 Task: Show how to use chatter and place some QnA on it.
Action: Mouse moved to (16, 58)
Screenshot: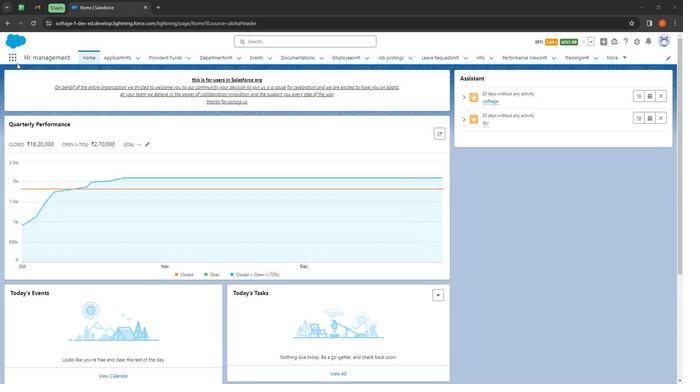 
Action: Mouse pressed left at (16, 58)
Screenshot: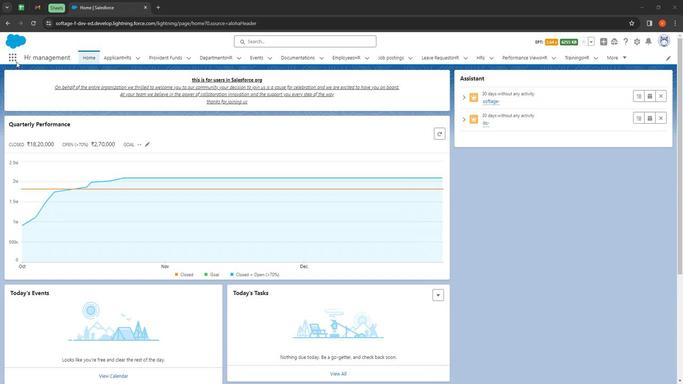 
Action: Mouse moved to (14, 56)
Screenshot: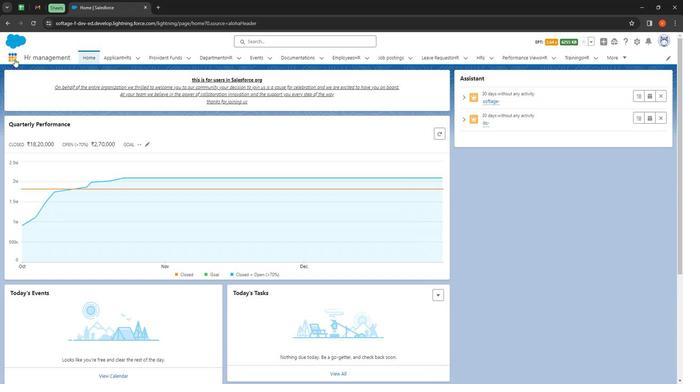 
Action: Mouse pressed left at (14, 56)
Screenshot: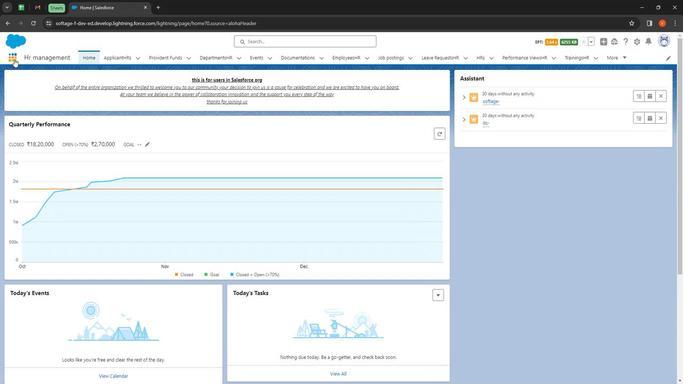 
Action: Mouse moved to (32, 75)
Screenshot: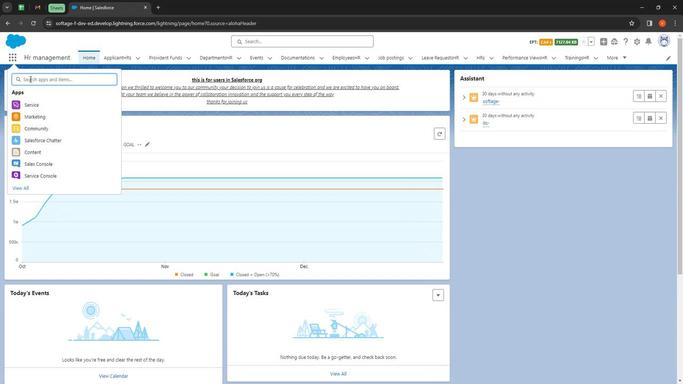 
Action: Key pressed c
Screenshot: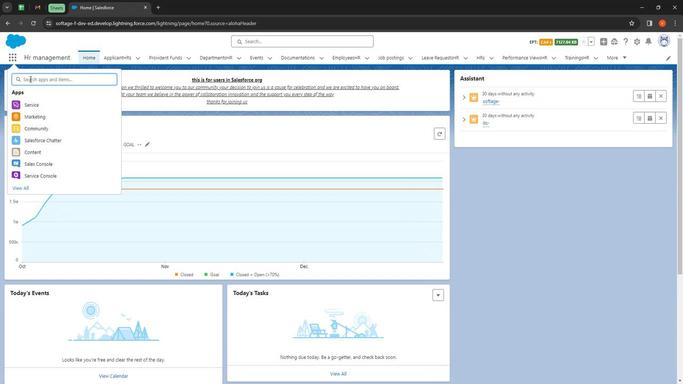 
Action: Mouse moved to (43, 72)
Screenshot: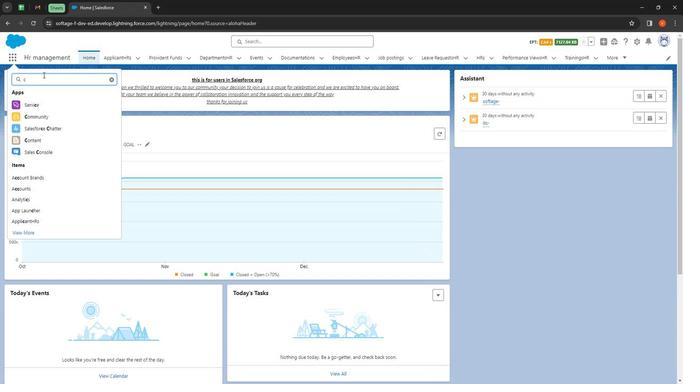 
Action: Key pressed h
Screenshot: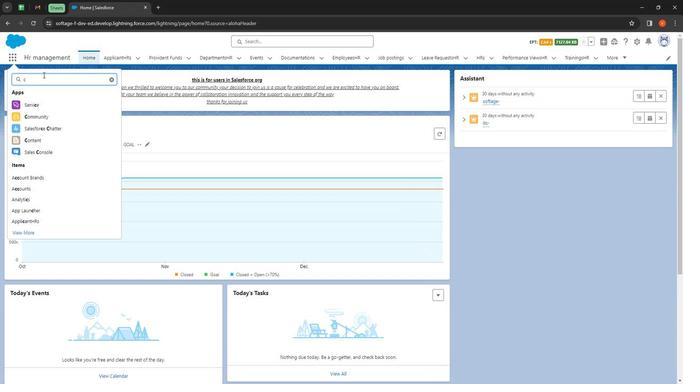 
Action: Mouse moved to (46, 71)
Screenshot: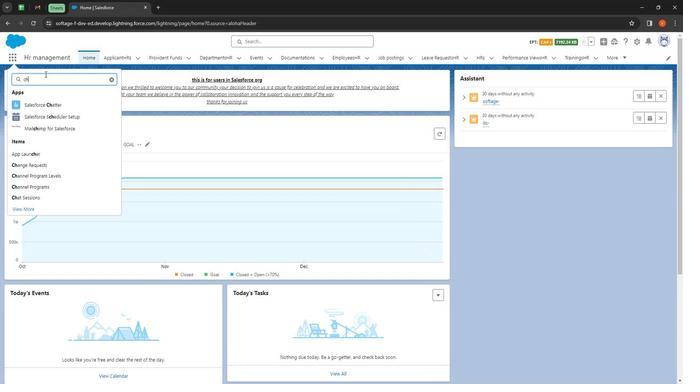 
Action: Key pressed a
Screenshot: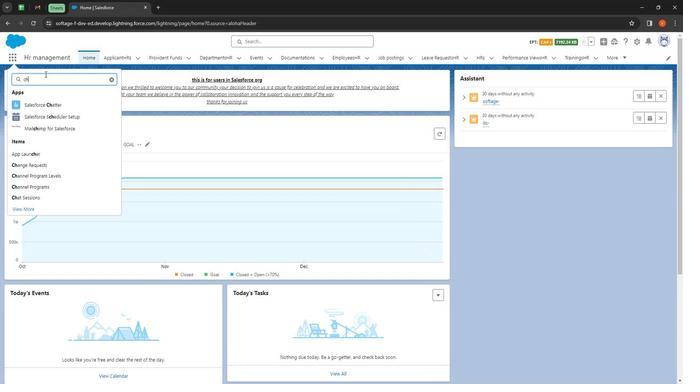 
Action: Mouse moved to (49, 70)
Screenshot: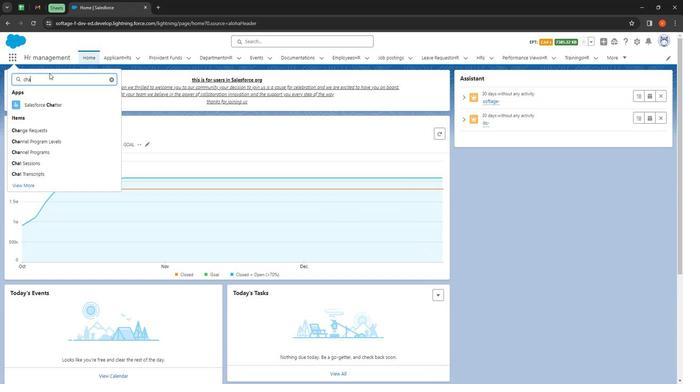 
Action: Key pressed tt
Screenshot: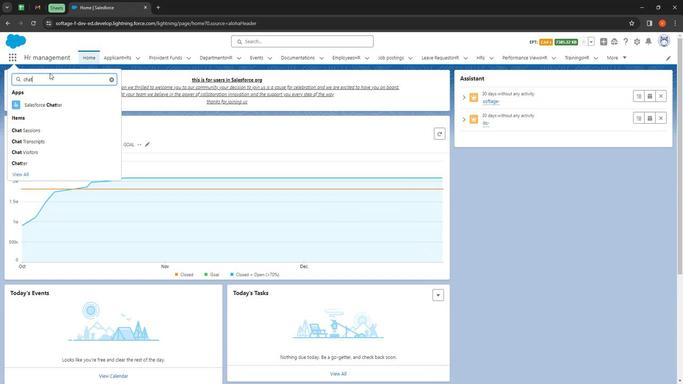 
Action: Mouse moved to (50, 70)
Screenshot: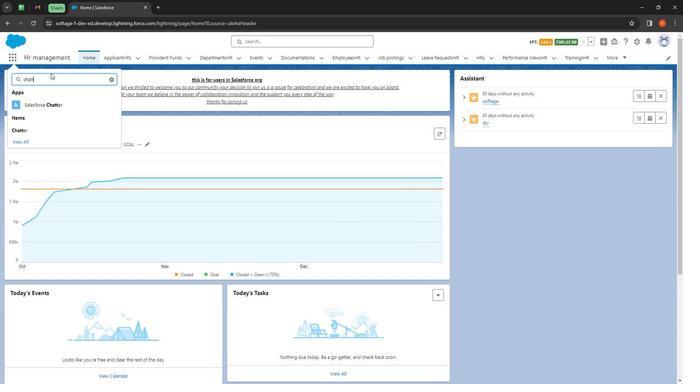 
Action: Key pressed e
Screenshot: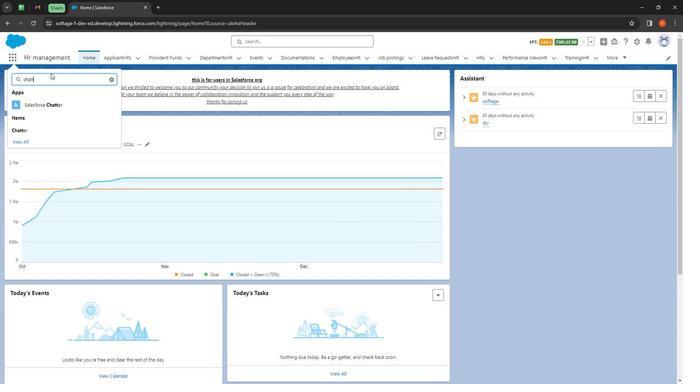 
Action: Mouse moved to (51, 70)
Screenshot: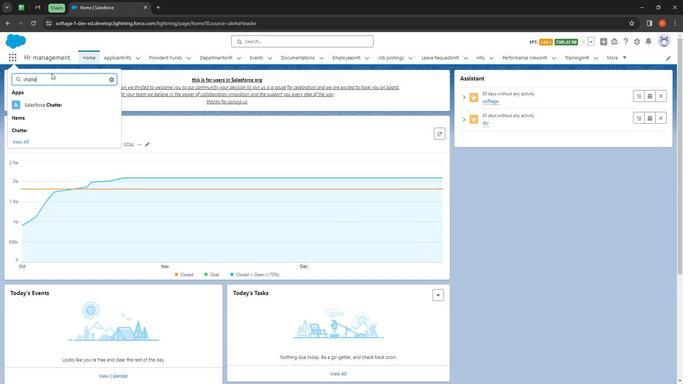 
Action: Key pressed r
Screenshot: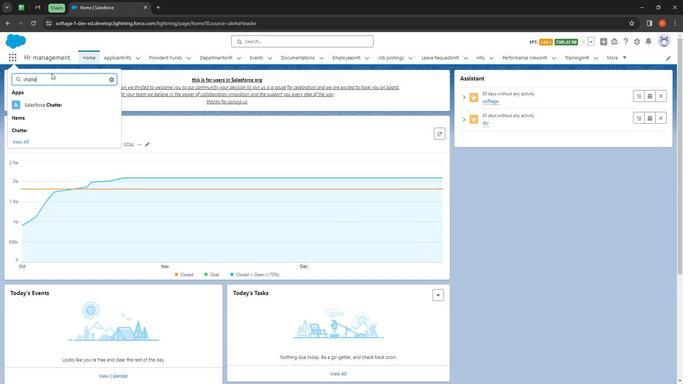 
Action: Mouse moved to (22, 128)
Screenshot: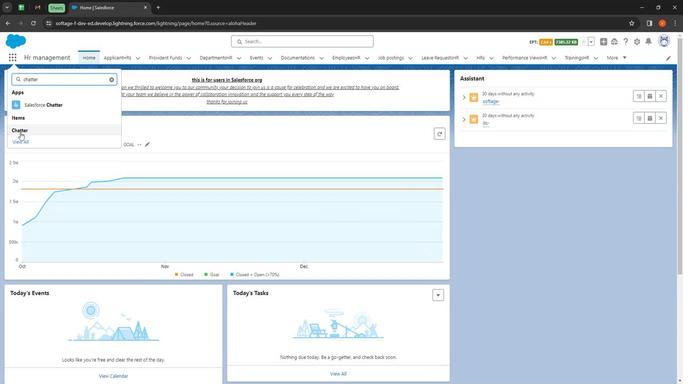 
Action: Mouse pressed left at (22, 128)
Screenshot: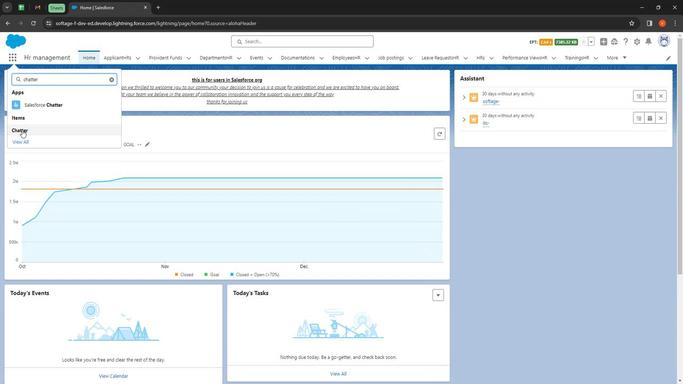
Action: Mouse moved to (23, 74)
Screenshot: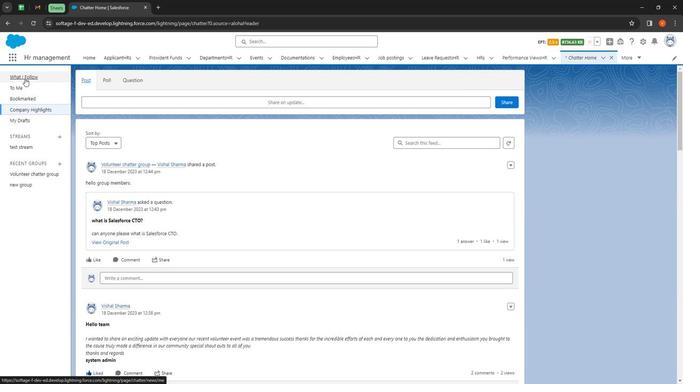 
Action: Mouse pressed left at (23, 74)
Screenshot: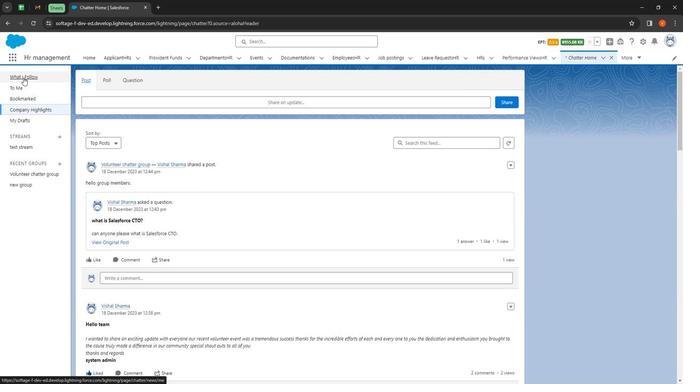 
Action: Mouse moved to (240, 221)
Screenshot: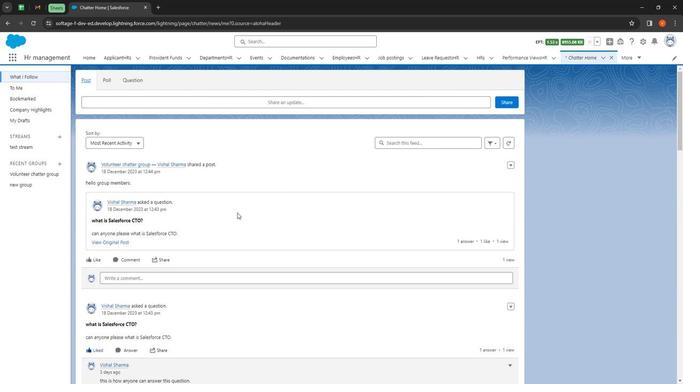 
Action: Mouse scrolled (240, 220) with delta (0, 0)
Screenshot: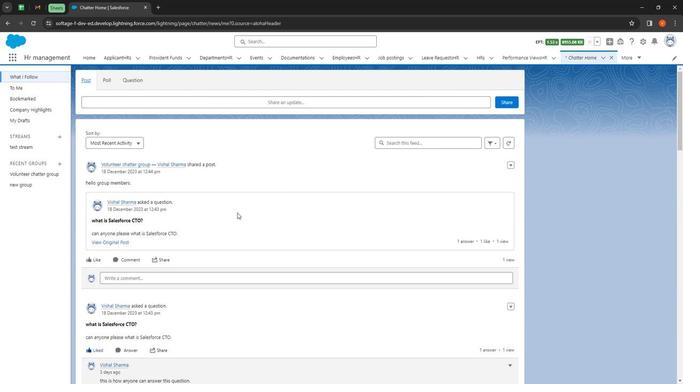 
Action: Mouse moved to (240, 227)
Screenshot: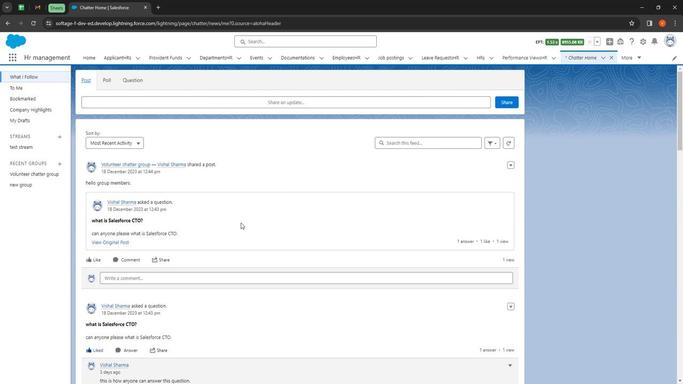 
Action: Mouse scrolled (240, 226) with delta (0, 0)
Screenshot: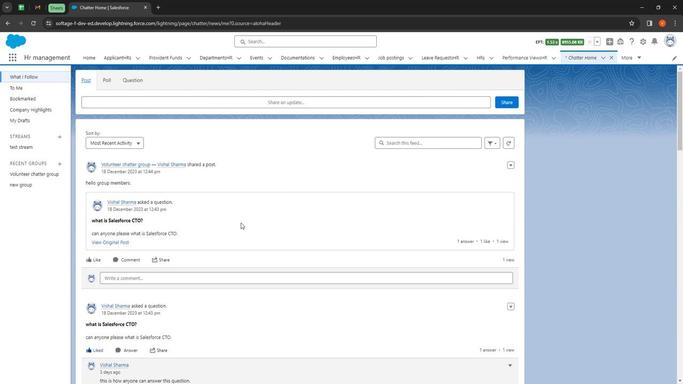
Action: Mouse moved to (240, 230)
Screenshot: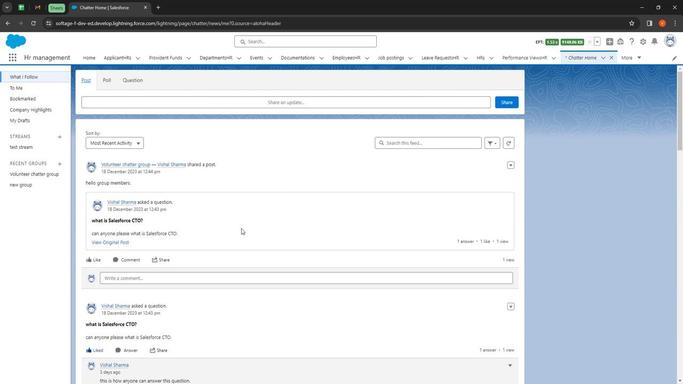 
Action: Mouse scrolled (240, 230) with delta (0, 0)
Screenshot: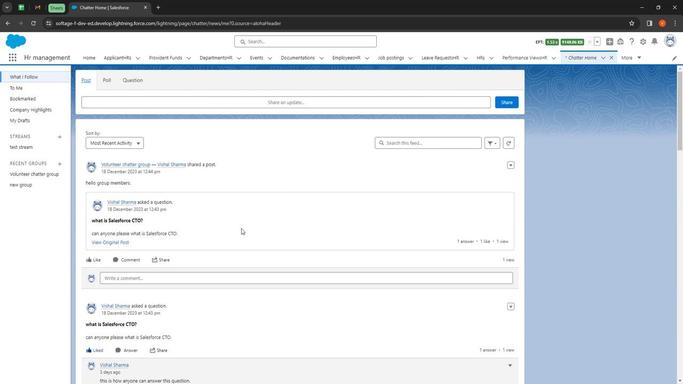 
Action: Mouse moved to (242, 232)
Screenshot: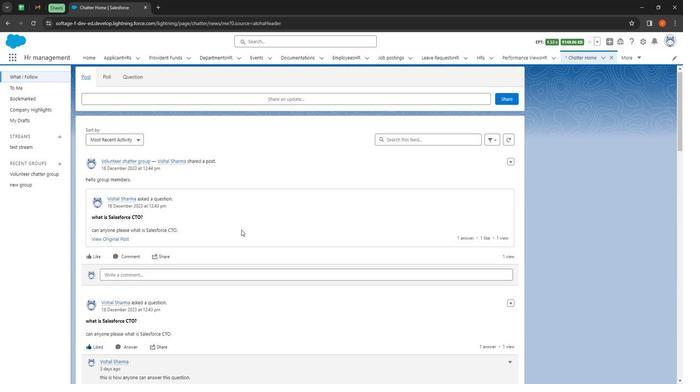 
Action: Mouse scrolled (242, 231) with delta (0, 0)
Screenshot: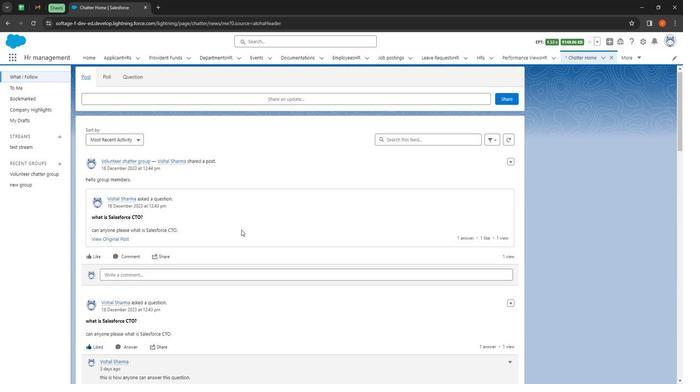 
Action: Mouse moved to (195, 252)
Screenshot: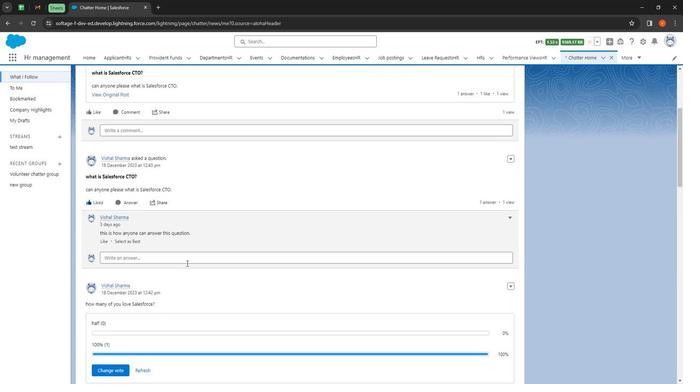 
Action: Mouse scrolled (195, 252) with delta (0, 0)
Screenshot: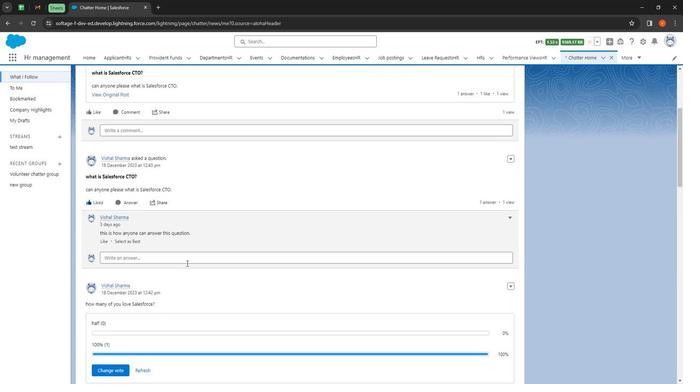 
Action: Mouse moved to (209, 250)
Screenshot: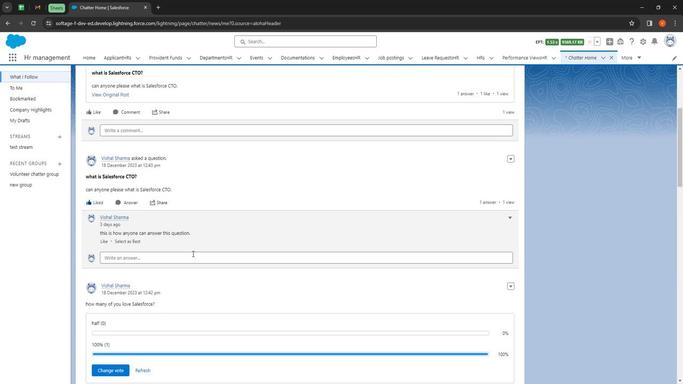 
Action: Mouse scrolled (209, 250) with delta (0, 0)
Screenshot: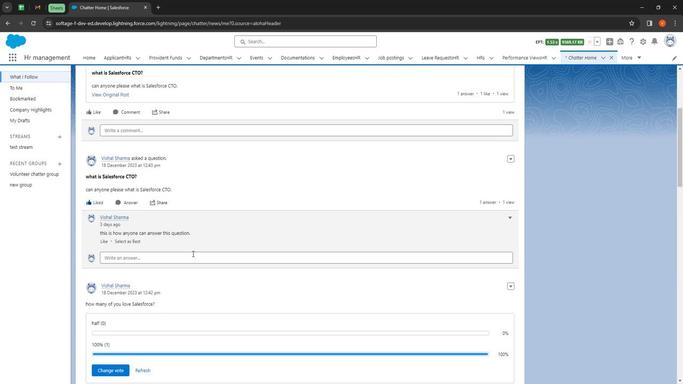 
Action: Mouse moved to (215, 249)
Screenshot: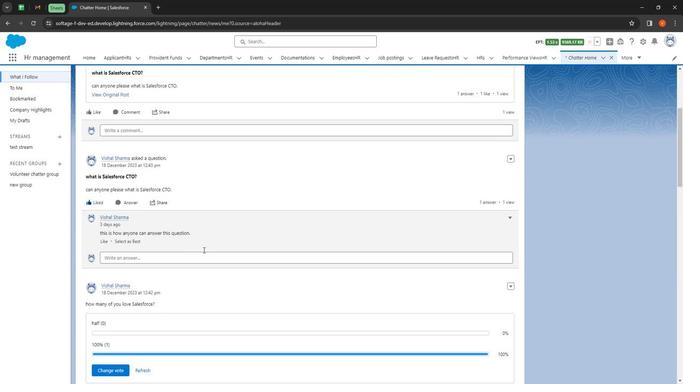 
Action: Mouse scrolled (215, 249) with delta (0, 0)
Screenshot: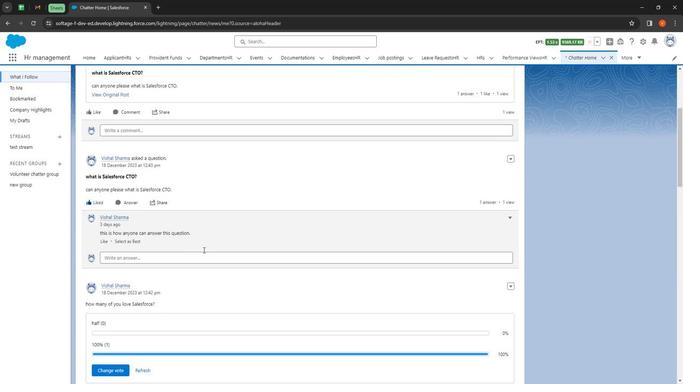 
Action: Mouse moved to (220, 250)
Screenshot: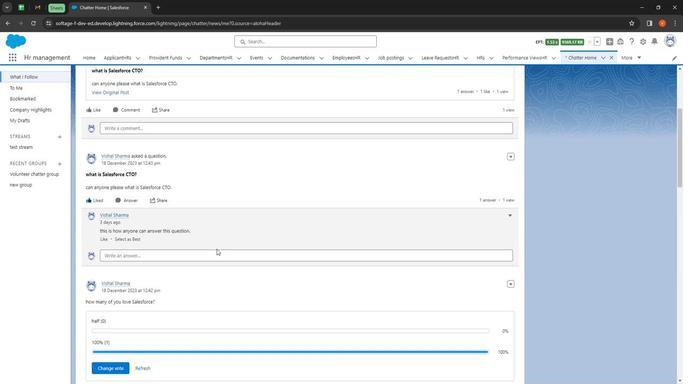 
Action: Mouse scrolled (220, 249) with delta (0, 0)
Screenshot: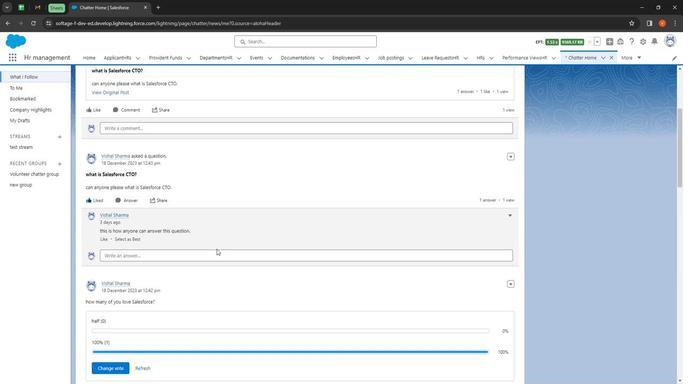 
Action: Mouse moved to (230, 249)
Screenshot: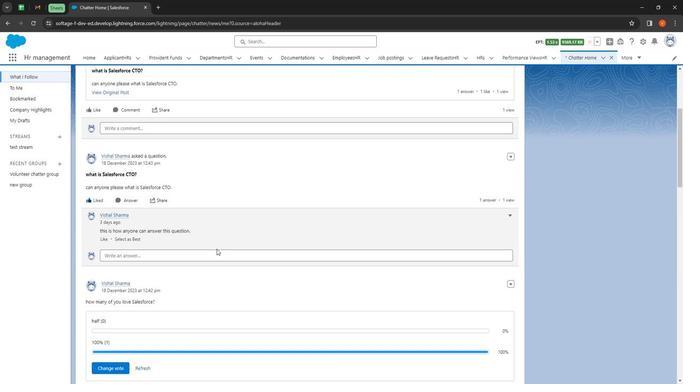 
Action: Mouse scrolled (230, 249) with delta (0, 0)
Screenshot: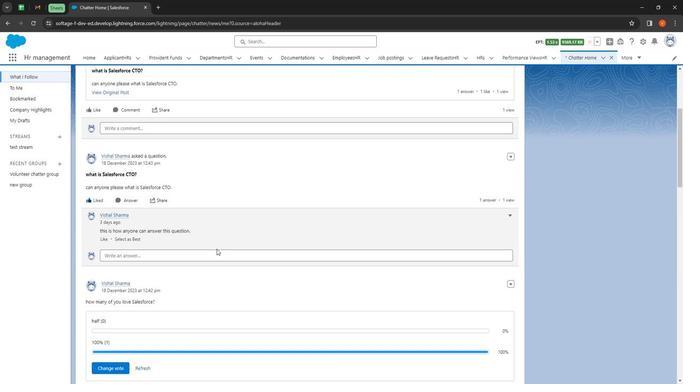 
Action: Mouse moved to (245, 250)
Screenshot: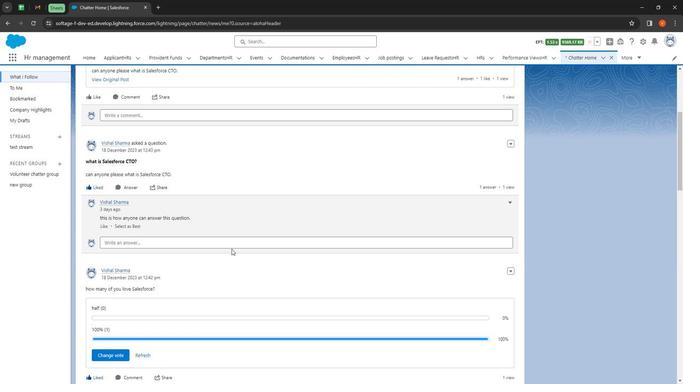 
Action: Mouse scrolled (245, 249) with delta (0, 0)
Screenshot: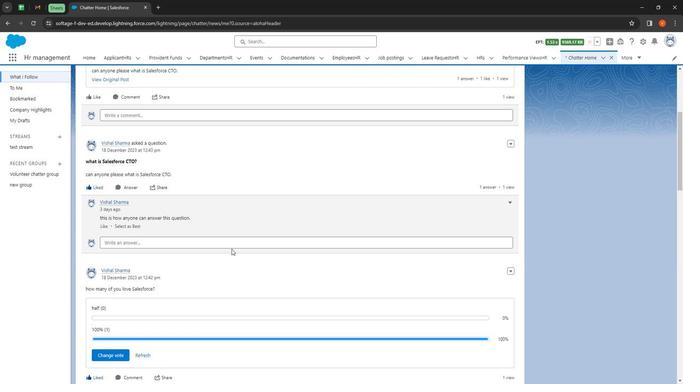 
Action: Mouse moved to (226, 255)
Screenshot: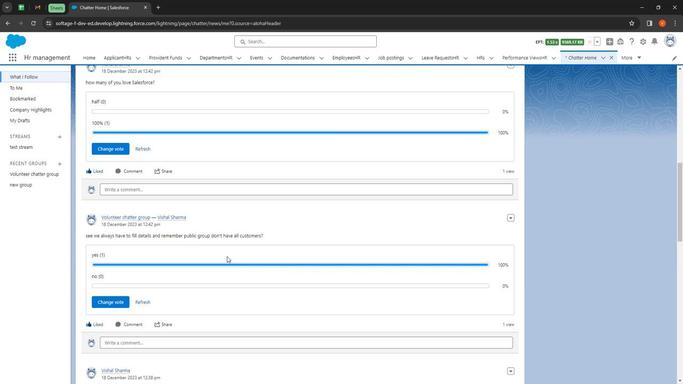 
Action: Mouse scrolled (226, 254) with delta (0, 0)
Screenshot: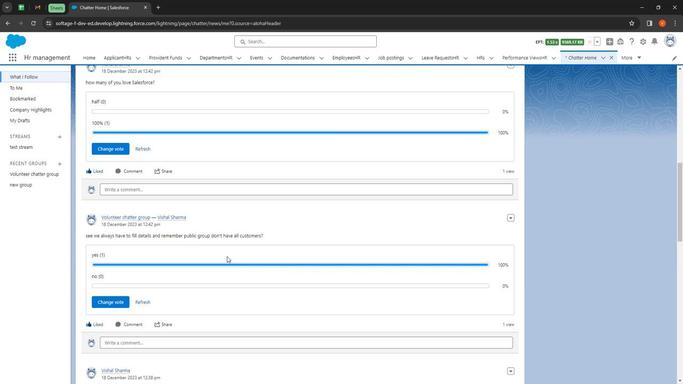 
Action: Mouse moved to (234, 255)
Screenshot: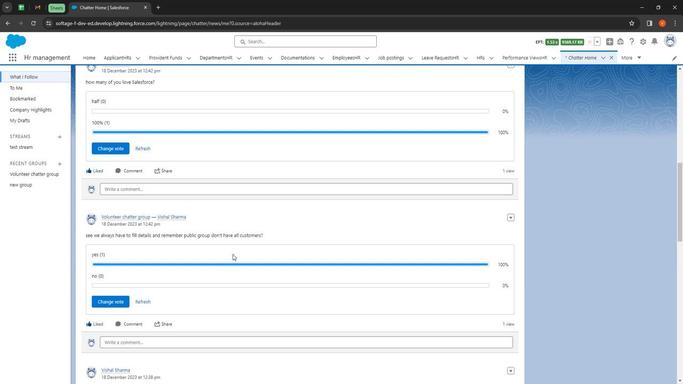 
Action: Mouse scrolled (234, 254) with delta (0, 0)
Screenshot: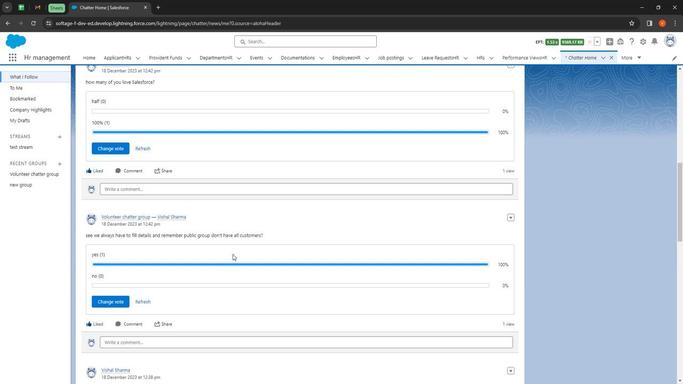 
Action: Mouse moved to (245, 255)
Screenshot: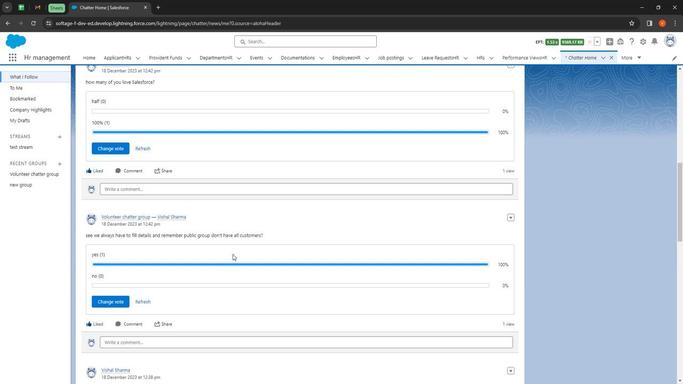 
Action: Mouse scrolled (245, 254) with delta (0, 0)
Screenshot: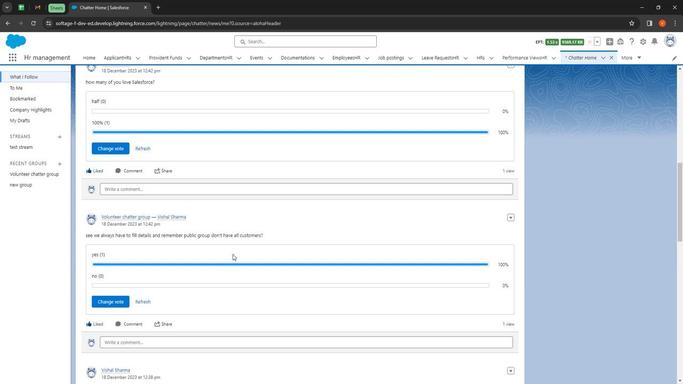 
Action: Mouse moved to (257, 255)
Screenshot: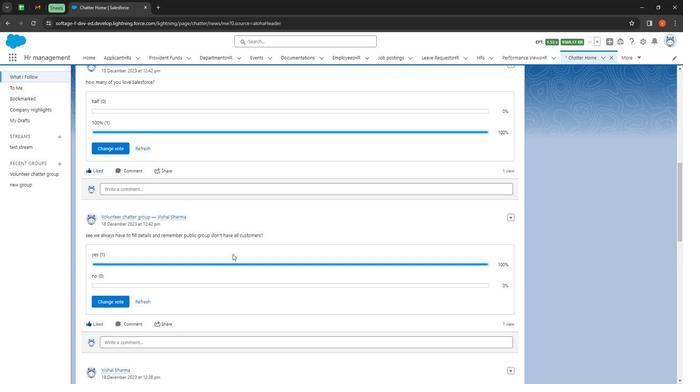 
Action: Mouse scrolled (257, 254) with delta (0, 0)
Screenshot: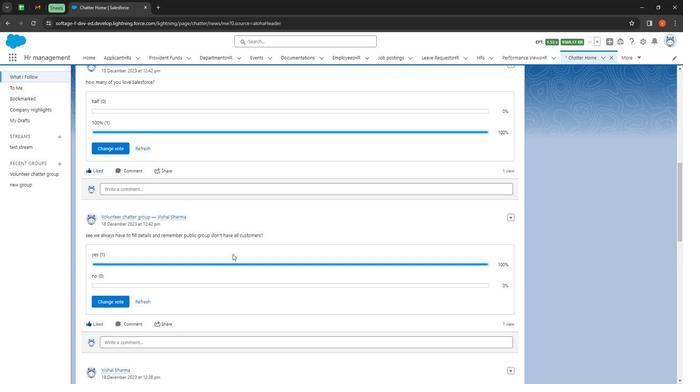 
Action: Mouse moved to (268, 253)
Screenshot: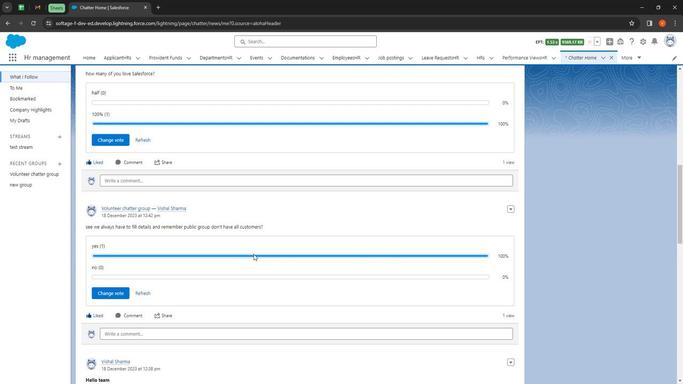 
Action: Mouse scrolled (268, 252) with delta (0, 0)
Screenshot: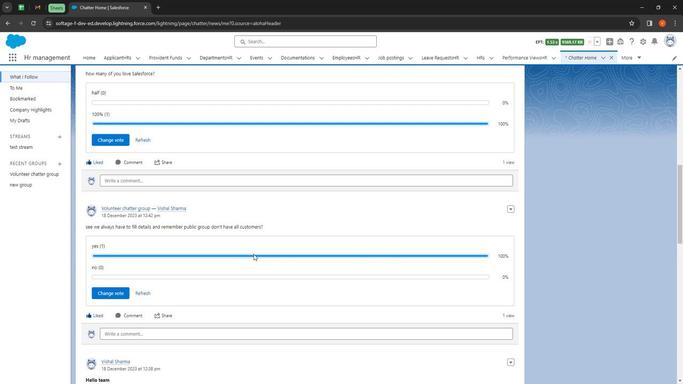 
Action: Mouse moved to (295, 249)
Screenshot: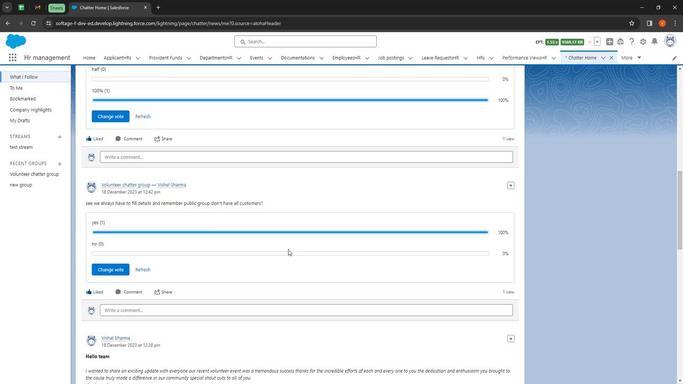 
Action: Mouse scrolled (295, 249) with delta (0, 0)
Screenshot: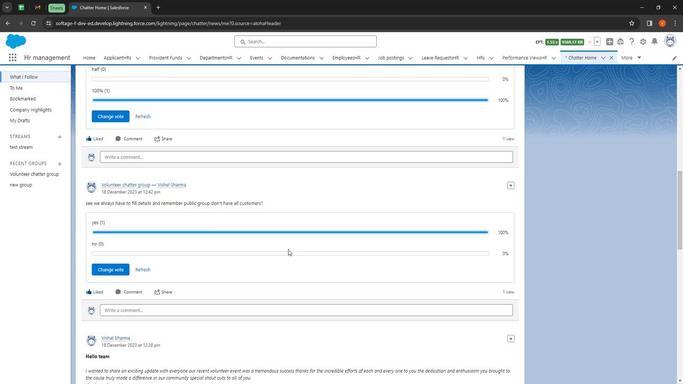 
Action: Mouse moved to (315, 251)
Screenshot: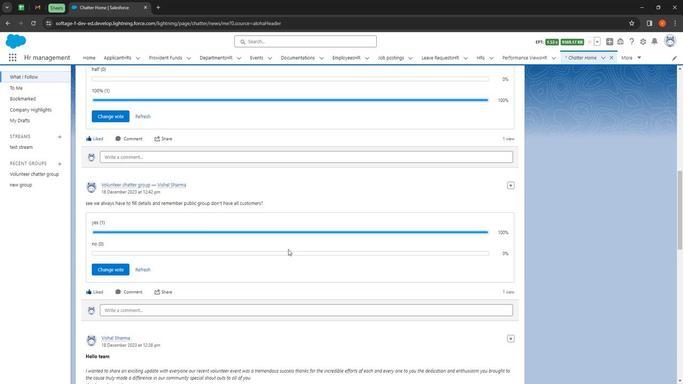 
Action: Mouse scrolled (315, 250) with delta (0, 0)
Screenshot: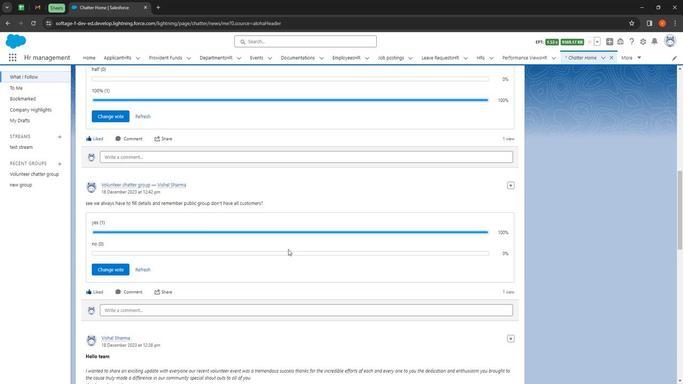 
Action: Mouse moved to (19, 87)
Screenshot: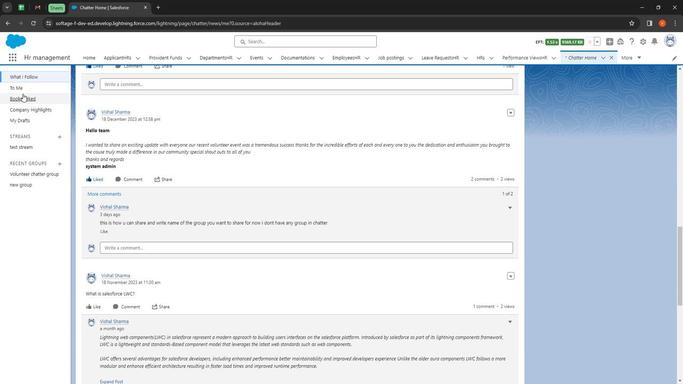 
Action: Mouse pressed left at (19, 87)
Screenshot: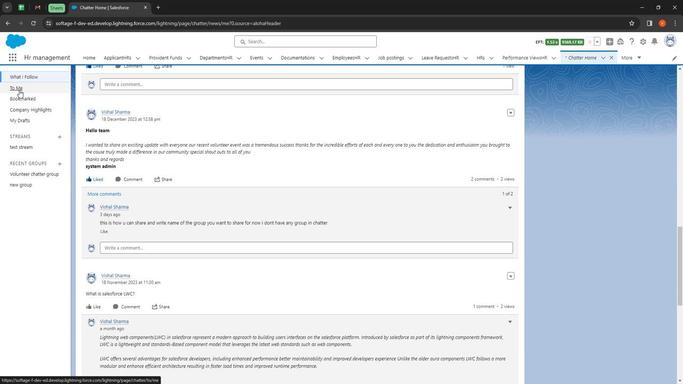 
Action: Mouse moved to (385, 223)
Screenshot: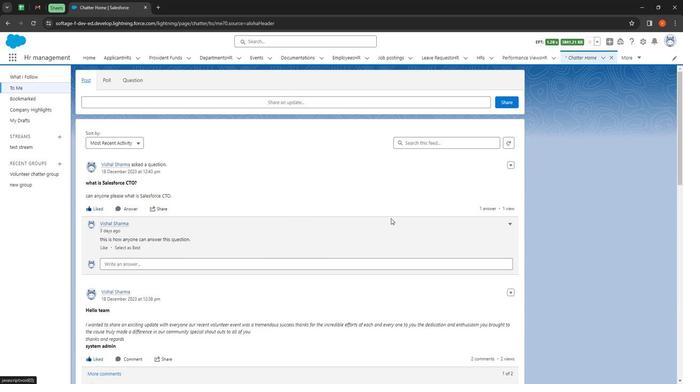 
Action: Mouse scrolled (385, 222) with delta (0, 0)
Screenshot: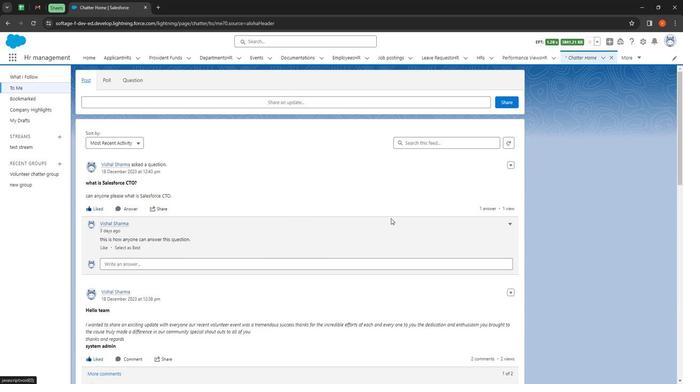 
Action: Mouse moved to (383, 224)
Screenshot: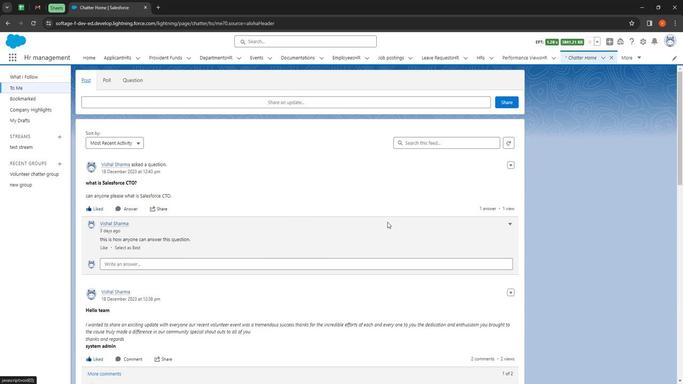 
Action: Mouse scrolled (383, 223) with delta (0, 0)
Screenshot: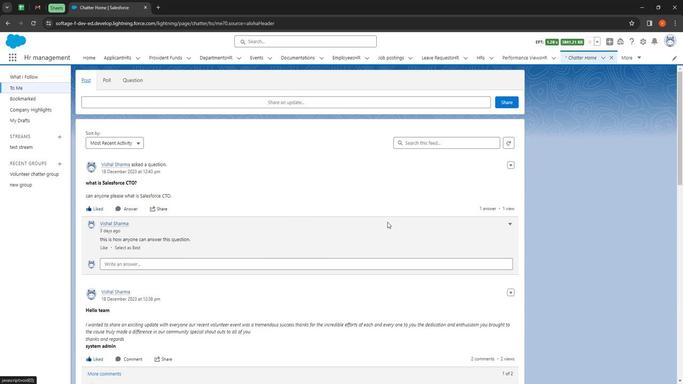 
Action: Mouse moved to (379, 224)
Screenshot: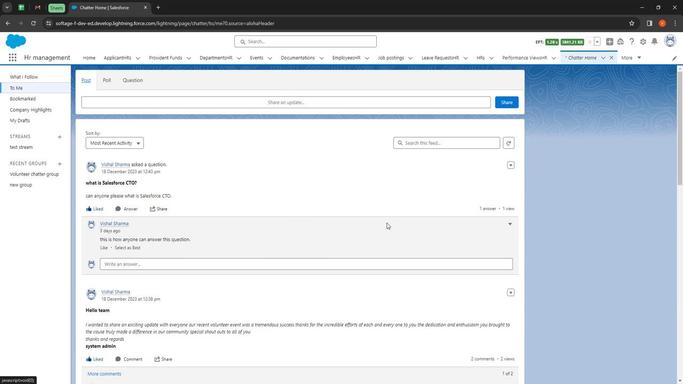 
Action: Mouse scrolled (379, 223) with delta (0, 0)
Screenshot: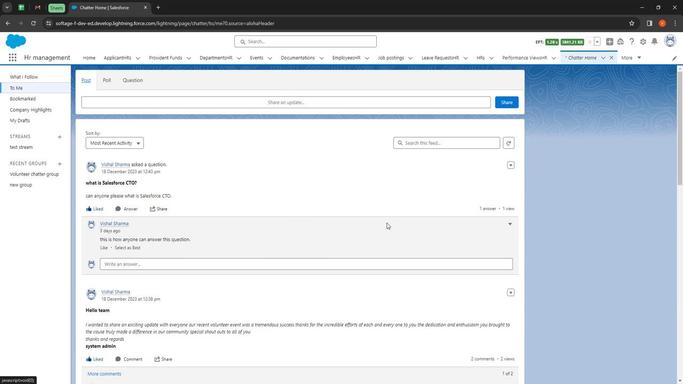 
Action: Mouse moved to (372, 221)
Screenshot: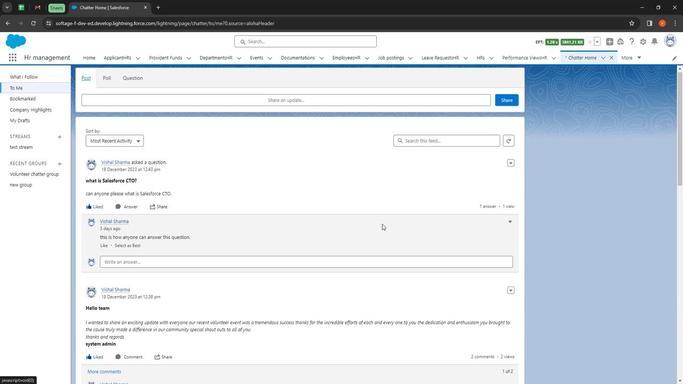 
Action: Mouse scrolled (372, 220) with delta (0, 0)
Screenshot: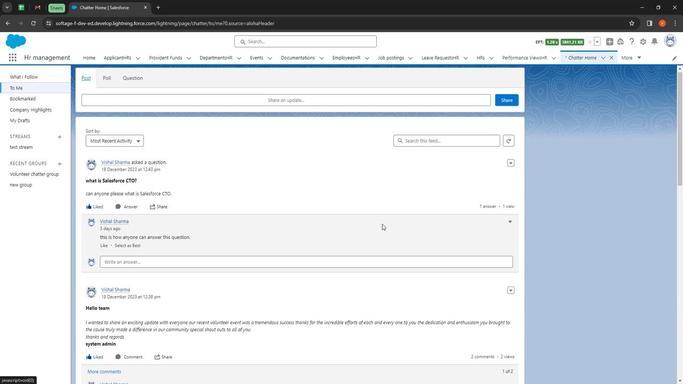 
Action: Mouse moved to (369, 217)
Screenshot: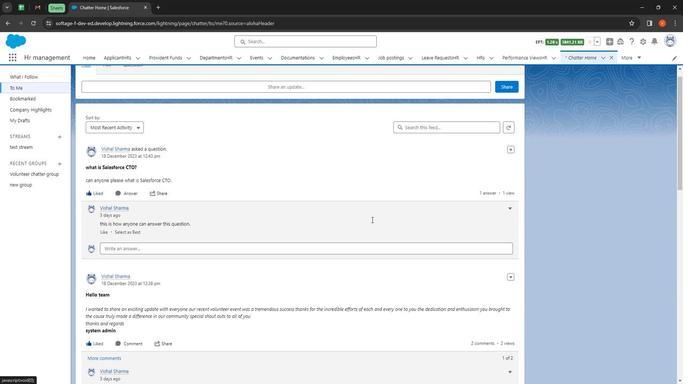 
Action: Mouse scrolled (369, 216) with delta (0, 0)
Screenshot: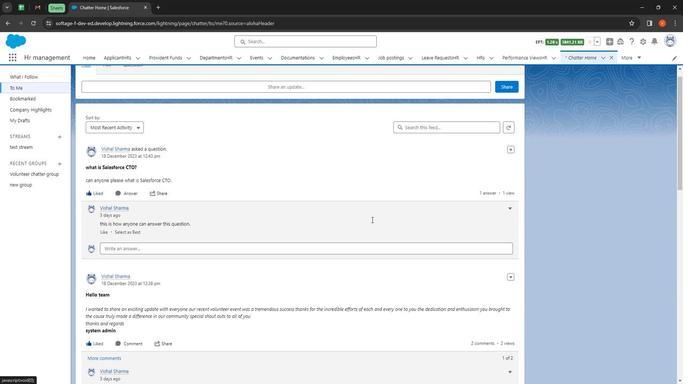 
Action: Mouse moved to (366, 214)
Screenshot: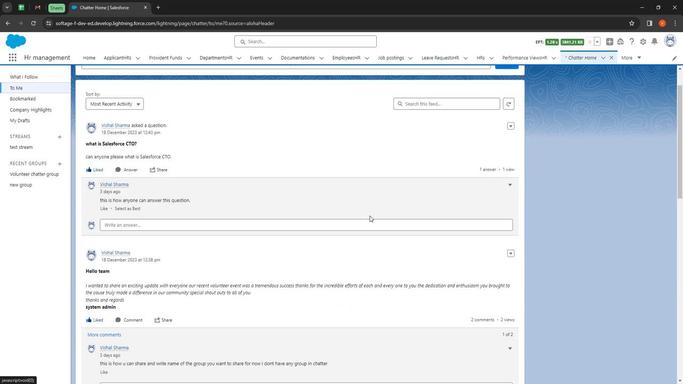 
Action: Mouse scrolled (367, 214) with delta (0, 0)
Screenshot: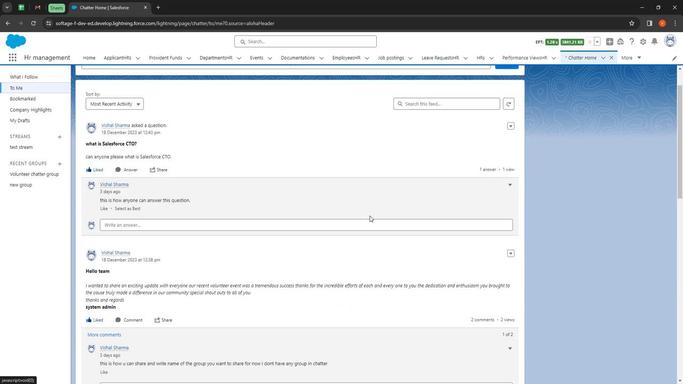 
Action: Mouse moved to (363, 213)
Screenshot: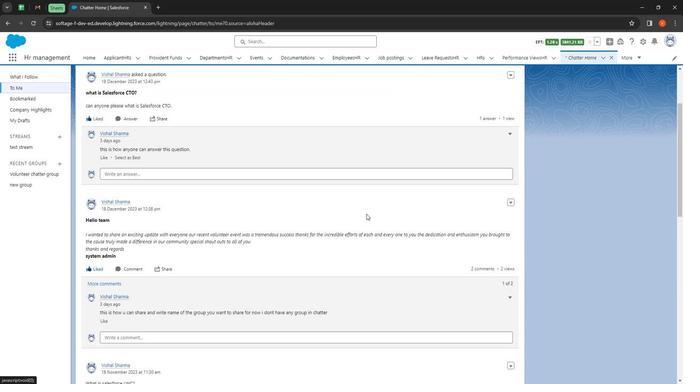 
Action: Mouse scrolled (363, 212) with delta (0, 0)
Screenshot: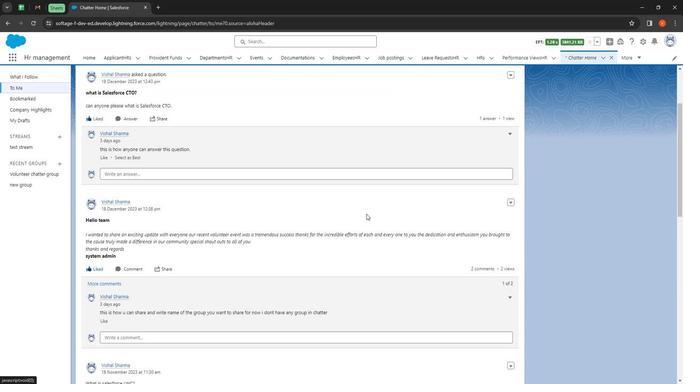 
Action: Mouse moved to (33, 97)
Screenshot: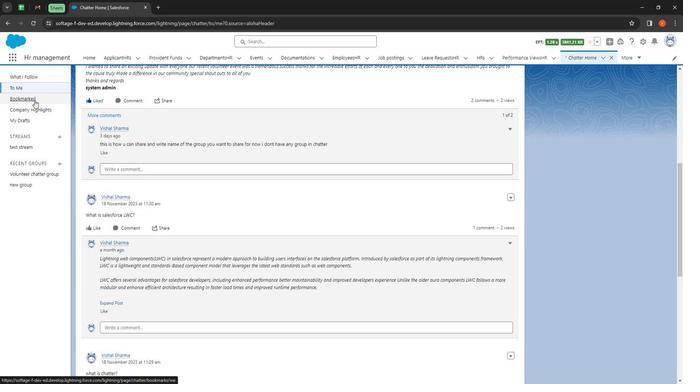 
Action: Mouse pressed left at (33, 97)
Screenshot: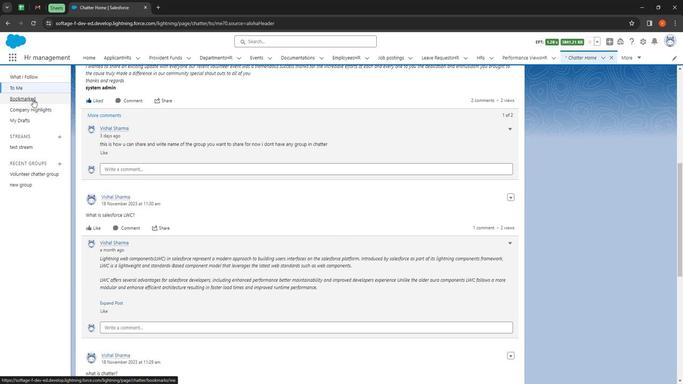 
Action: Mouse moved to (14, 122)
Screenshot: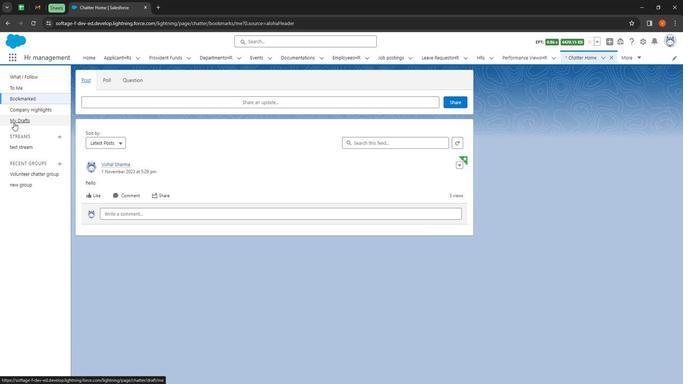 
Action: Mouse pressed left at (14, 122)
Screenshot: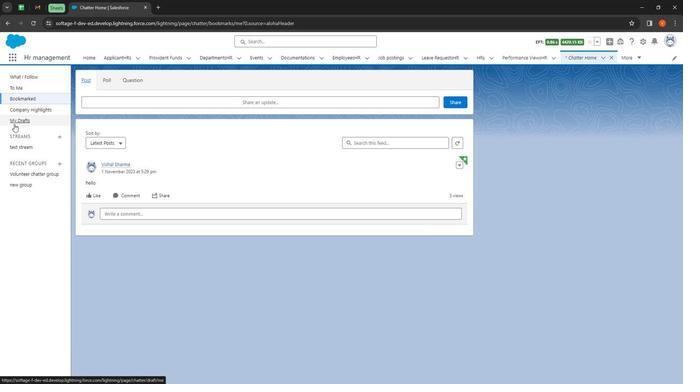 
Action: Mouse moved to (59, 163)
Screenshot: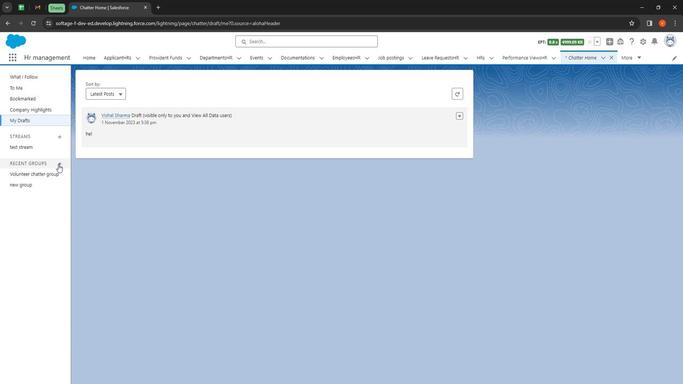 
Action: Mouse pressed left at (59, 163)
Screenshot: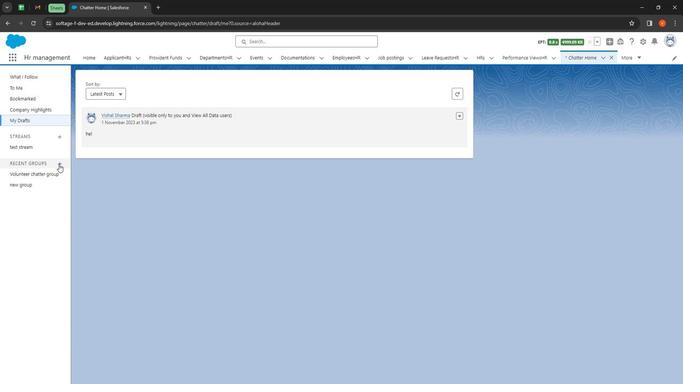 
Action: Mouse moved to (263, 135)
Screenshot: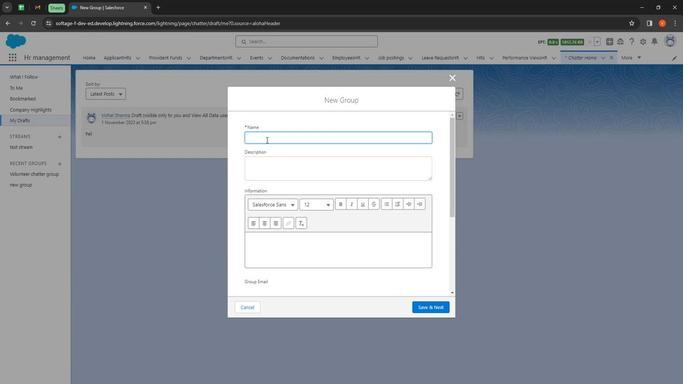 
Action: Mouse pressed left at (263, 135)
Screenshot: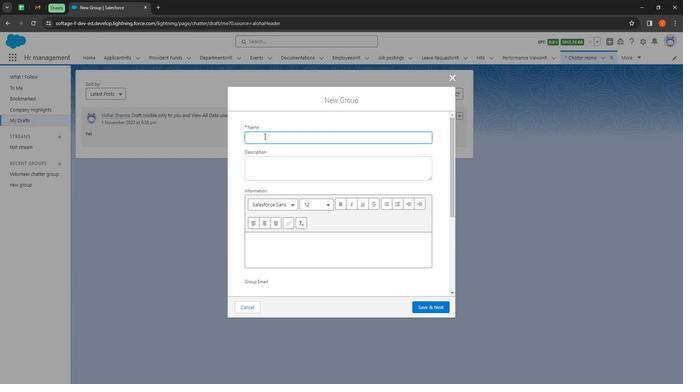 
Action: Mouse moved to (268, 133)
Screenshot: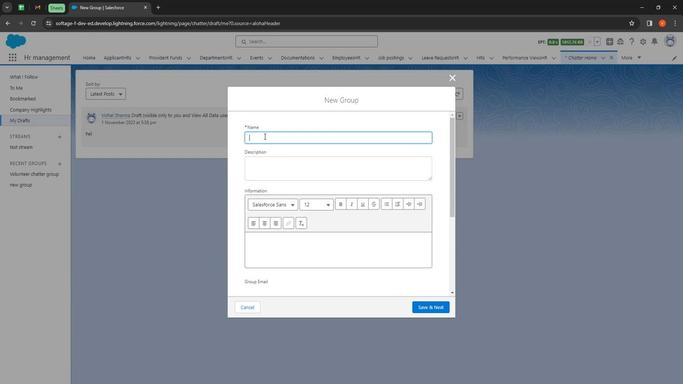 
Action: Key pressed <Key.shift><Key.shift><Key.shift><Key.shift><Key.shift>My<Key.space>applicant<Key.space>group
Screenshot: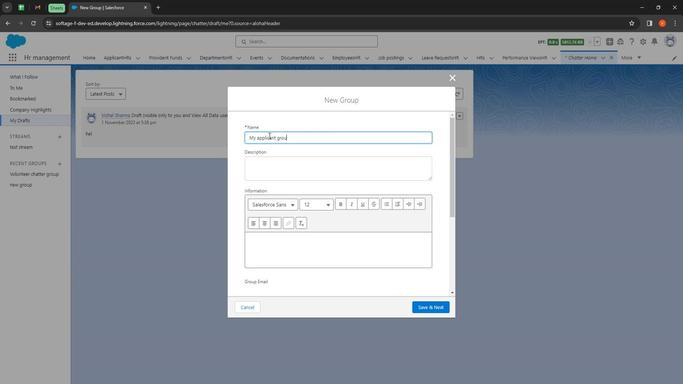 
Action: Mouse moved to (289, 161)
Screenshot: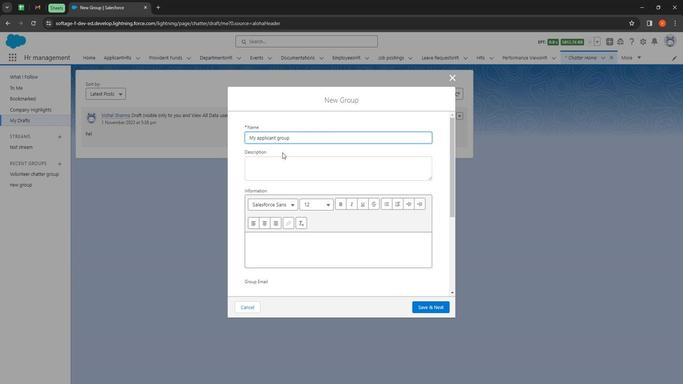 
Action: Mouse pressed left at (289, 161)
Screenshot: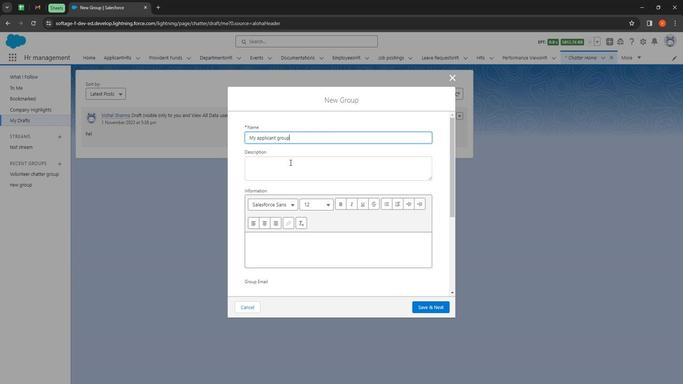 
Action: Key pressed <Key.shift>Applicant<Key.space><Key.shift>Group<Key.space><Key.shift>Join<Key.space>in<Key.space><Key.shift>HR<Key.space>management<Key.space>application
Screenshot: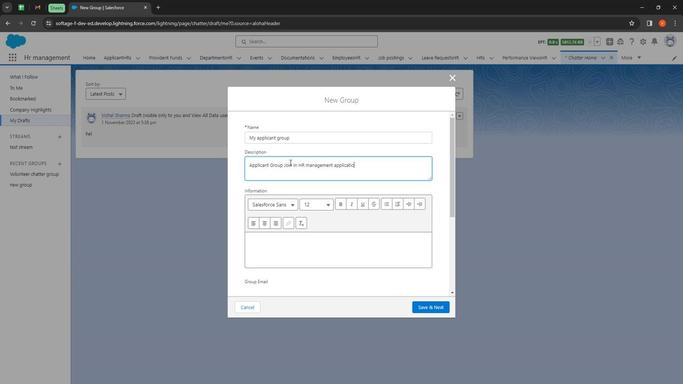 
Action: Mouse moved to (343, 228)
Screenshot: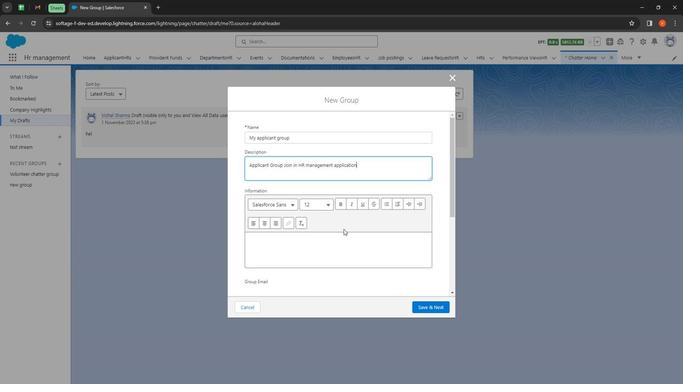
Action: Mouse scrolled (343, 228) with delta (0, 0)
Screenshot: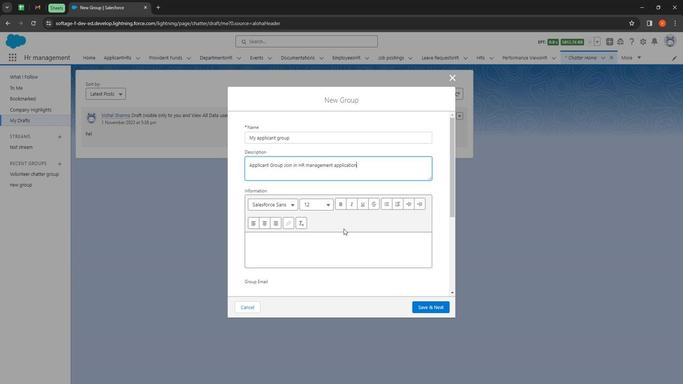 
Action: Mouse moved to (344, 229)
Screenshot: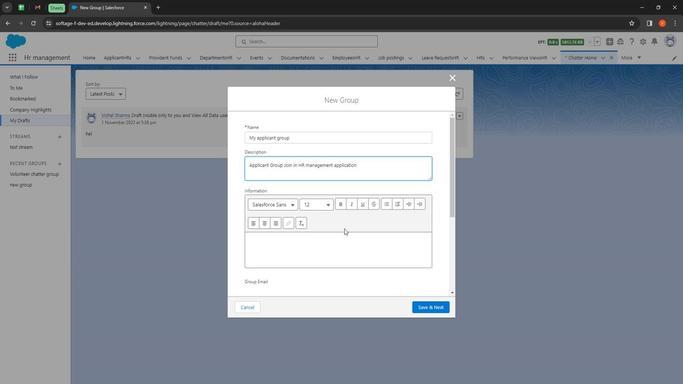 
Action: Mouse scrolled (344, 228) with delta (0, 0)
Screenshot: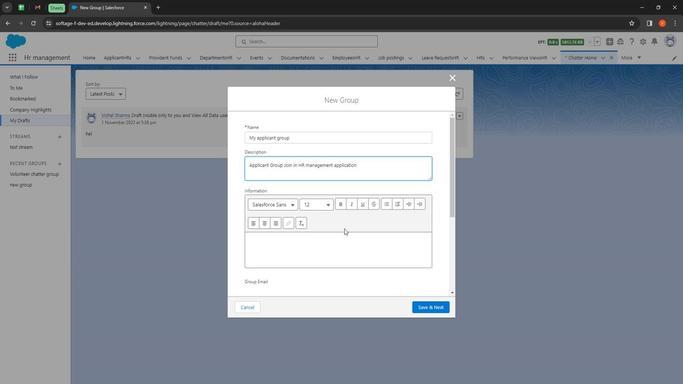 
Action: Mouse moved to (317, 161)
Screenshot: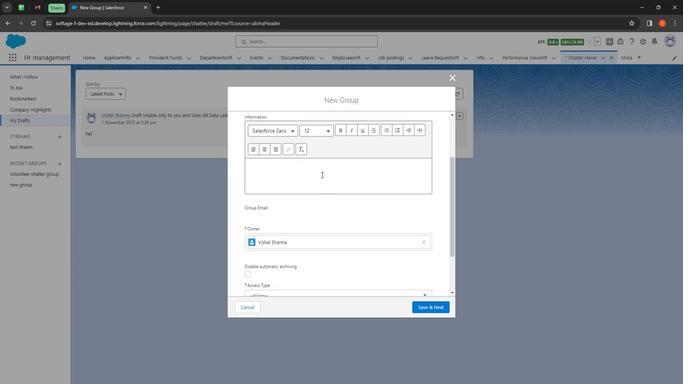 
Action: Mouse pressed left at (317, 161)
Screenshot: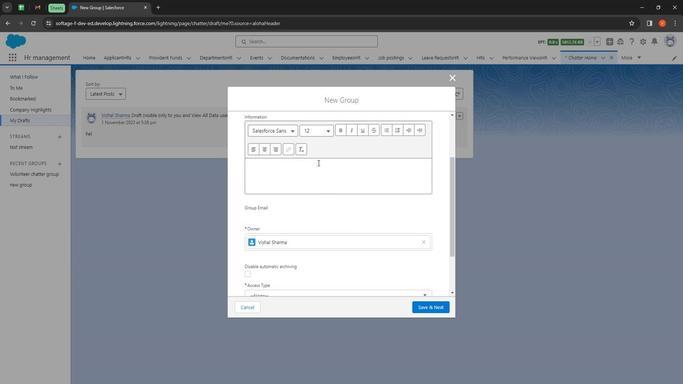 
Action: Key pressed <Key.shift><Key.shift><Key.shift><Key.shift><Key.shift><Key.shift><Key.shift><Key.shift><Key.shift><Key.shift><Key.shift><Key.shift><Key.shift><Key.shift><Key.shift><Key.shift><Key.shift>HELLO
Screenshot: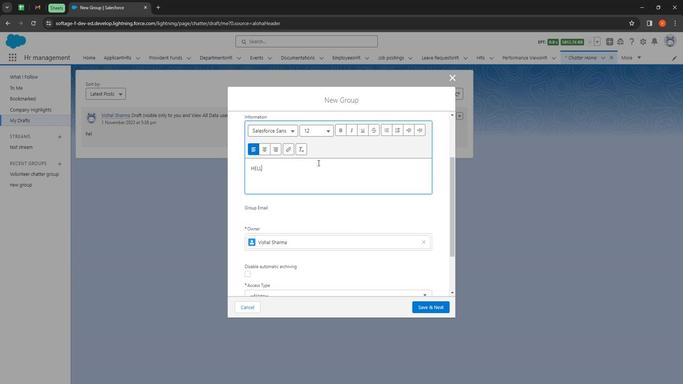 
Action: Mouse moved to (274, 165)
Screenshot: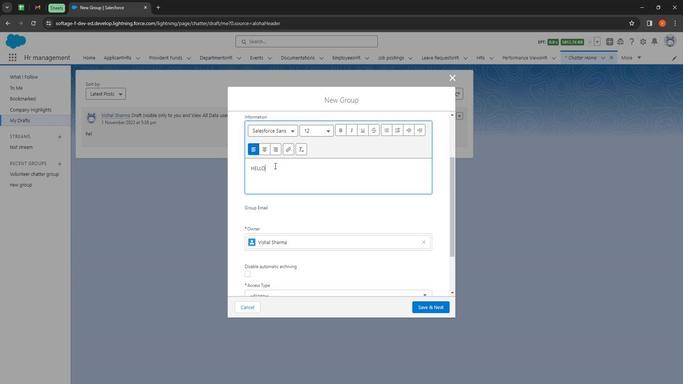 
Action: Mouse pressed left at (274, 165)
Screenshot: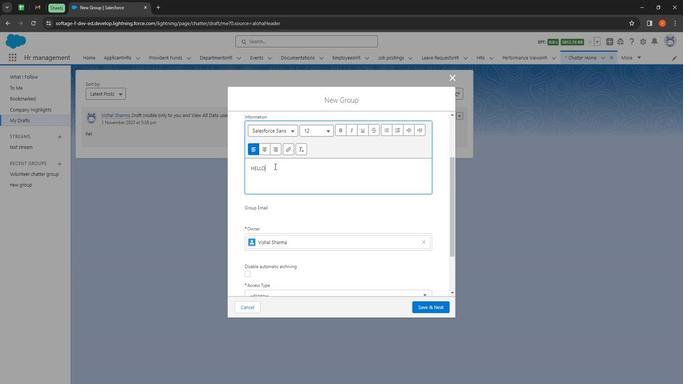 
Action: Mouse moved to (337, 129)
Screenshot: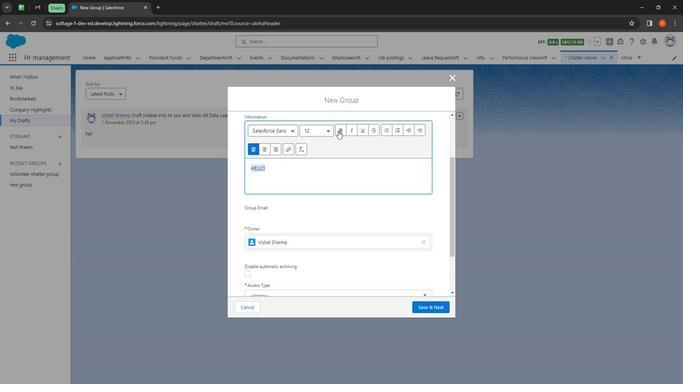 
Action: Mouse pressed left at (337, 129)
Screenshot: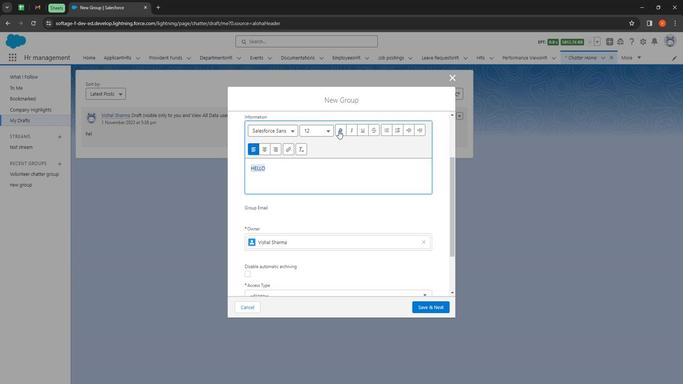 
Action: Mouse moved to (350, 128)
Screenshot: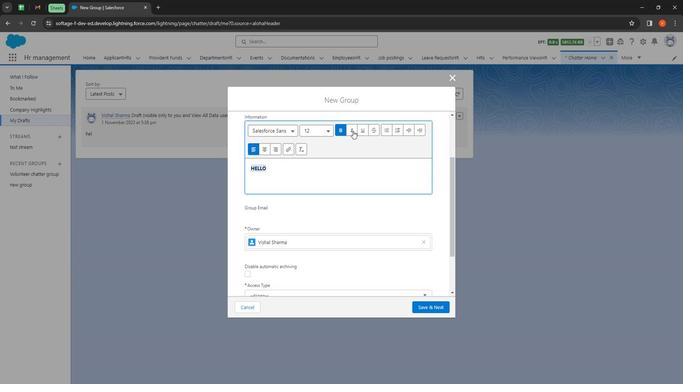 
Action: Mouse pressed left at (350, 128)
Screenshot: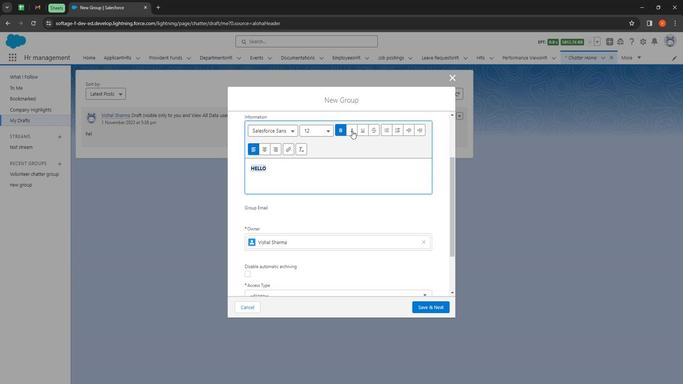 
Action: Mouse moved to (360, 129)
Screenshot: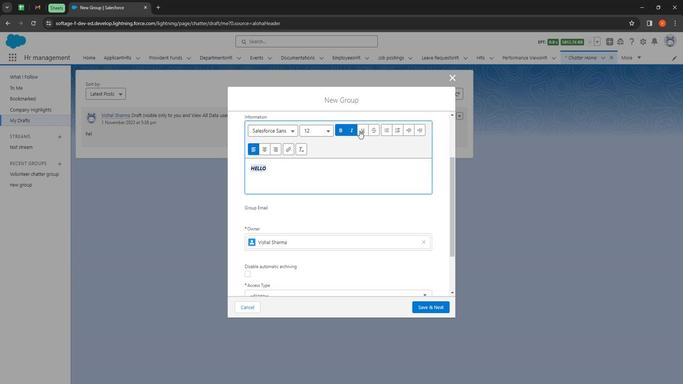 
Action: Mouse pressed left at (360, 129)
Screenshot: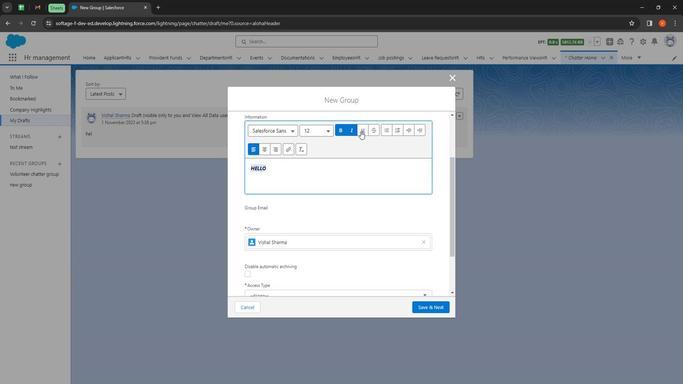 
Action: Mouse moved to (288, 174)
Screenshot: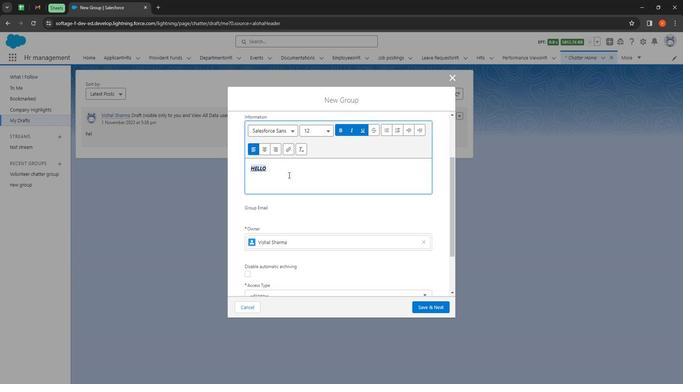
Action: Mouse pressed left at (288, 174)
Screenshot: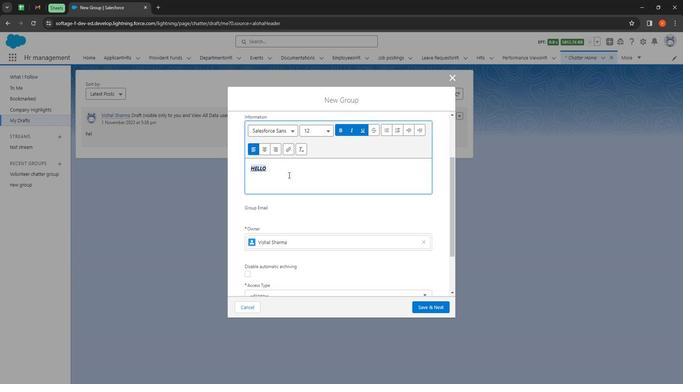 
Action: Mouse moved to (290, 177)
Screenshot: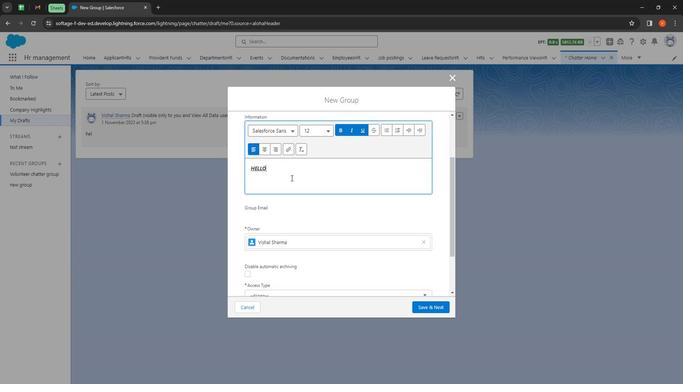 
Action: Key pressed <Key.enter><Key.shift>Team<Key.space>how<Key.space>are<Key.space>you<Key.space>i<Key.space>have<Key.space>send<Key.space>you<Key.space>a<Key.space>mail<Key.space>please<Key.space>check<Key.space>it<Key.space>out.<Key.enter><Key.shift>THanks<Key.backspace><Key.backspace><Key.backspace><Key.backspace><Key.backspace>hanks<Key.space><Key.shift>Team<Key.space>manager
Screenshot: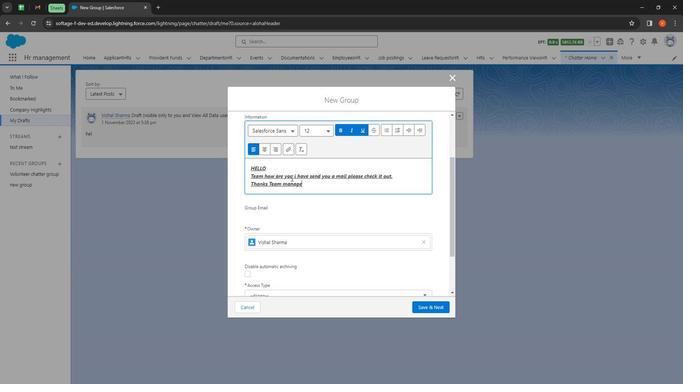 
Action: Mouse moved to (318, 242)
Screenshot: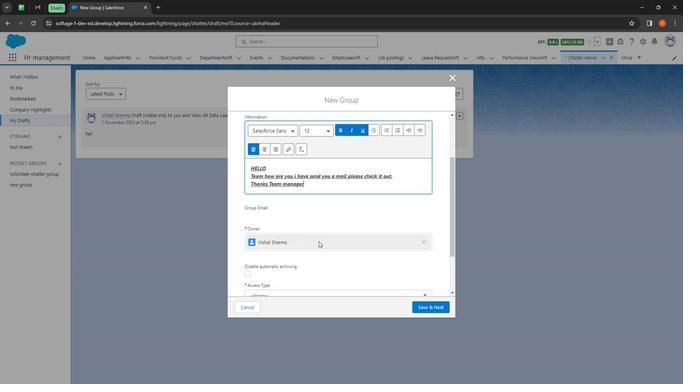 
Action: Mouse scrolled (318, 242) with delta (0, 0)
Screenshot: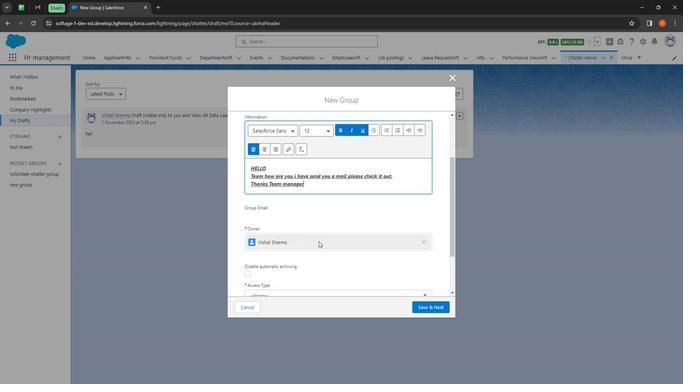 
Action: Mouse moved to (318, 243)
Screenshot: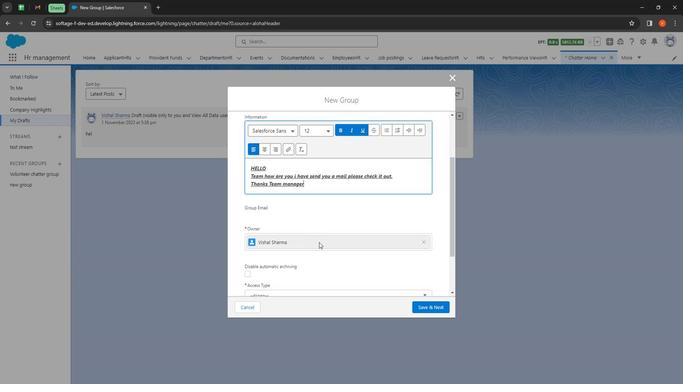 
Action: Mouse scrolled (318, 243) with delta (0, 0)
Screenshot: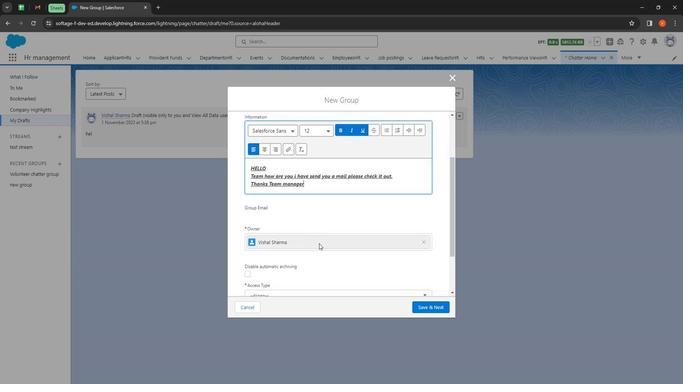 
Action: Mouse moved to (285, 234)
Screenshot: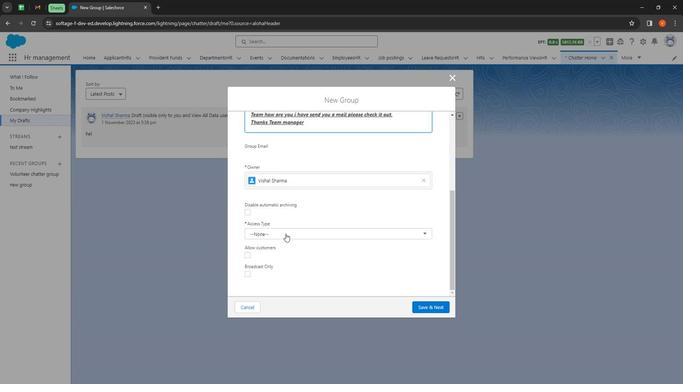 
Action: Mouse pressed left at (285, 234)
Screenshot: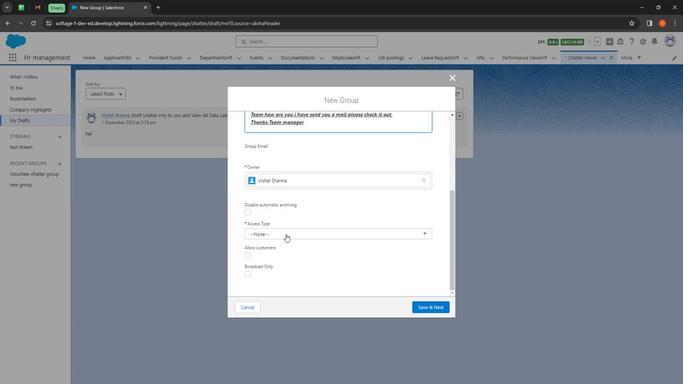 
Action: Mouse moved to (286, 259)
Screenshot: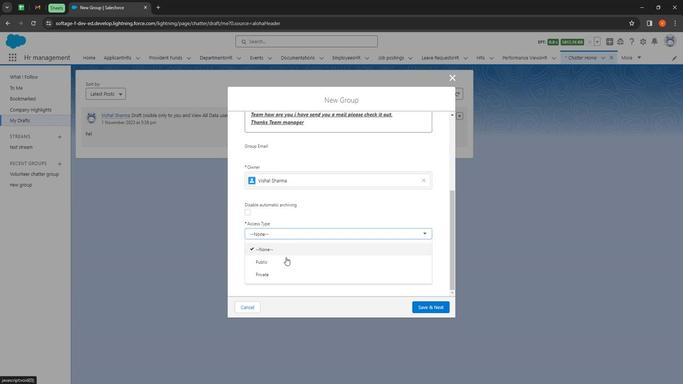 
Action: Mouse pressed left at (286, 259)
Screenshot: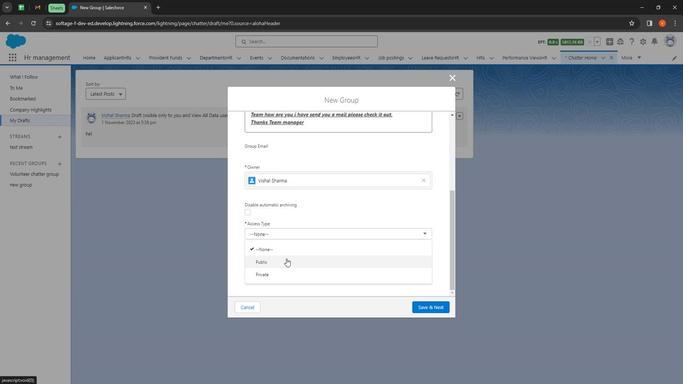 
Action: Mouse moved to (301, 269)
Screenshot: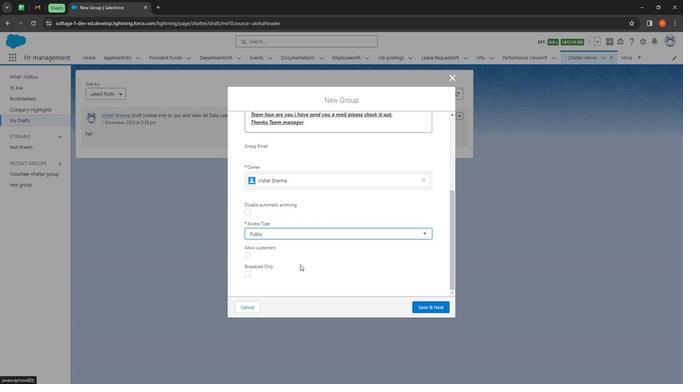 
Action: Mouse scrolled (301, 269) with delta (0, 0)
Screenshot: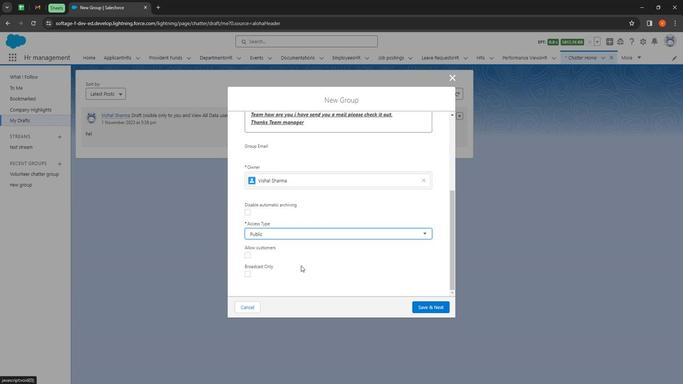 
Action: Mouse moved to (301, 269)
Screenshot: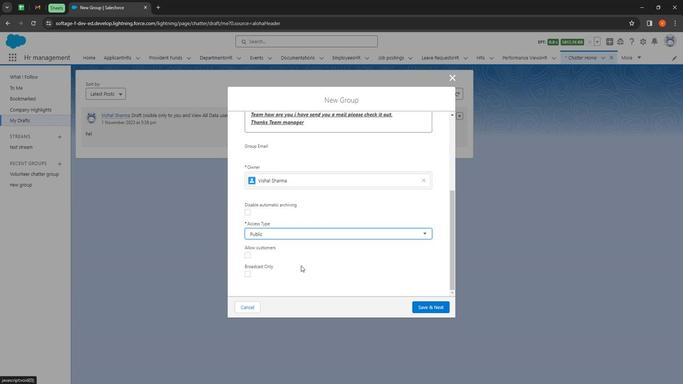 
Action: Mouse scrolled (301, 269) with delta (0, 0)
Screenshot: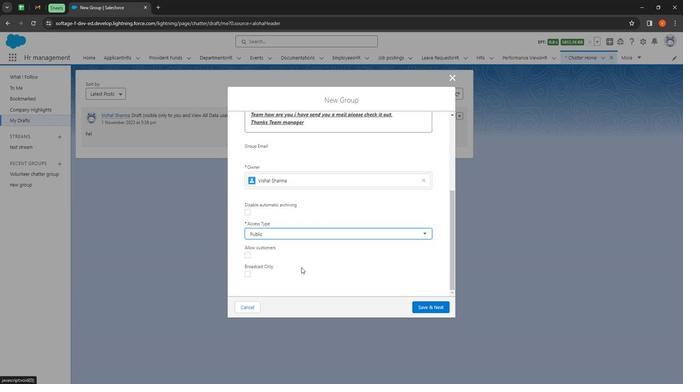 
Action: Mouse moved to (301, 270)
Screenshot: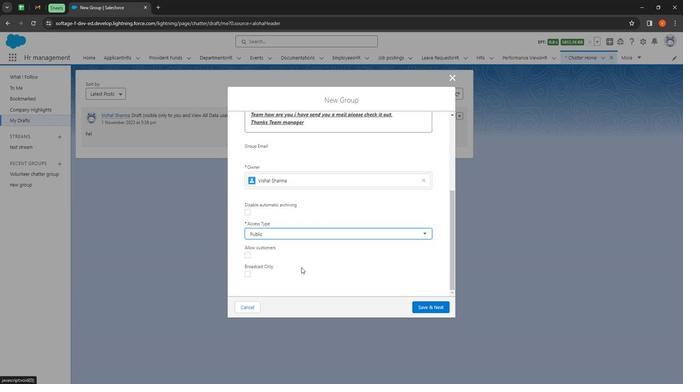 
Action: Mouse scrolled (301, 269) with delta (0, 0)
Screenshot: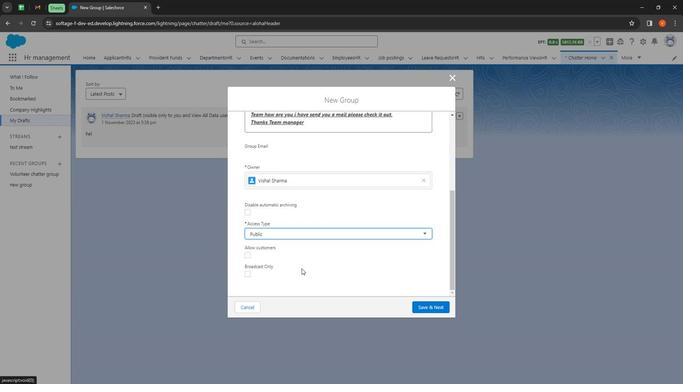 
Action: Mouse scrolled (301, 269) with delta (0, 0)
Screenshot: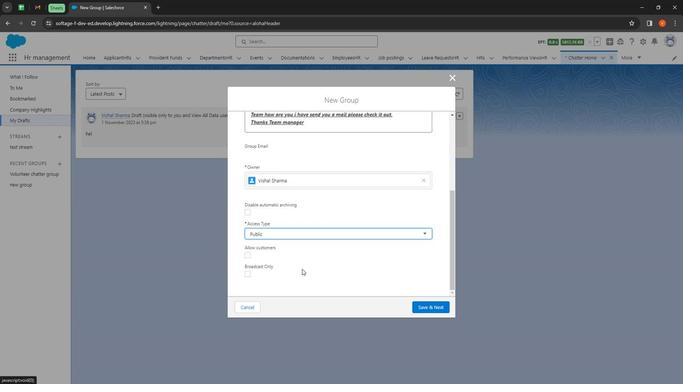 
Action: Mouse moved to (439, 313)
Screenshot: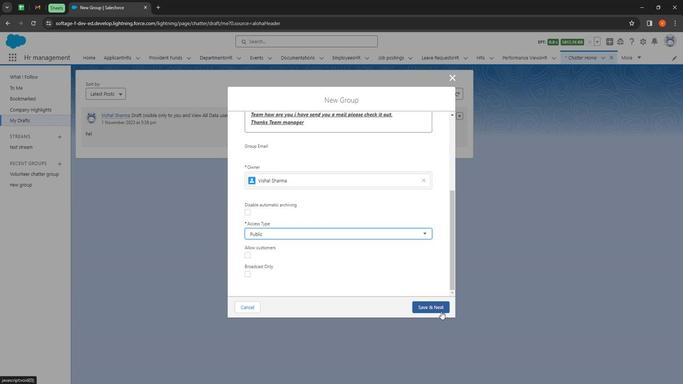 
Action: Mouse pressed left at (439, 313)
Screenshot: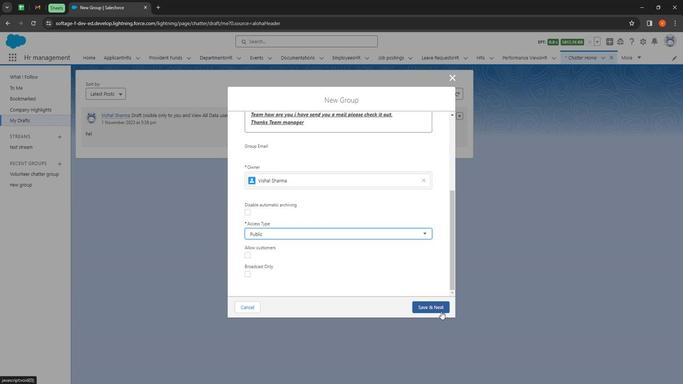 
Action: Mouse moved to (440, 307)
Screenshot: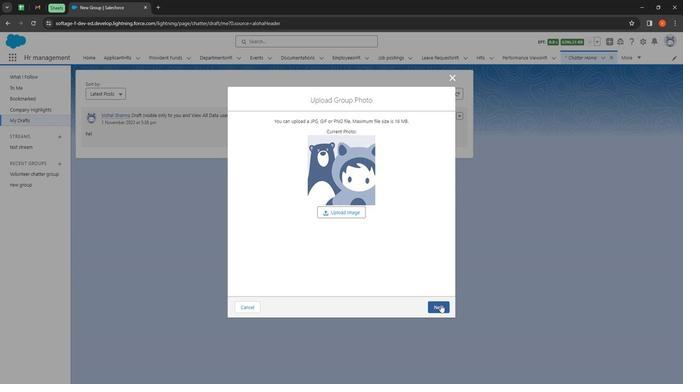 
Action: Mouse pressed left at (440, 307)
Screenshot: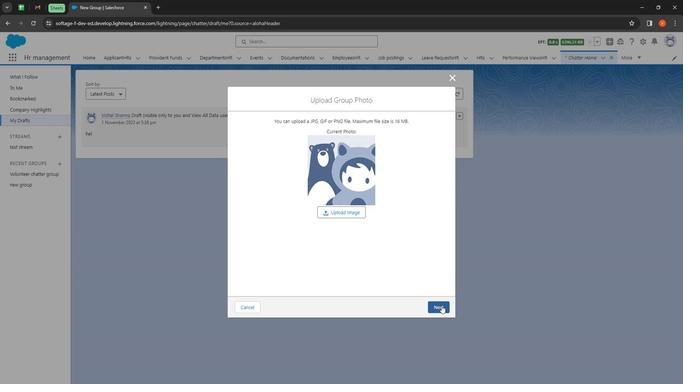 
Action: Mouse moved to (430, 138)
Screenshot: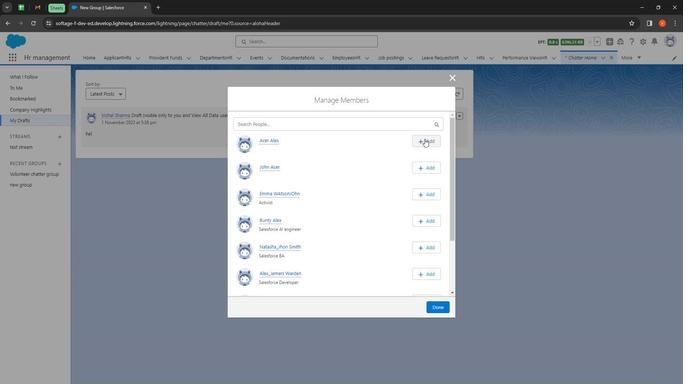 
Action: Mouse pressed left at (430, 138)
Screenshot: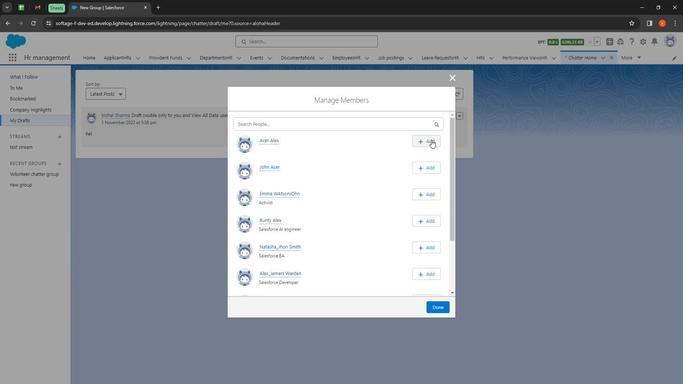 
Action: Mouse moved to (428, 167)
Screenshot: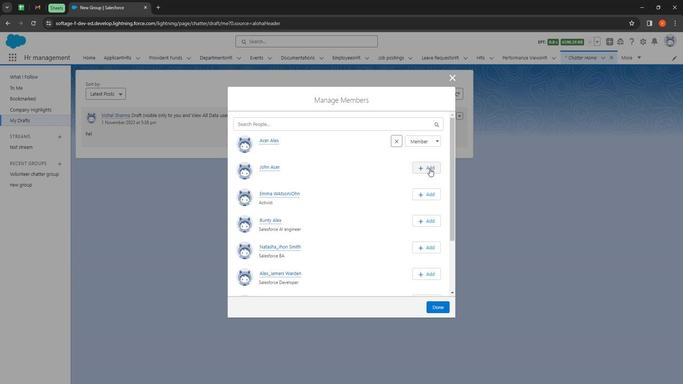 
Action: Mouse pressed left at (428, 167)
Screenshot: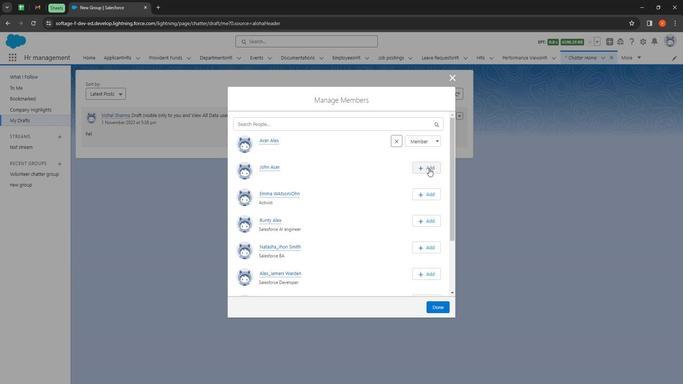 
Action: Mouse moved to (428, 196)
Screenshot: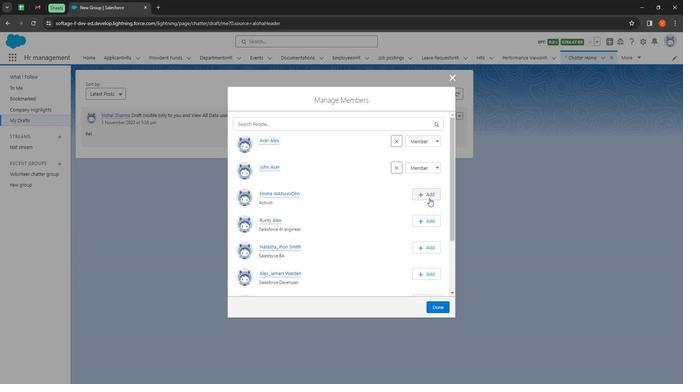 
Action: Mouse pressed left at (428, 196)
Screenshot: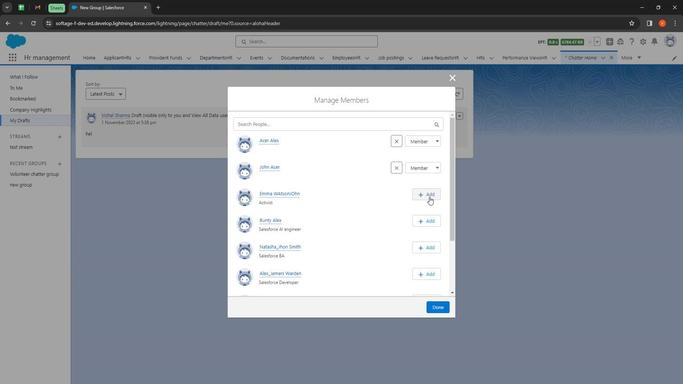
Action: Mouse moved to (429, 216)
Screenshot: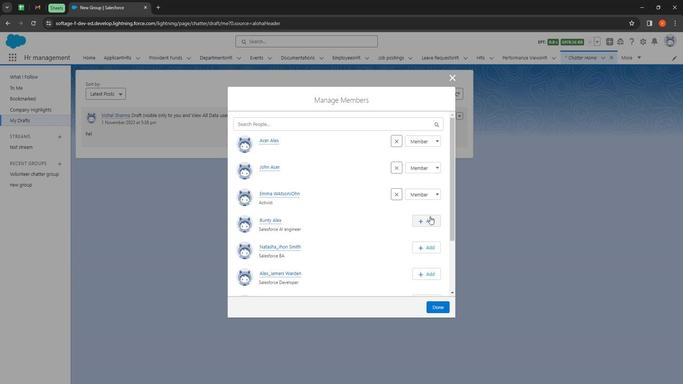 
Action: Mouse pressed left at (429, 216)
Screenshot: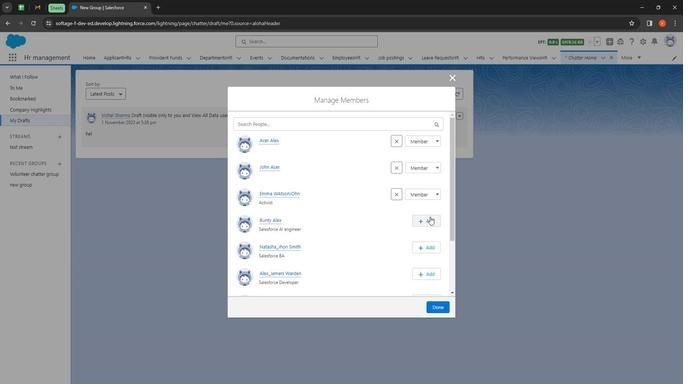 
Action: Mouse moved to (430, 246)
Screenshot: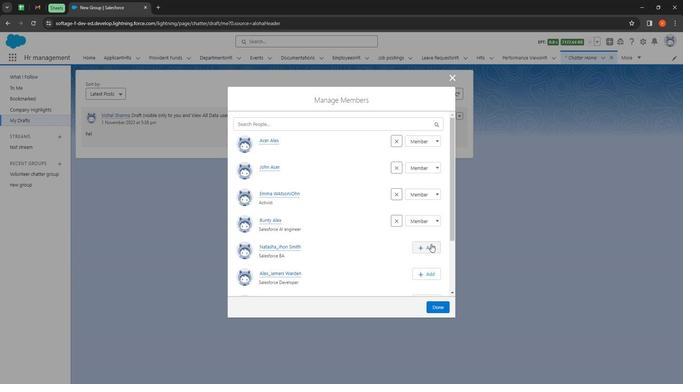
Action: Mouse pressed left at (430, 246)
Screenshot: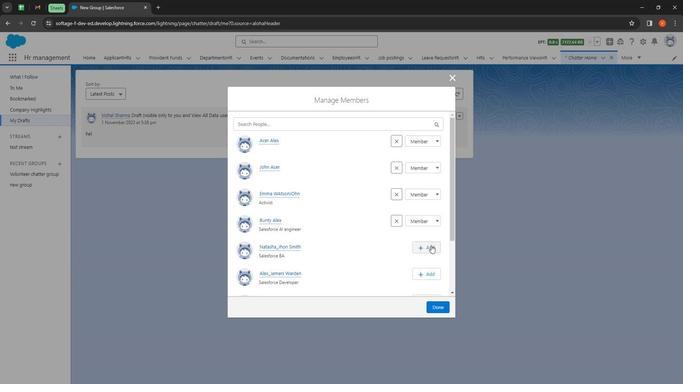
Action: Mouse moved to (426, 275)
Screenshot: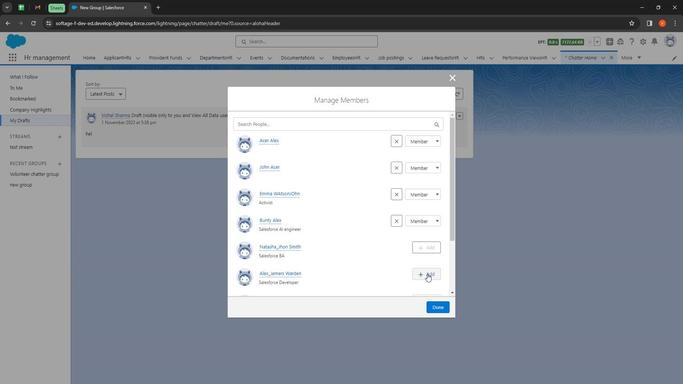 
Action: Mouse pressed left at (426, 275)
Screenshot: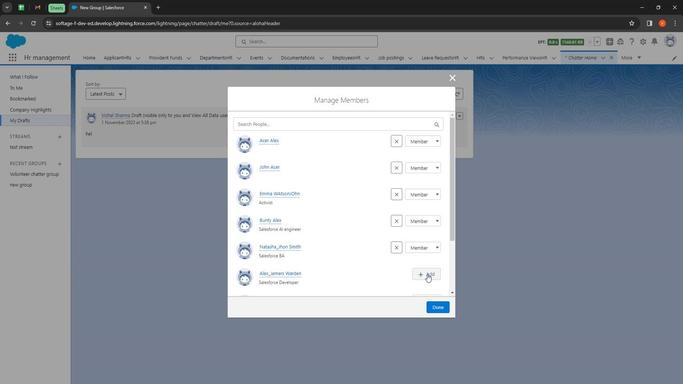 
Action: Mouse moved to (420, 138)
Screenshot: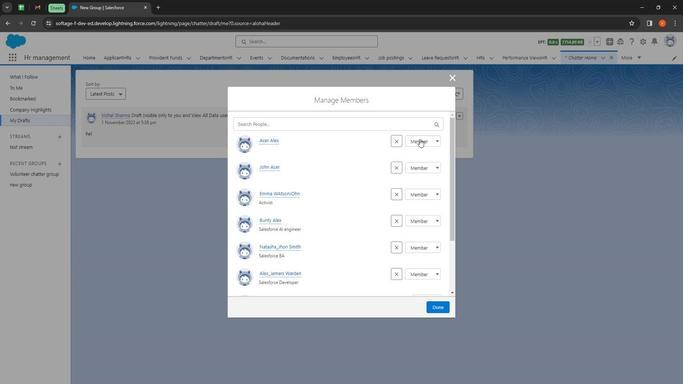 
Action: Mouse pressed left at (420, 138)
Screenshot: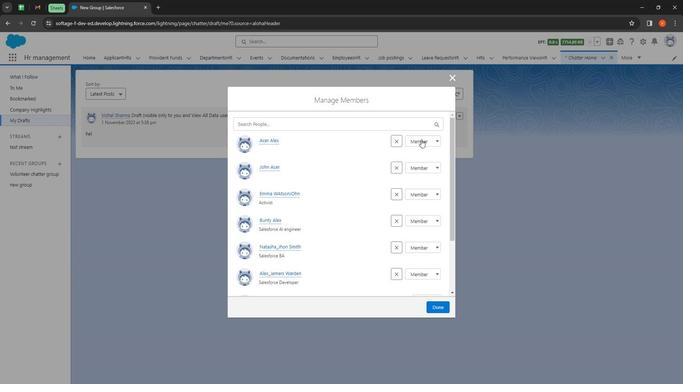 
Action: Mouse moved to (402, 142)
Screenshot: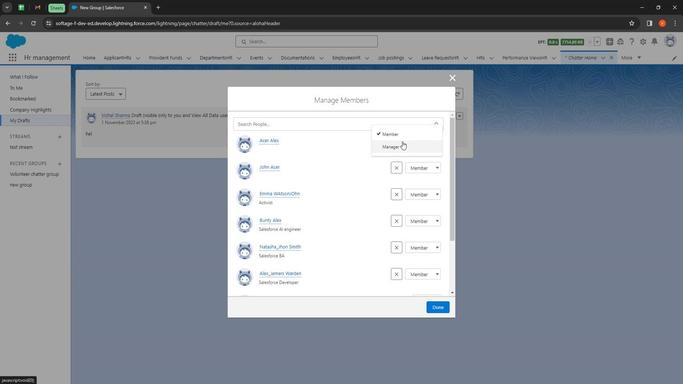 
Action: Mouse pressed left at (402, 142)
Screenshot: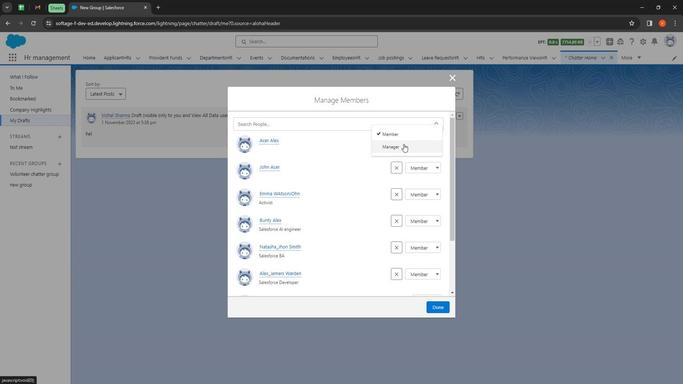 
Action: Mouse moved to (419, 168)
Screenshot: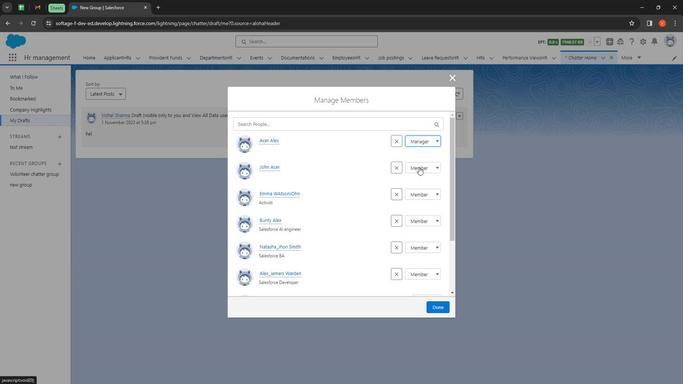 
Action: Mouse pressed left at (419, 168)
Screenshot: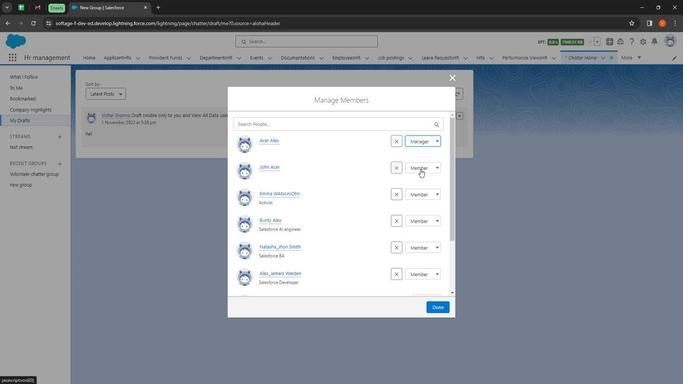 
Action: Mouse moved to (407, 176)
Screenshot: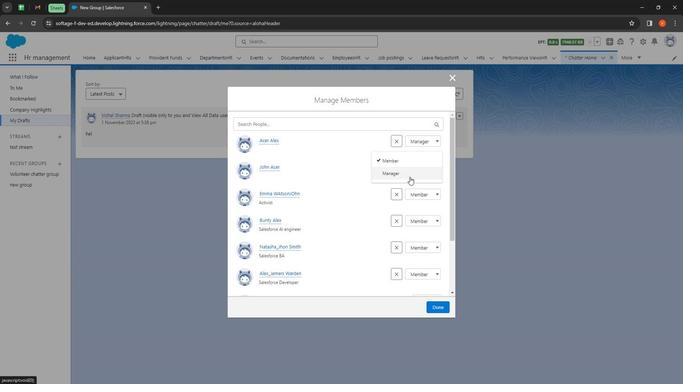 
Action: Mouse pressed left at (407, 176)
Screenshot: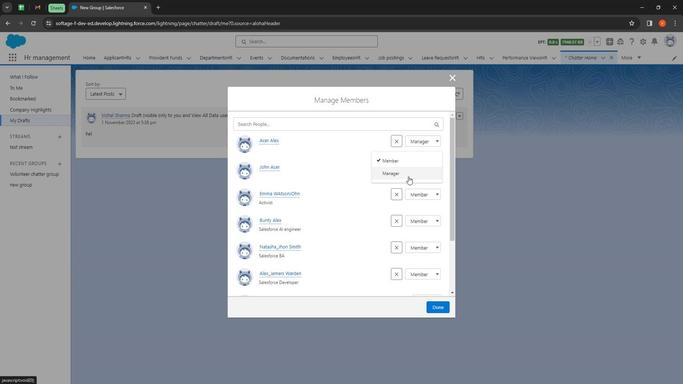
Action: Mouse moved to (429, 201)
Screenshot: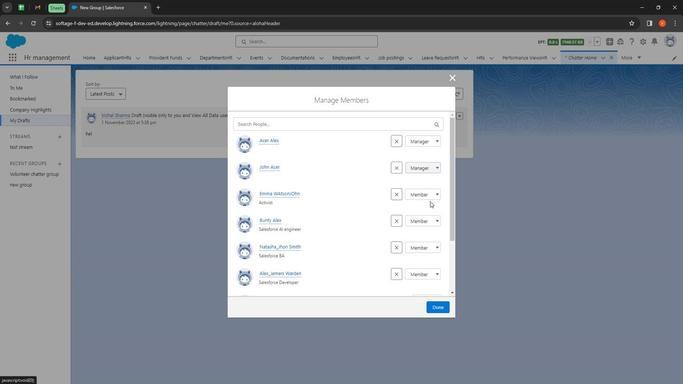 
Action: Mouse pressed left at (429, 201)
Screenshot: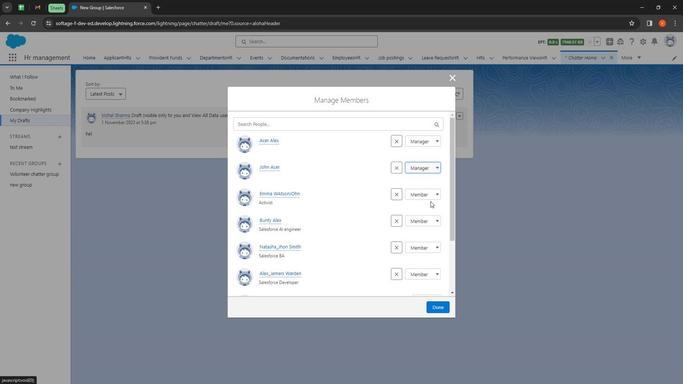 
Action: Mouse moved to (427, 196)
Screenshot: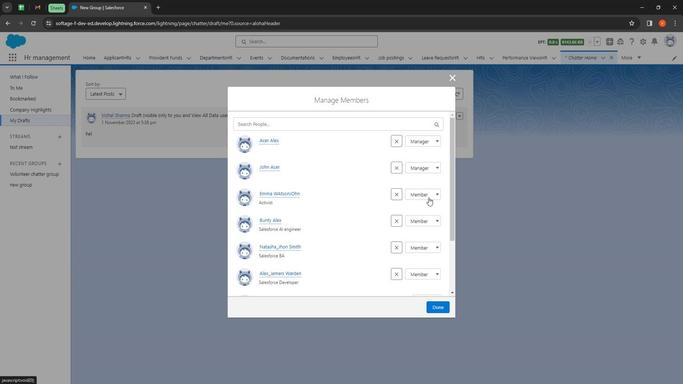 
Action: Mouse pressed left at (427, 196)
Screenshot: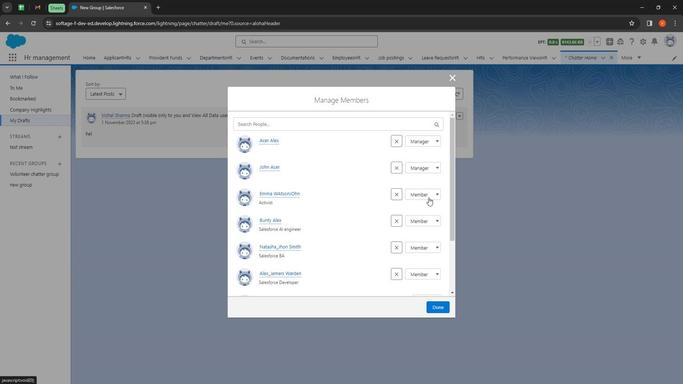 
Action: Mouse moved to (410, 203)
Screenshot: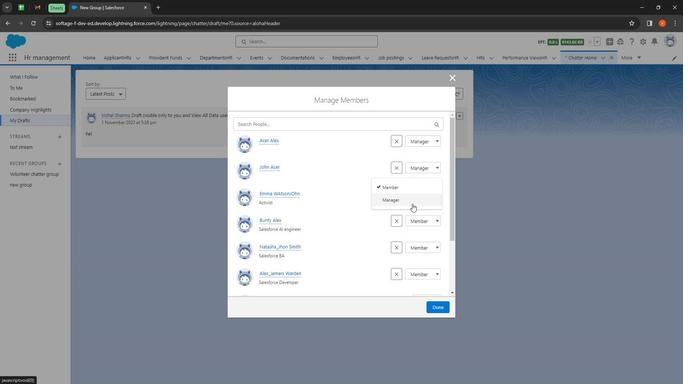 
Action: Mouse pressed left at (410, 203)
Screenshot: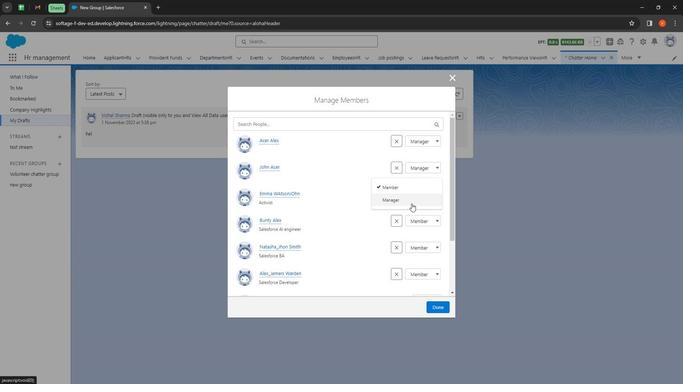 
Action: Mouse moved to (425, 219)
Screenshot: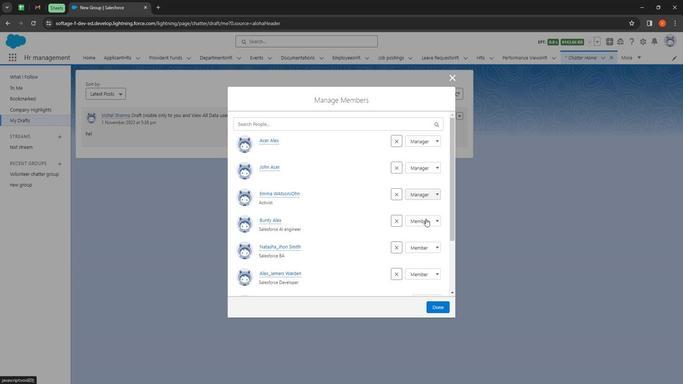 
Action: Mouse pressed left at (425, 219)
Screenshot: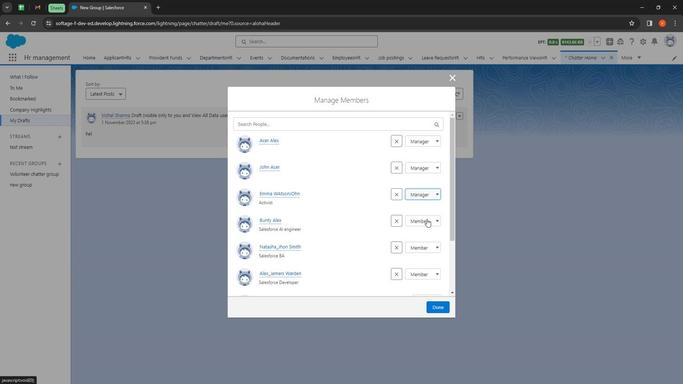 
Action: Mouse moved to (405, 231)
Screenshot: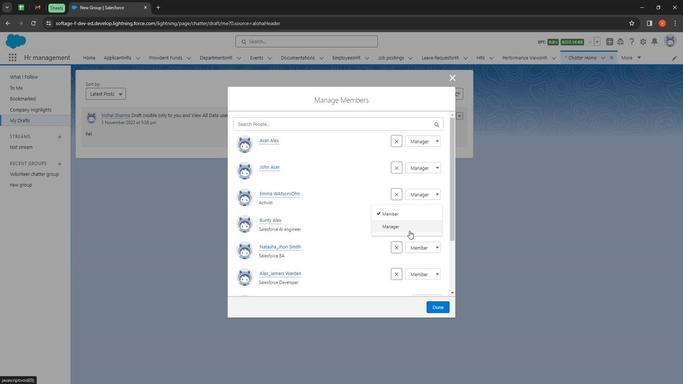 
Action: Mouse pressed left at (405, 231)
Screenshot: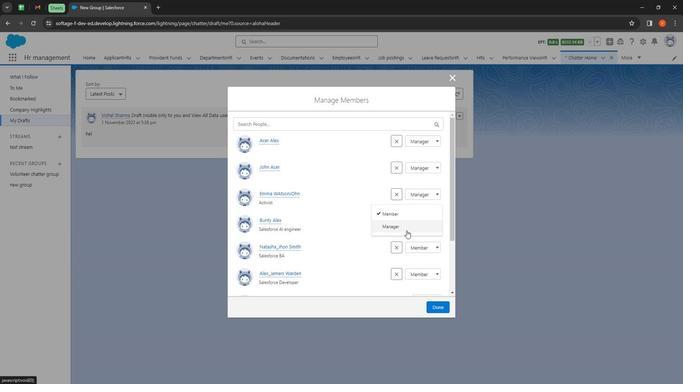 
Action: Mouse moved to (421, 247)
Screenshot: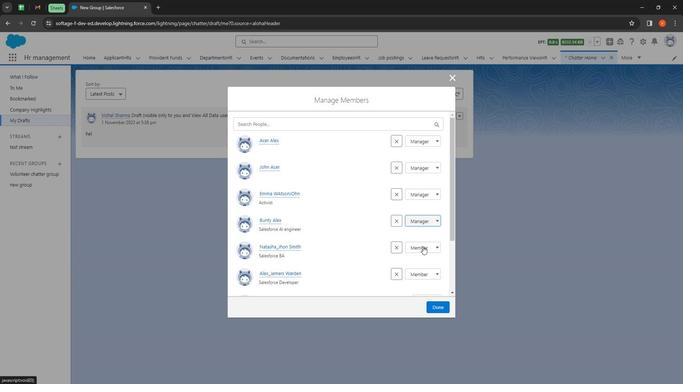 
Action: Mouse pressed left at (421, 247)
Screenshot: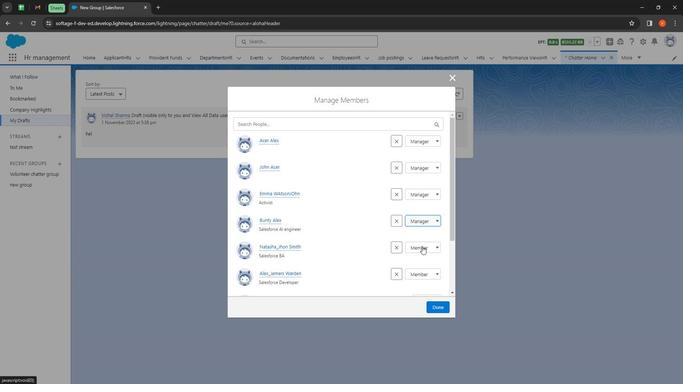 
Action: Mouse moved to (404, 257)
Screenshot: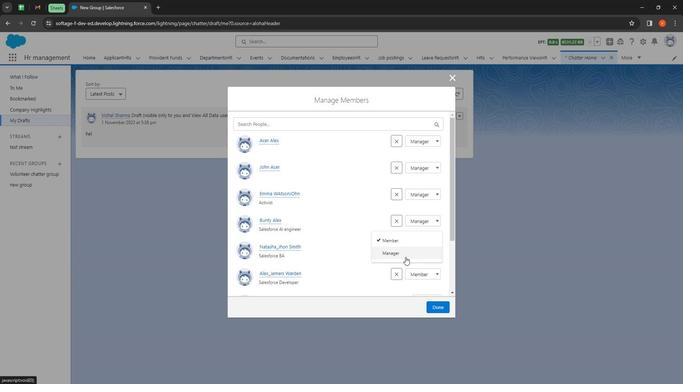 
Action: Mouse pressed left at (404, 257)
Screenshot: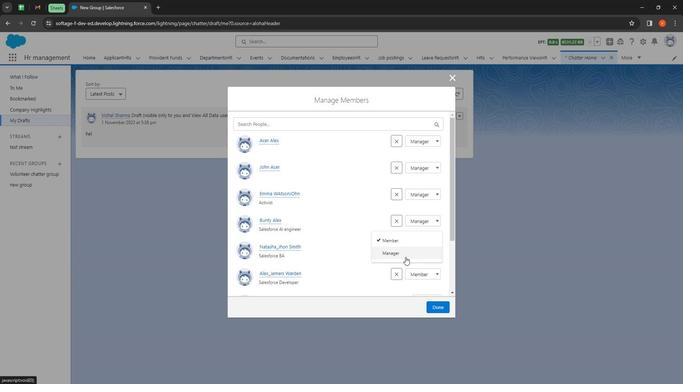 
Action: Mouse moved to (396, 255)
Screenshot: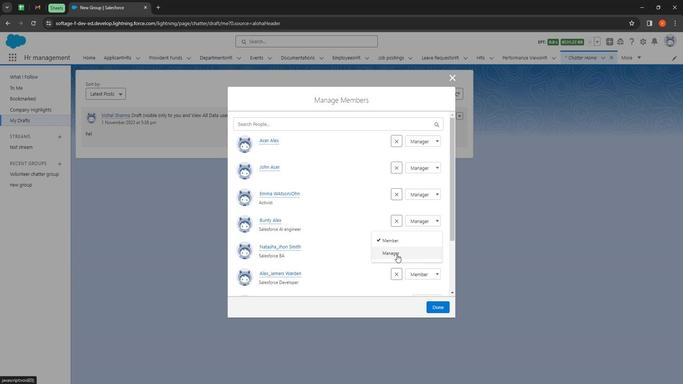 
Action: Mouse pressed left at (396, 255)
Screenshot: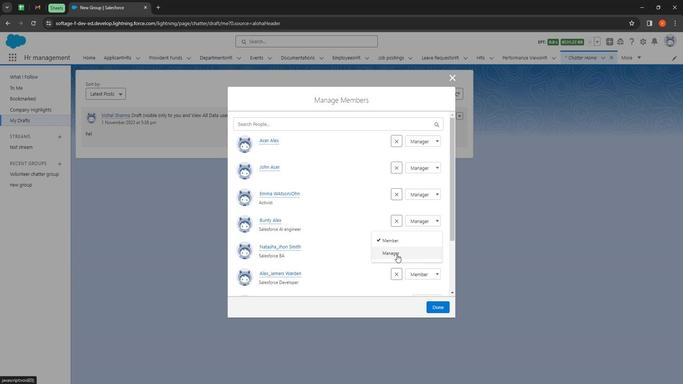 
Action: Mouse moved to (432, 275)
Screenshot: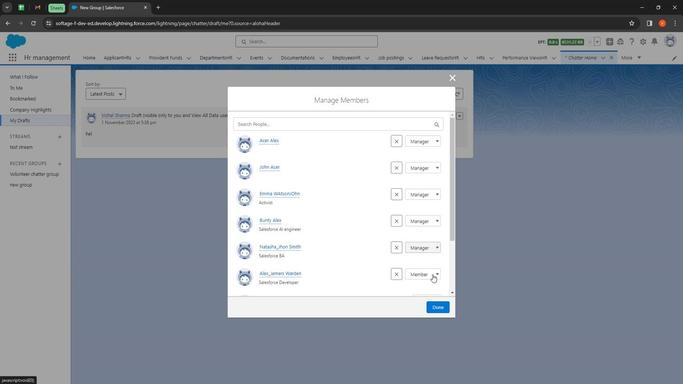 
Action: Mouse pressed left at (432, 275)
Screenshot: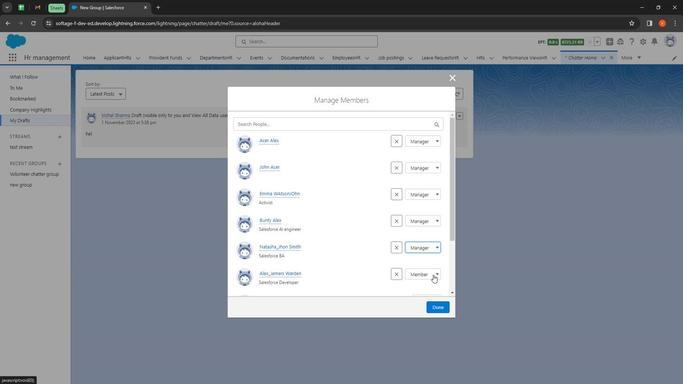 
Action: Mouse moved to (410, 279)
Screenshot: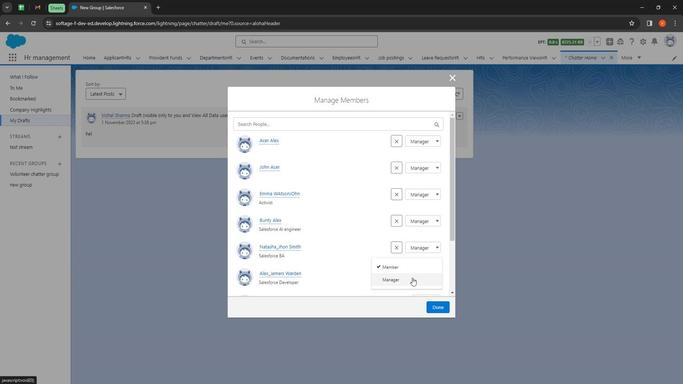 
Action: Mouse pressed left at (410, 279)
Screenshot: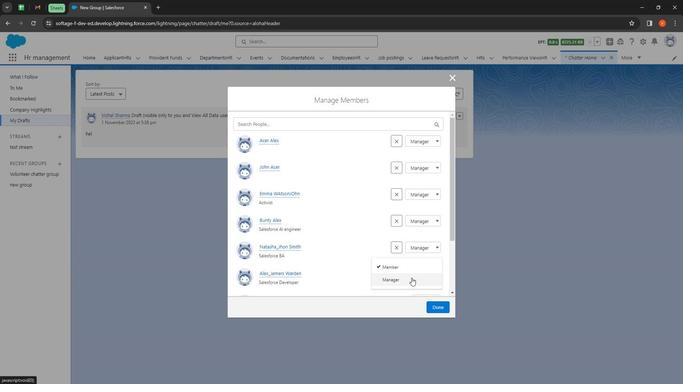 
Action: Mouse moved to (442, 310)
Screenshot: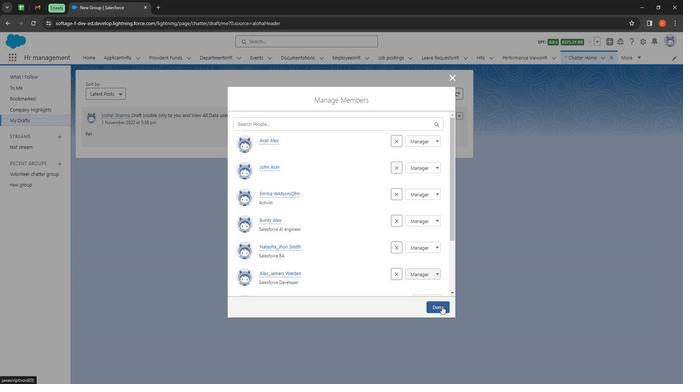 
Action: Mouse pressed left at (442, 310)
Screenshot: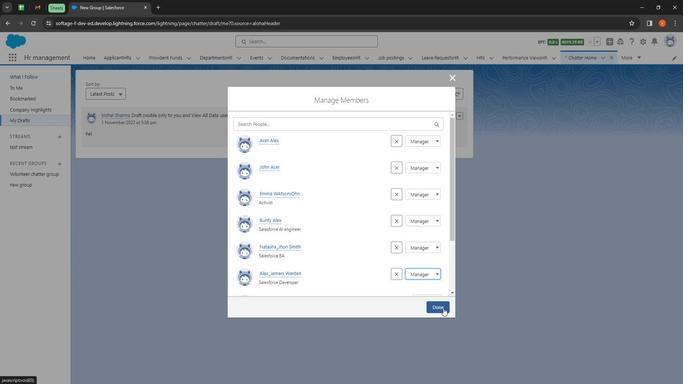 
Action: Mouse moved to (10, 51)
Screenshot: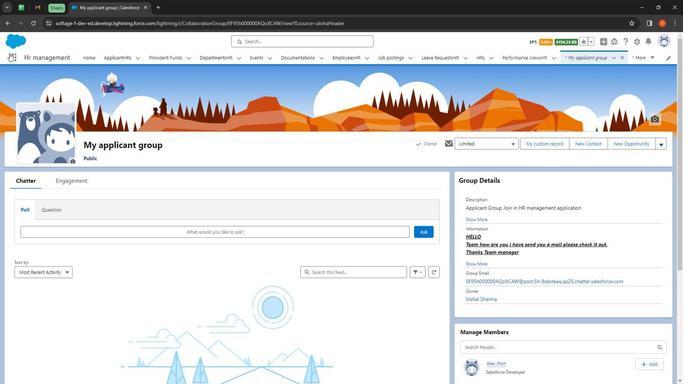 
Action: Mouse pressed left at (10, 51)
Screenshot: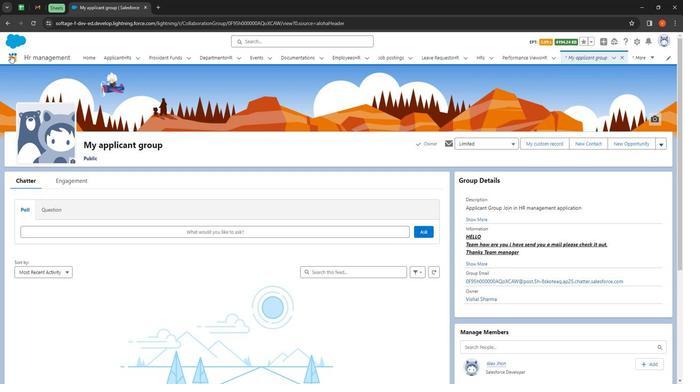 
Action: Mouse moved to (60, 69)
Screenshot: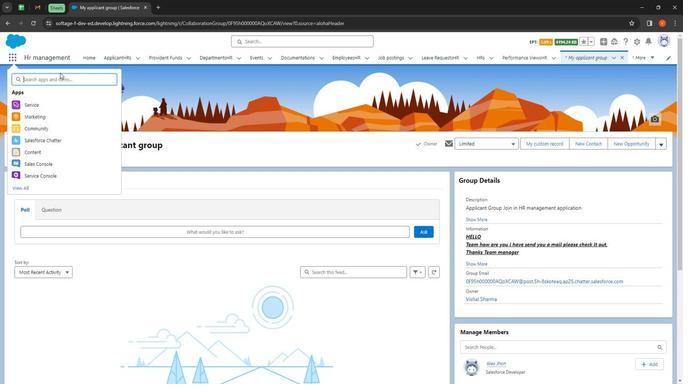 
Action: Key pressed chatte
Screenshot: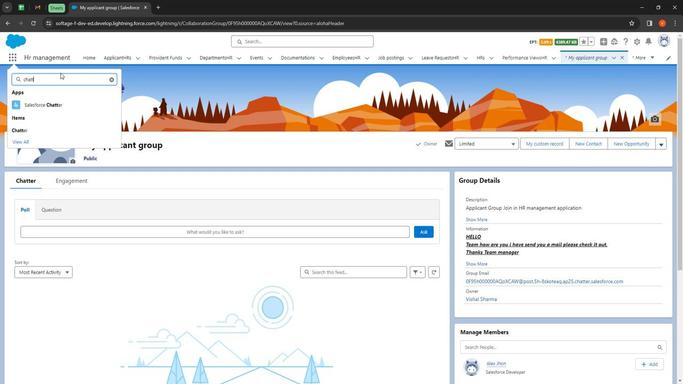 
Action: Mouse moved to (87, 38)
Screenshot: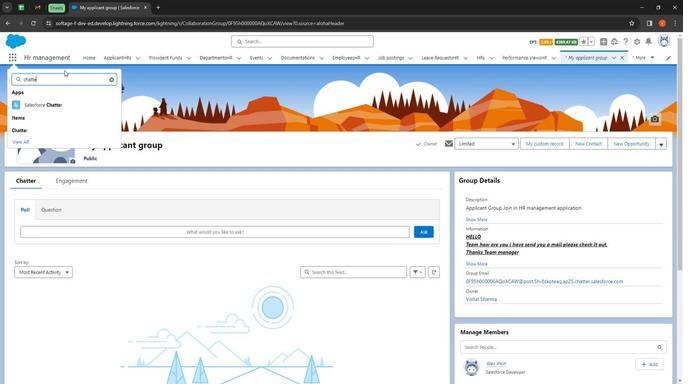 
Action: Key pressed r
Screenshot: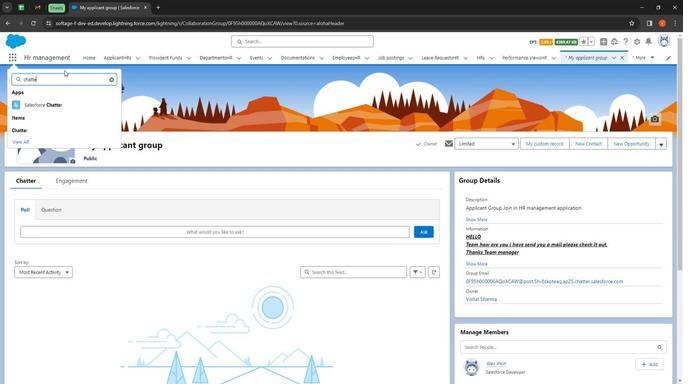 
Action: Mouse moved to (15, 131)
Screenshot: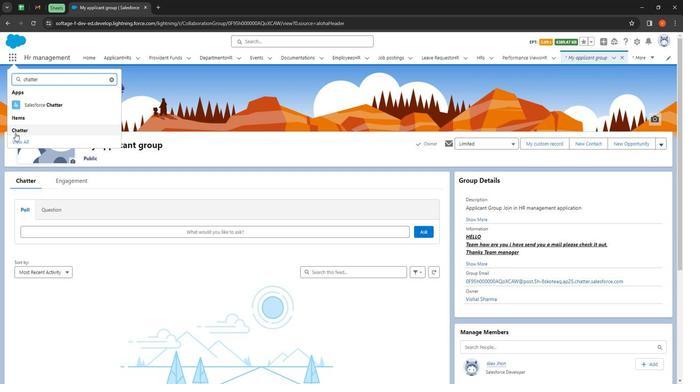 
Action: Mouse pressed left at (15, 131)
Screenshot: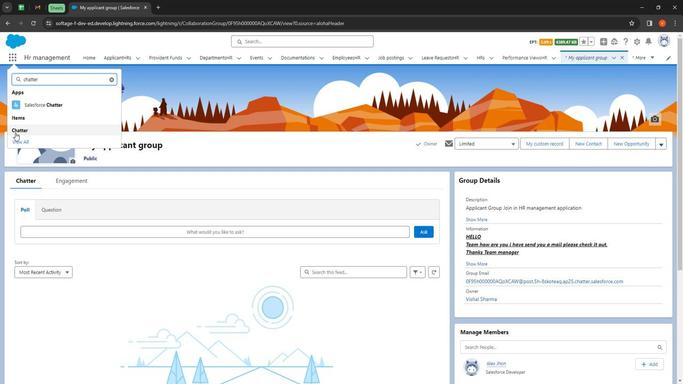 
Action: Mouse moved to (133, 77)
Screenshot: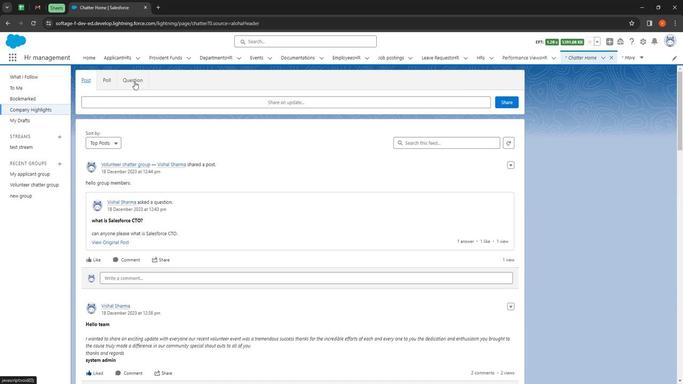
Action: Mouse pressed left at (133, 77)
Screenshot: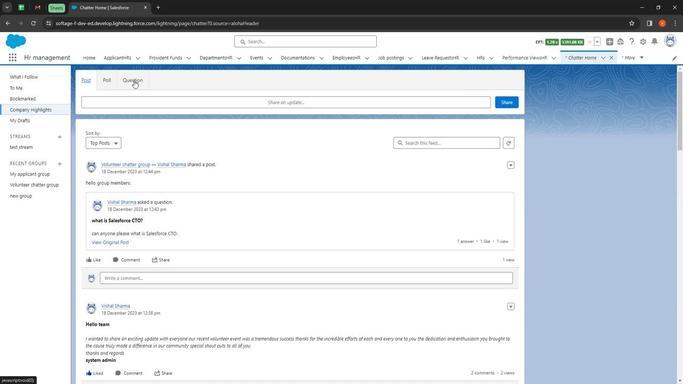 
Action: Mouse moved to (77, 74)
Screenshot: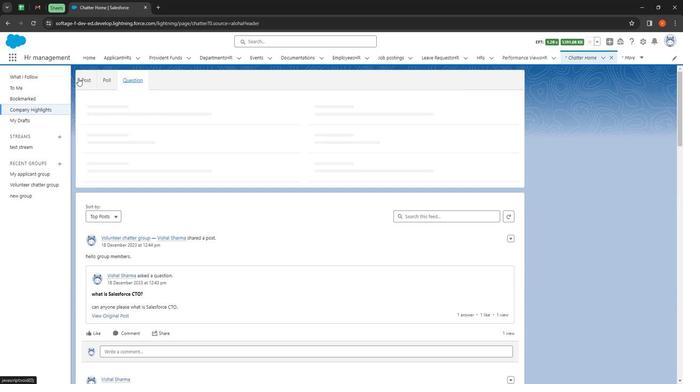 
Action: Mouse pressed left at (77, 74)
Screenshot: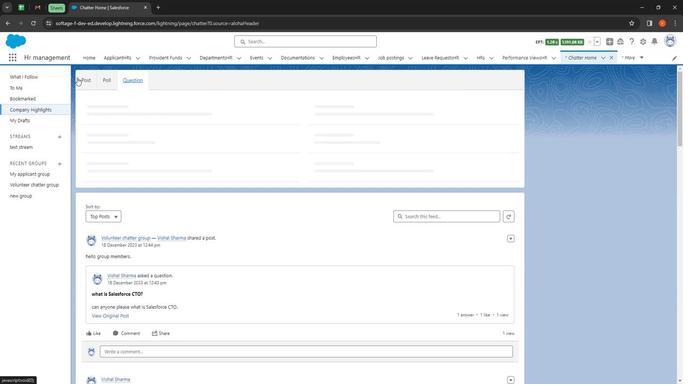 
Action: Mouse moved to (105, 77)
Screenshot: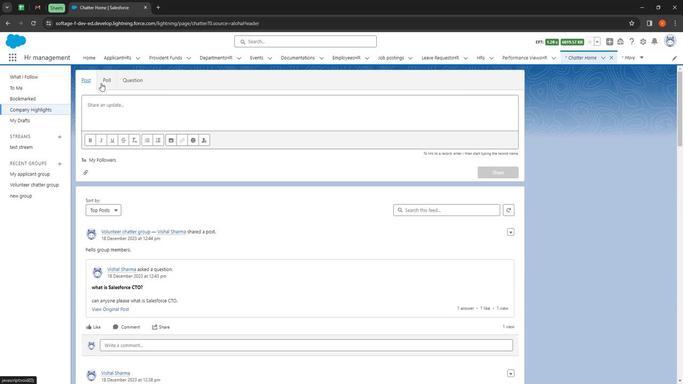
Action: Mouse pressed left at (105, 77)
Screenshot: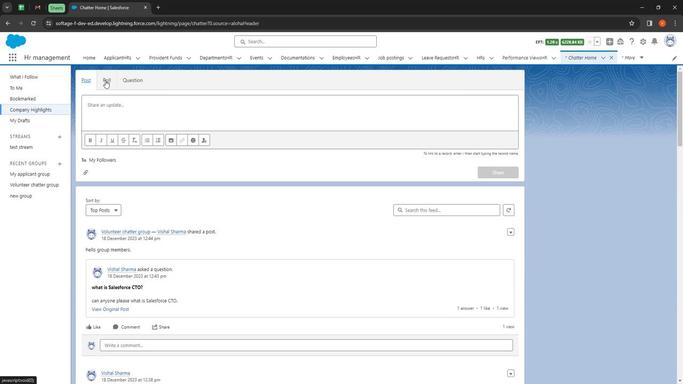 
Action: Mouse moved to (83, 82)
Screenshot: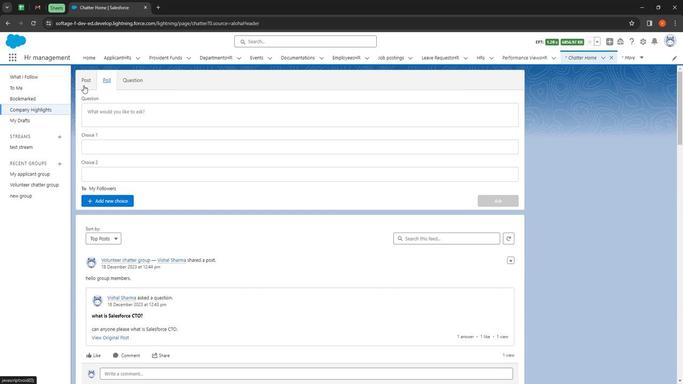 
Action: Mouse pressed left at (83, 82)
Screenshot: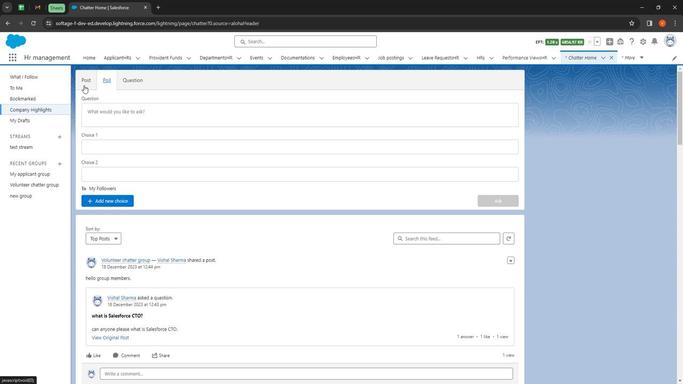 
Action: Mouse moved to (163, 112)
Screenshot: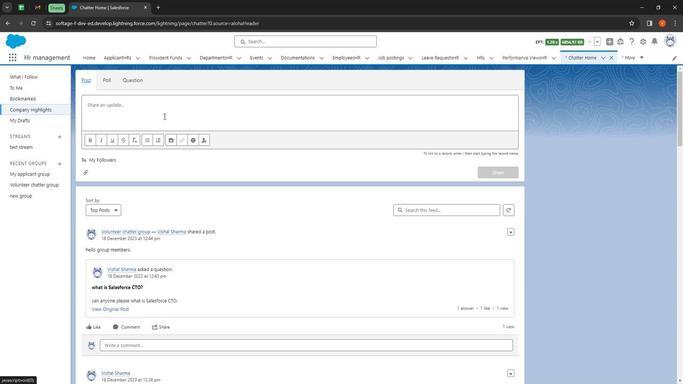 
Action: Mouse pressed left at (163, 112)
Screenshot: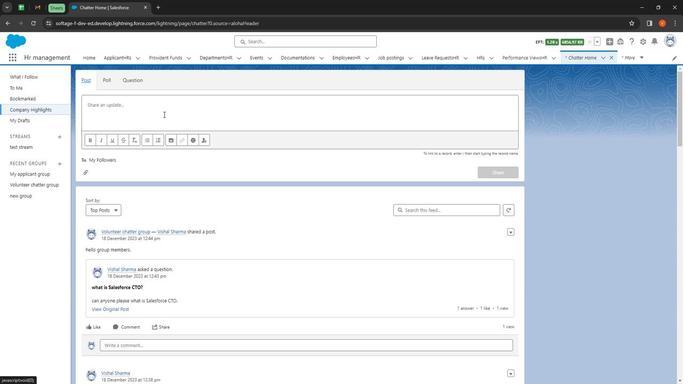 
Action: Mouse moved to (162, 112)
Screenshot: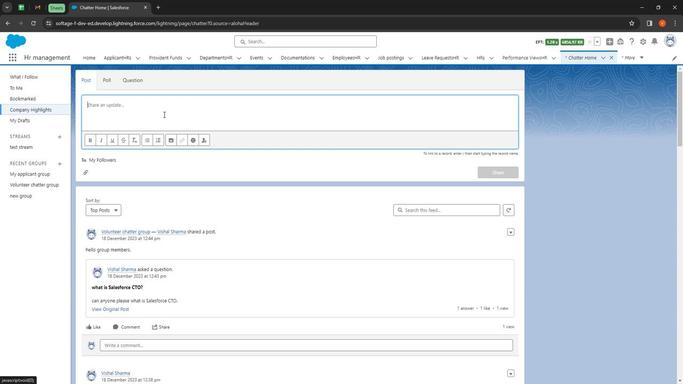 
Action: Key pressed this<Key.space>t<Key.backspace>is<Key.space>the<Key.space>post<Key.space>created<Key.space>by<Key.space>system<Key.space>admin<Key.space>please<Key.space>check<Key.space>all<Key.space>of<Key.space>you<Key.space>your<Key.space>mails
Screenshot: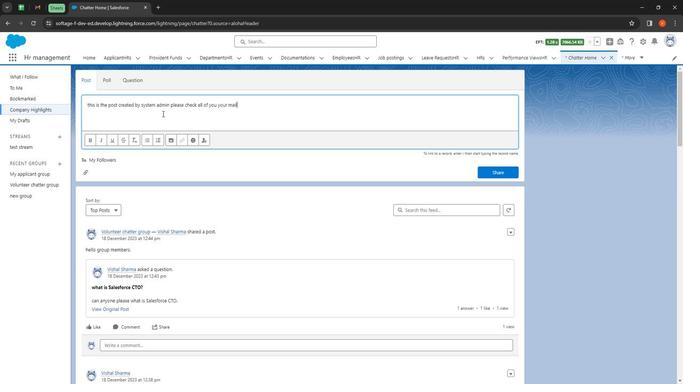 
Action: Mouse moved to (101, 77)
Screenshot: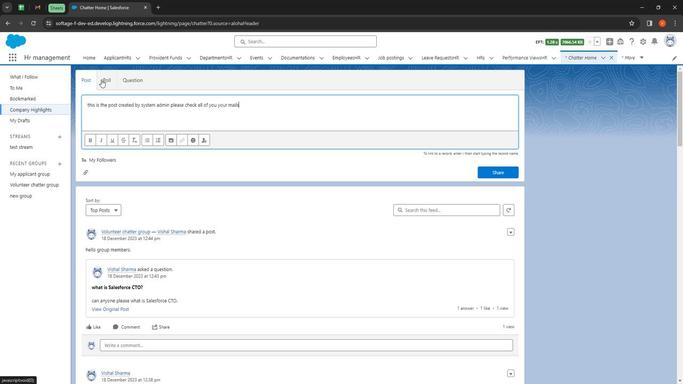 
Action: Mouse pressed left at (101, 77)
Screenshot: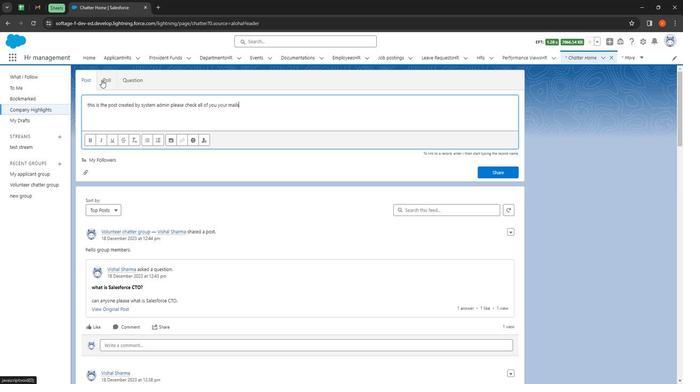 
Action: Mouse moved to (113, 113)
Screenshot: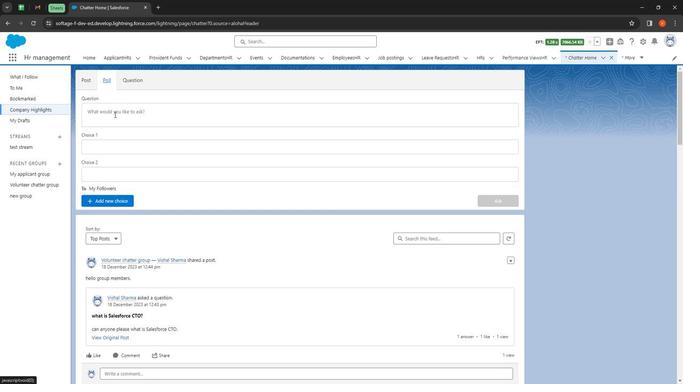 
Action: Mouse pressed left at (113, 113)
Screenshot: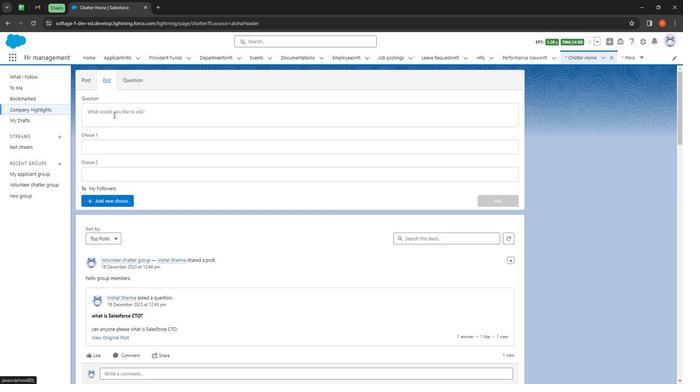 
Action: Mouse moved to (123, 109)
Screenshot: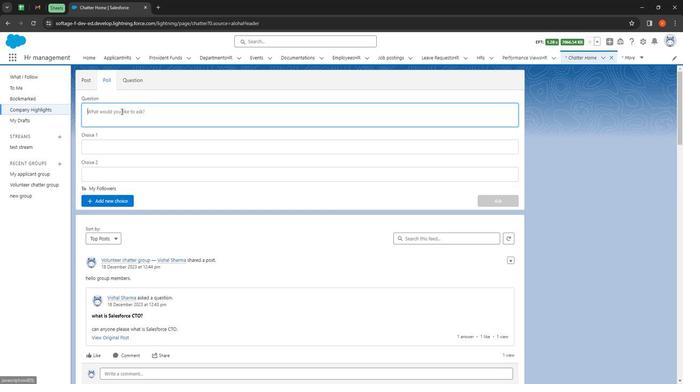 
Action: Key pressed <Key.shift><Key.shift><Key.shift><Key.shift><Key.shift><Key.shift><Key.shift><Key.shift>How<Key.space>many<Key.space>of<Key.space>you<Key.space>are<Key.space>
Screenshot: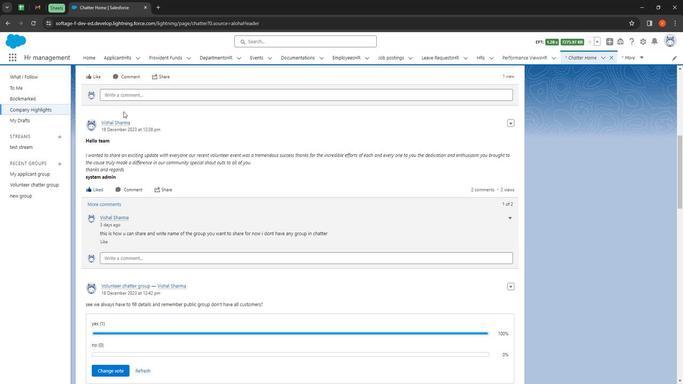
Action: Mouse moved to (83, 103)
Screenshot: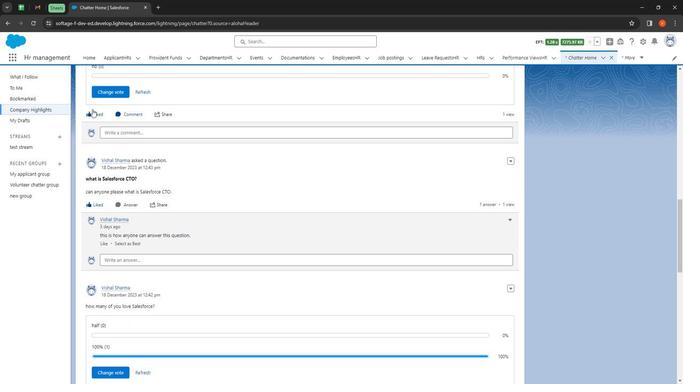 
Action: Mouse scrolled (83, 104) with delta (0, 0)
Screenshot: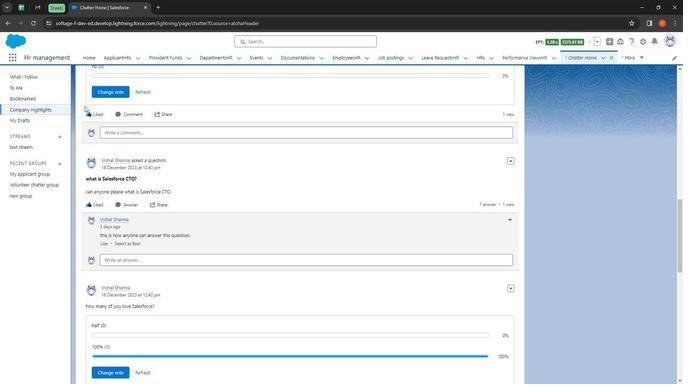 
Action: Mouse scrolled (83, 104) with delta (0, 0)
Screenshot: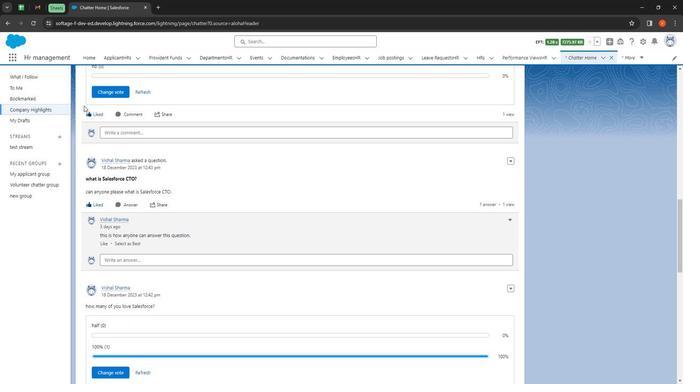 
Action: Mouse moved to (85, 103)
Screenshot: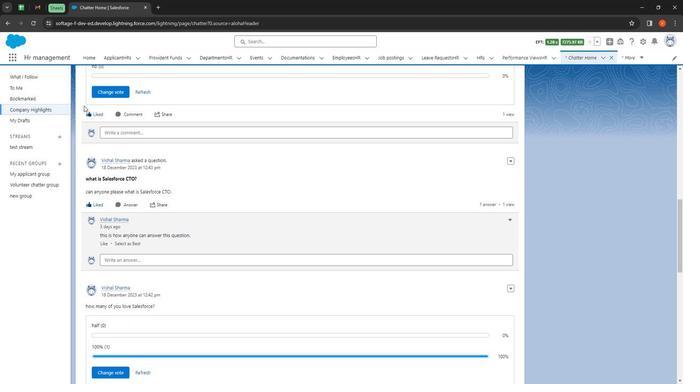 
Action: Mouse scrolled (85, 103) with delta (0, 0)
Screenshot: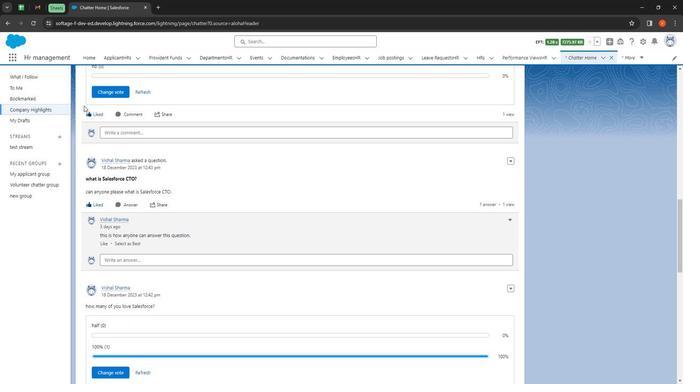 
Action: Mouse moved to (88, 101)
Screenshot: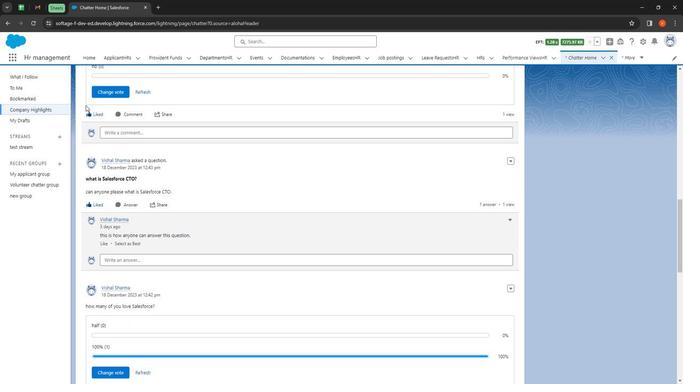 
Action: Mouse scrolled (88, 101) with delta (0, 0)
Screenshot: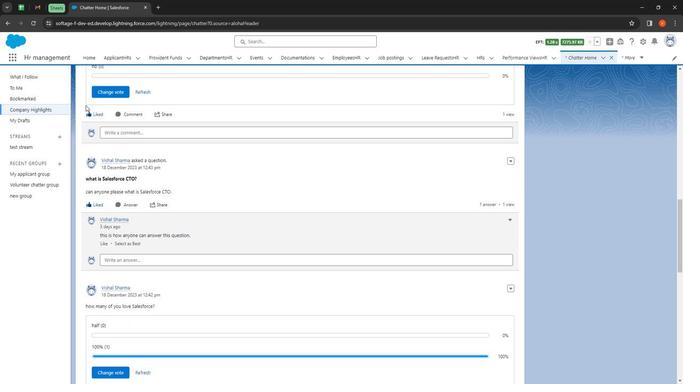 
Action: Mouse moved to (90, 100)
Screenshot: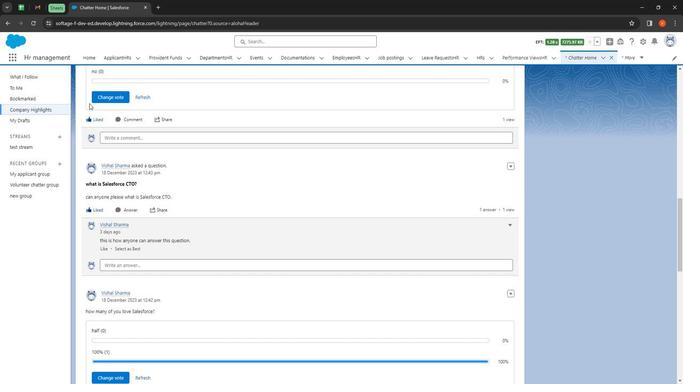 
Action: Mouse scrolled (90, 100) with delta (0, 0)
Screenshot: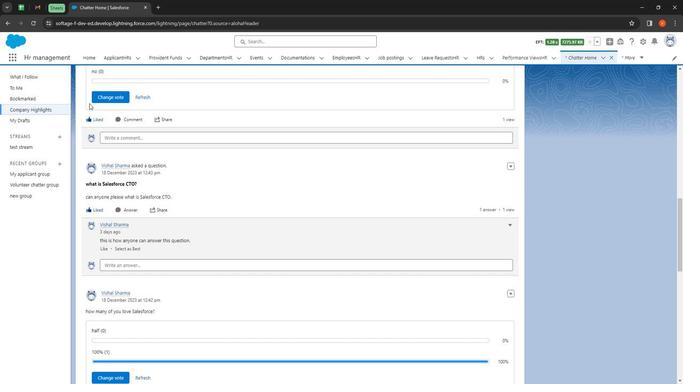 
Action: Mouse moved to (103, 123)
Screenshot: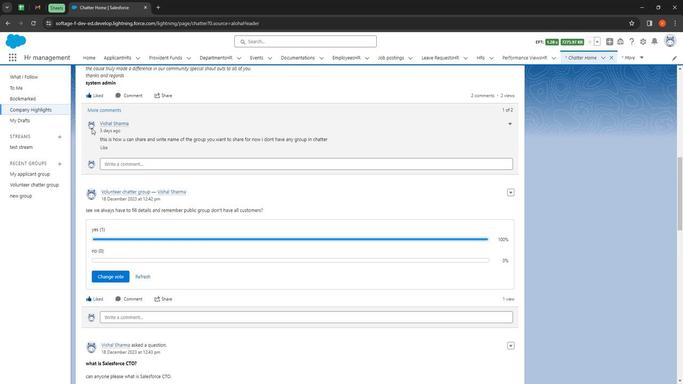 
Action: Mouse scrolled (103, 123) with delta (0, 0)
Screenshot: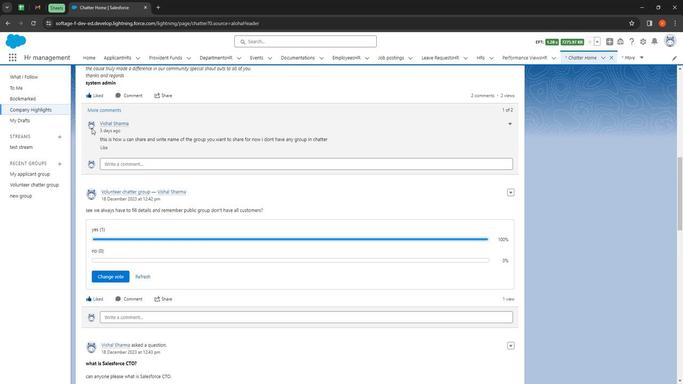 
Action: Mouse moved to (111, 120)
Screenshot: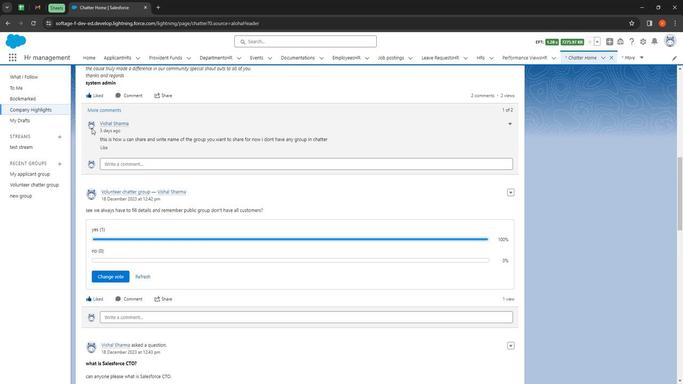 
Action: Mouse scrolled (111, 120) with delta (0, 0)
Screenshot: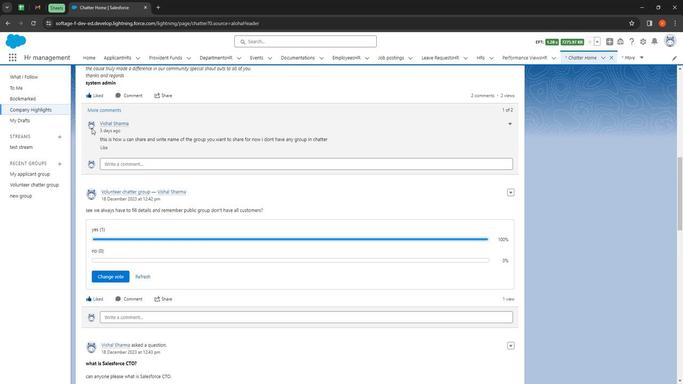 
Action: Mouse moved to (122, 116)
Screenshot: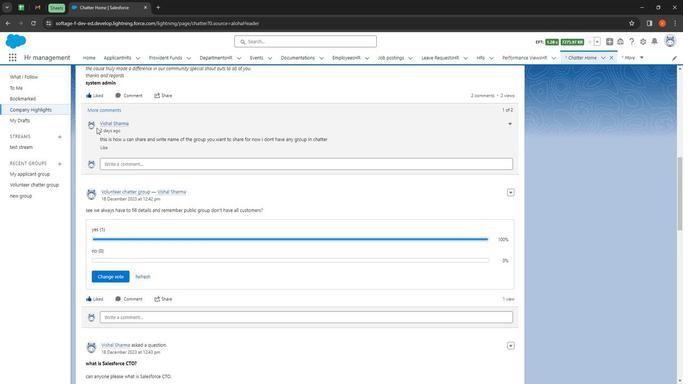 
Action: Mouse scrolled (122, 116) with delta (0, 0)
Screenshot: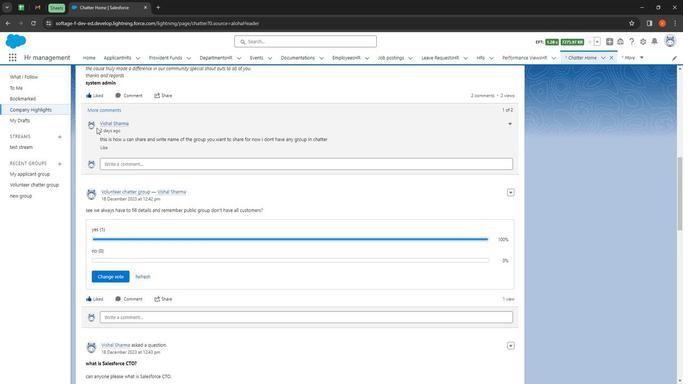 
Action: Mouse moved to (129, 114)
Screenshot: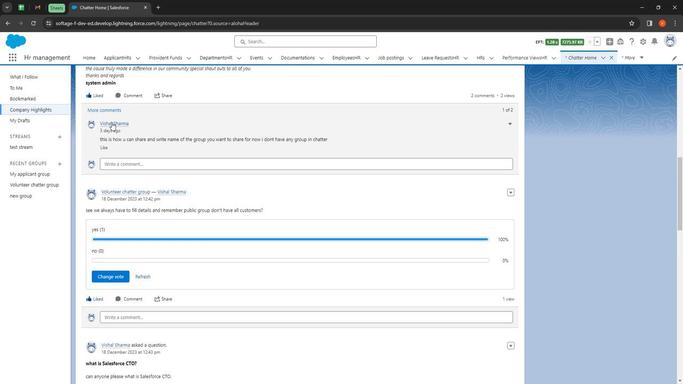 
Action: Mouse scrolled (129, 114) with delta (0, 0)
Screenshot: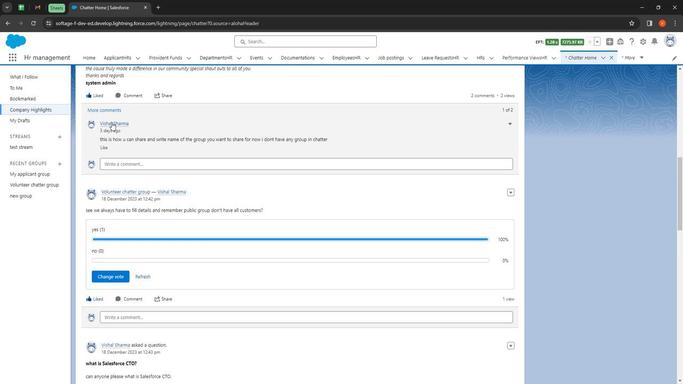 
Action: Mouse moved to (130, 113)
Screenshot: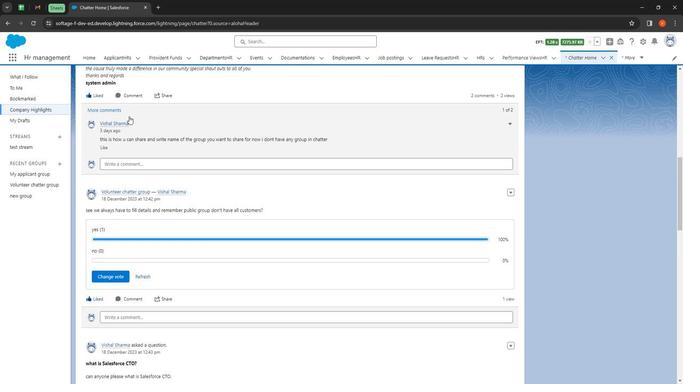 
Action: Mouse scrolled (130, 113) with delta (0, 0)
Screenshot: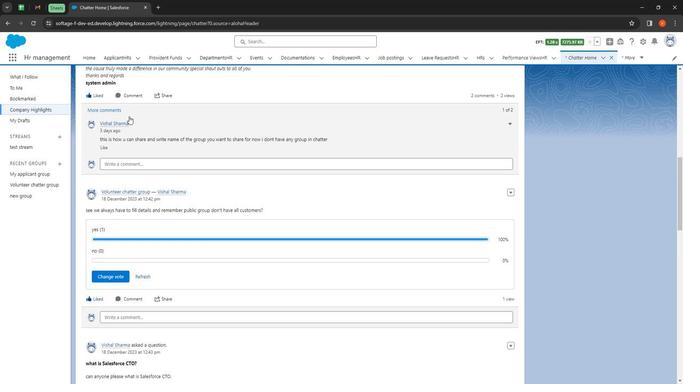 
Action: Mouse moved to (139, 108)
Screenshot: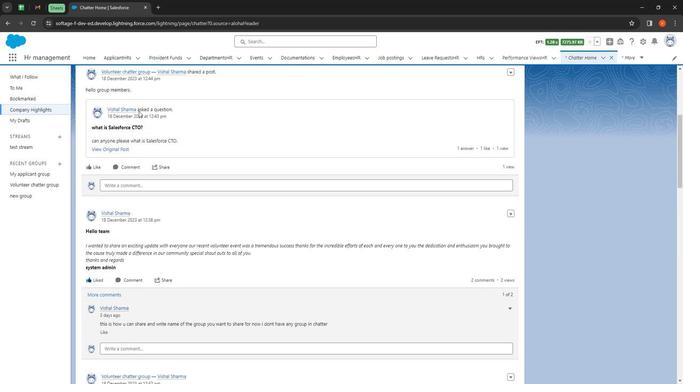 
Action: Mouse scrolled (139, 109) with delta (0, 0)
Screenshot: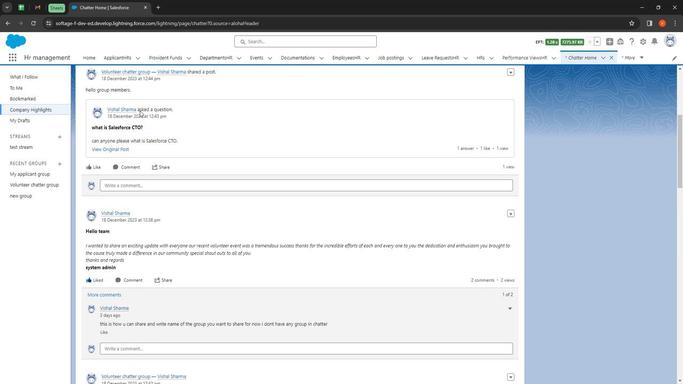 
Action: Mouse scrolled (139, 109) with delta (0, 0)
Screenshot: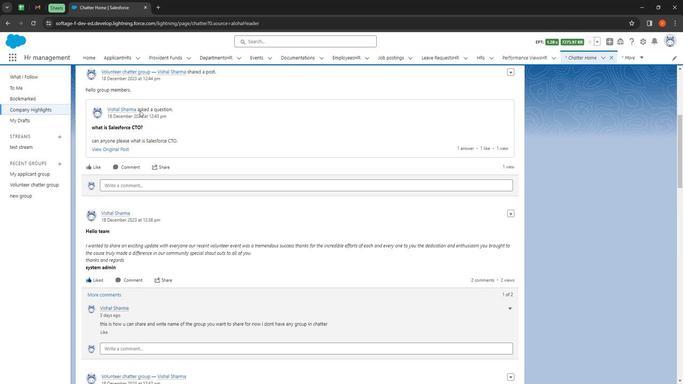 
Action: Mouse scrolled (139, 109) with delta (0, 0)
Screenshot: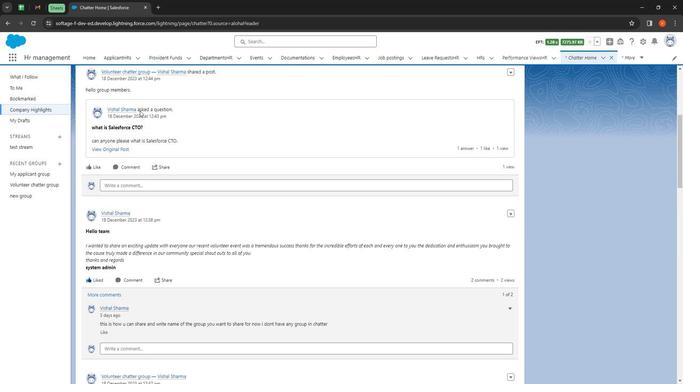 
Action: Mouse scrolled (139, 109) with delta (0, 0)
Screenshot: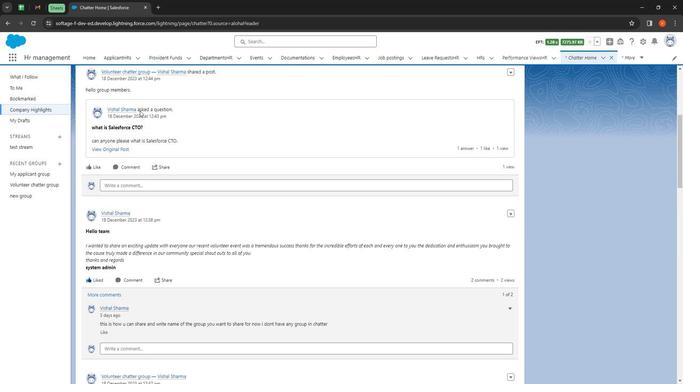 
Action: Mouse scrolled (139, 109) with delta (0, 0)
Screenshot: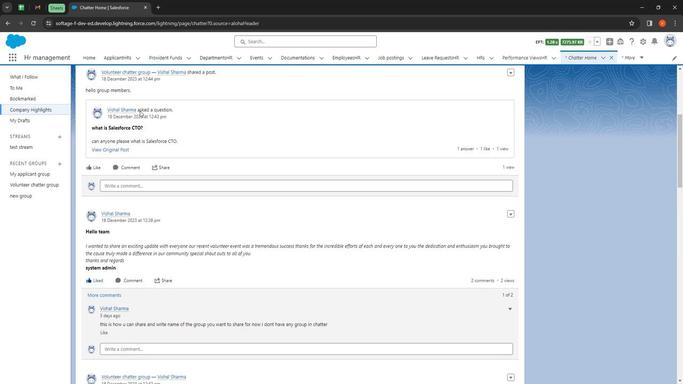 
Action: Mouse scrolled (139, 109) with delta (0, 0)
Screenshot: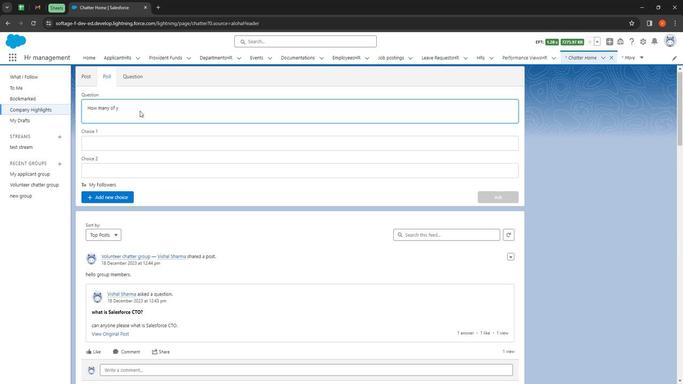 
Action: Mouse scrolled (139, 109) with delta (0, 0)
Screenshot: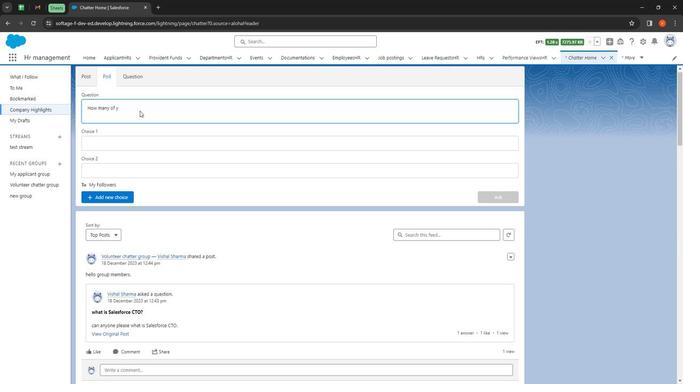 
Action: Mouse scrolled (139, 109) with delta (0, 0)
Screenshot: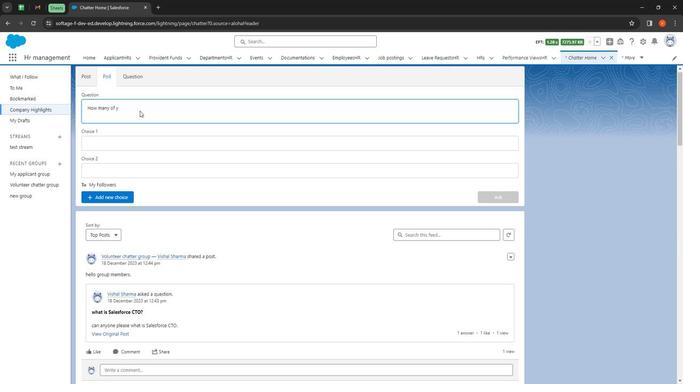 
Action: Mouse scrolled (139, 109) with delta (0, 0)
Screenshot: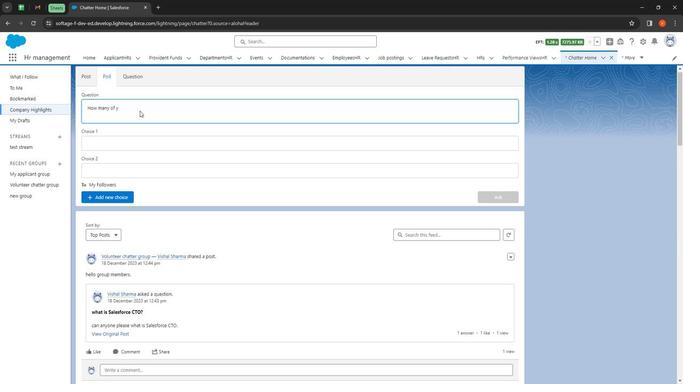 
Action: Mouse scrolled (139, 109) with delta (0, 0)
Screenshot: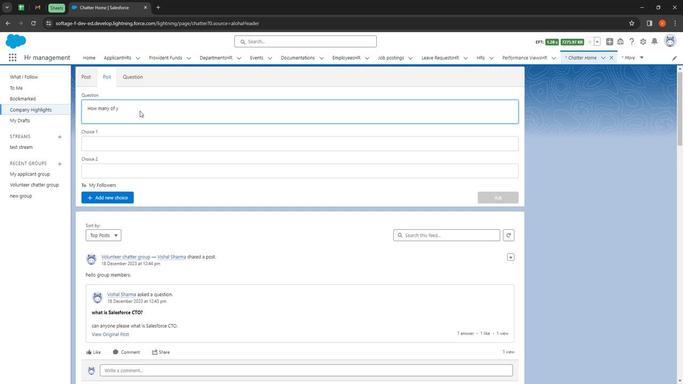 
Action: Mouse moved to (127, 114)
Screenshot: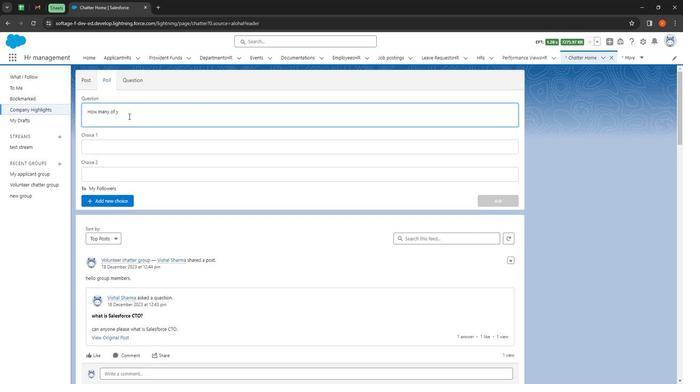 
Action: Mouse pressed left at (127, 114)
Screenshot: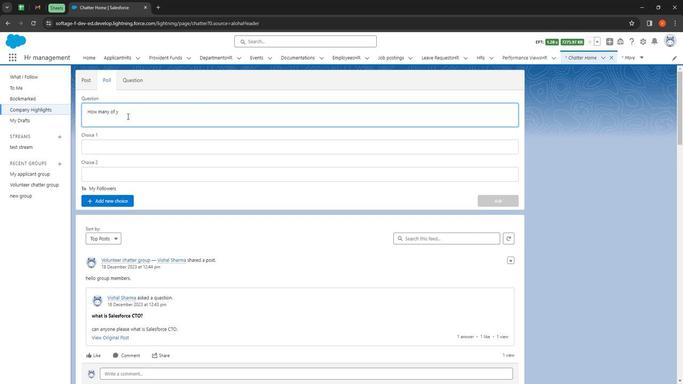 
Action: Mouse moved to (123, 113)
Screenshot: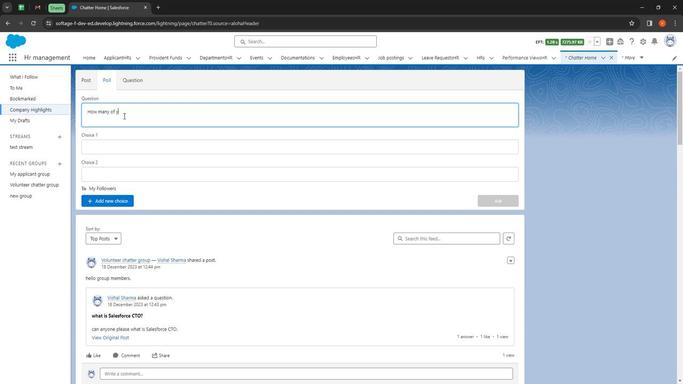
Action: Key pressed ou<Key.space>are<Key.space>developers
Screenshot: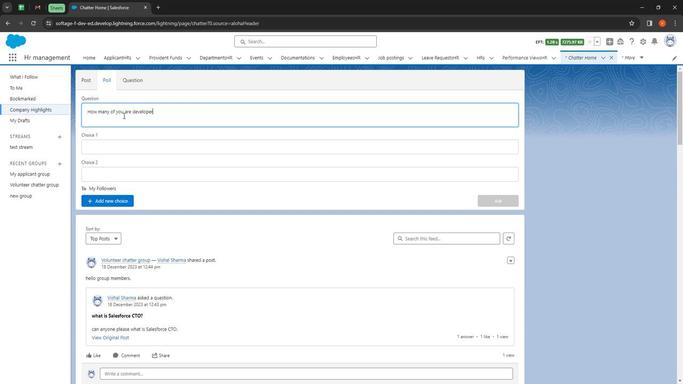 
Action: Mouse moved to (206, 97)
Screenshot: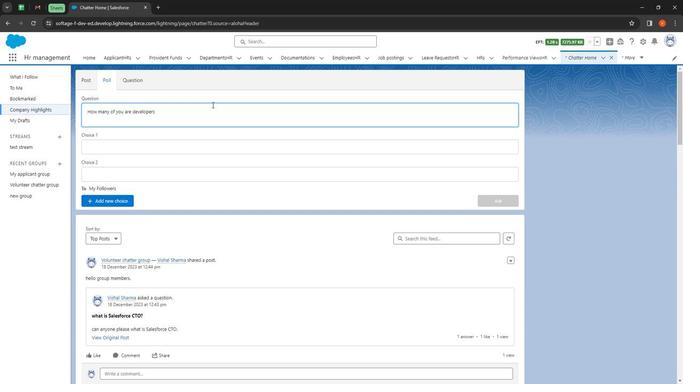 
Action: Key pressed <Key.shift>
Screenshot: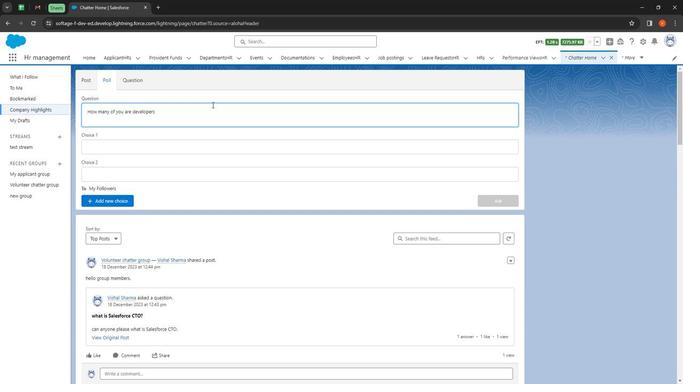 
Action: Mouse moved to (204, 96)
Screenshot: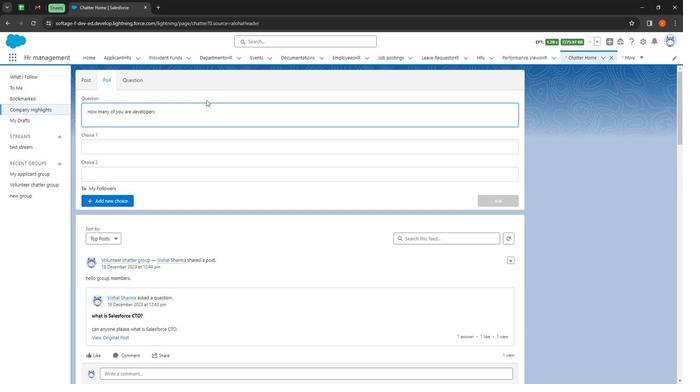 
Action: Key pressed <Key.shift>?
Screenshot: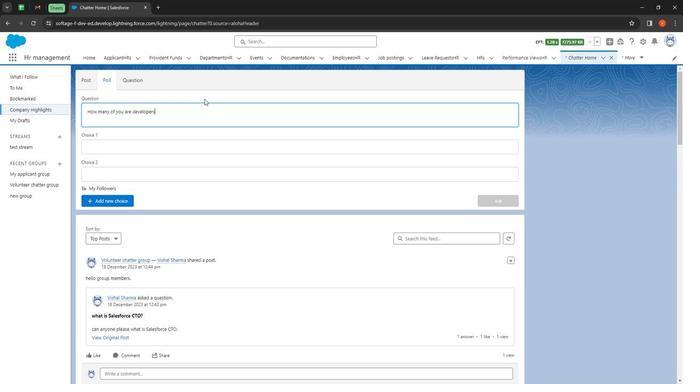 
Action: Mouse moved to (143, 146)
Screenshot: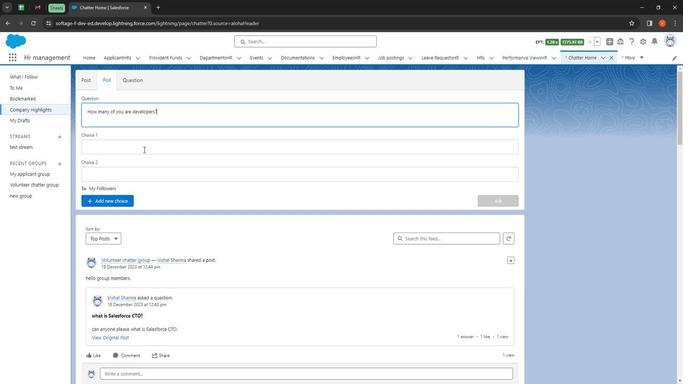 
Action: Mouse pressed left at (143, 146)
Screenshot: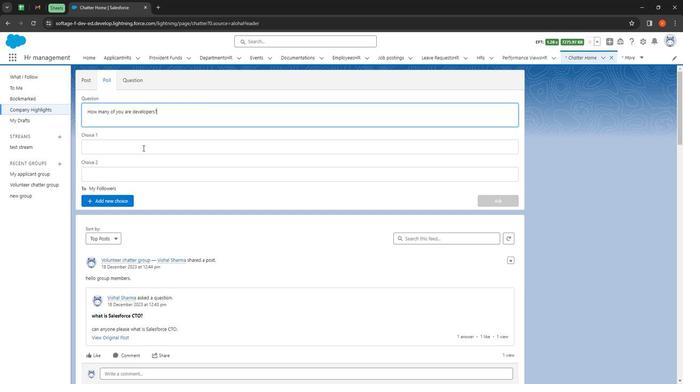 
Action: Key pressed <Key.shift><Key.shift><Key.shift><Key.shift><Key.shift><Key.shift><Key.shift><Key.shift><Key.shift><Key.shift><Key.shift><Key.shift><Key.shift><Key.shift><Key.shift><Key.shift><Key.shift><Key.shift><Key.shift><Key.shift><Key.shift><Key.shift><Key.shift><Key.shift><Key.shift><Key.shift><Key.shift><Key.shift><Key.shift>Greater<Key.space>then<Key.space>50<Key.shift><Key.shift>%
Screenshot: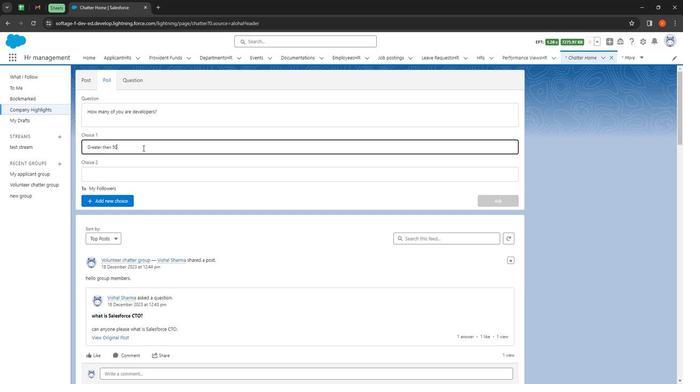 
Action: Mouse moved to (136, 172)
Screenshot: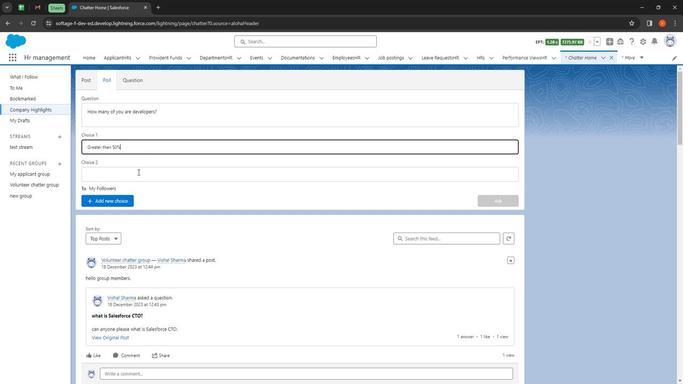 
Action: Mouse pressed left at (136, 172)
Screenshot: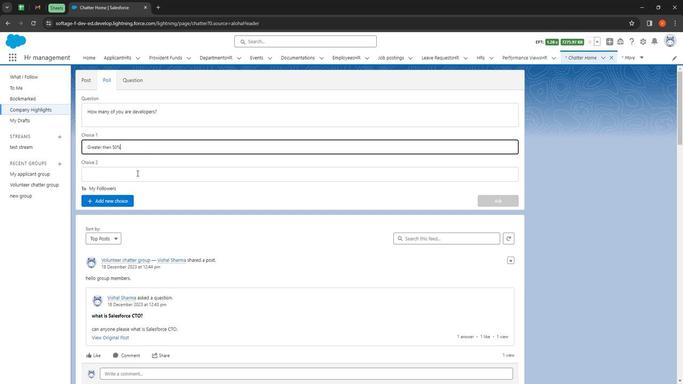 
Action: Key pressed <Key.shift>Less<Key.space>then<Key.space>50<Key.shift><Key.shift><Key.shift><Key.shift><Key.shift><Key.shift><Key.shift><Key.shift><Key.shift><Key.shift><Key.shift><Key.shift><Key.shift><Key.shift>%
Screenshot: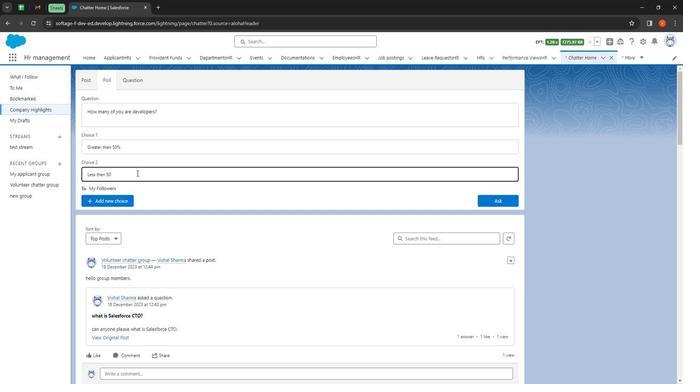 
Action: Mouse moved to (494, 199)
Screenshot: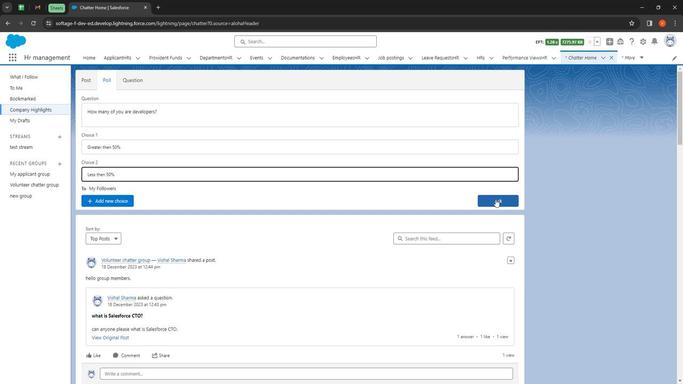 
Action: Mouse pressed left at (494, 199)
Screenshot: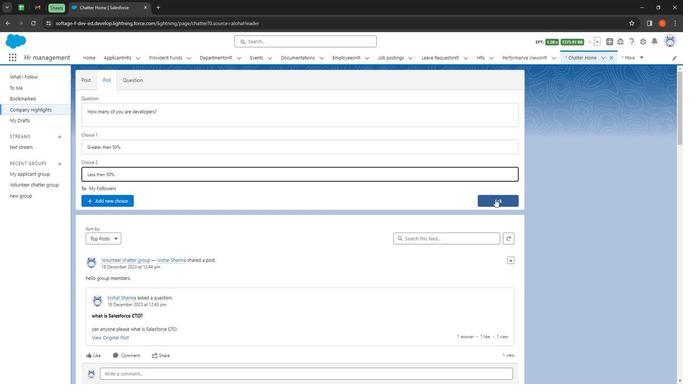 
Action: Mouse moved to (101, 205)
Screenshot: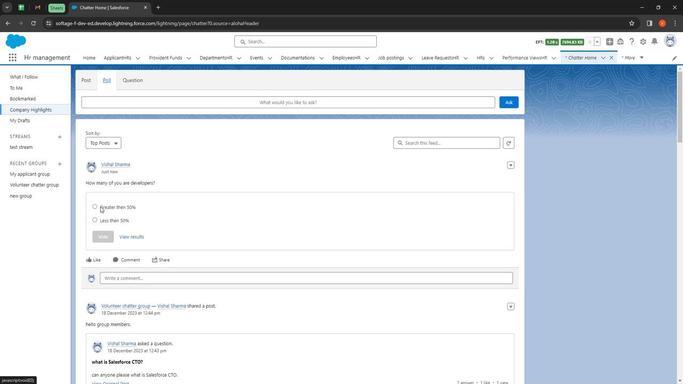 
Action: Mouse pressed left at (101, 205)
Screenshot: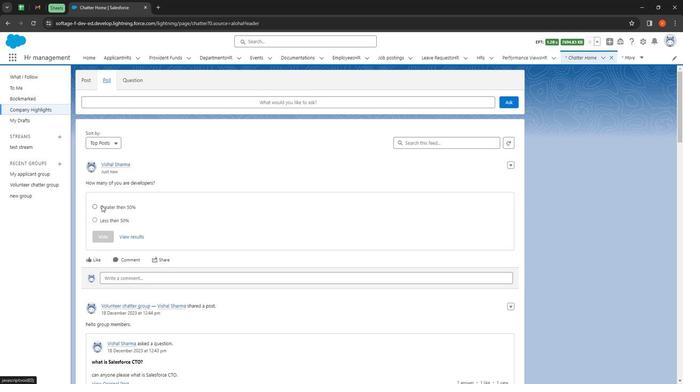 
Action: Mouse moved to (108, 237)
Screenshot: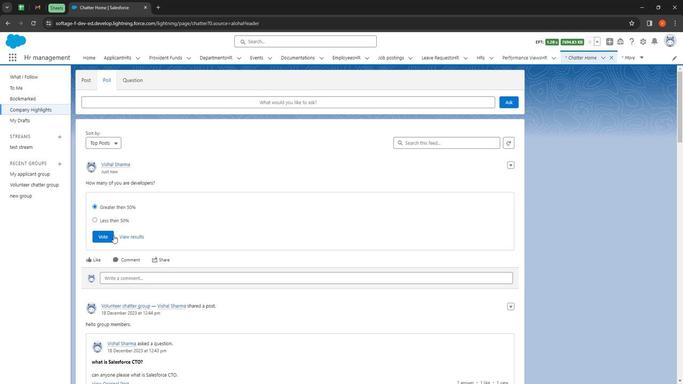 
Action: Mouse pressed left at (108, 237)
Screenshot: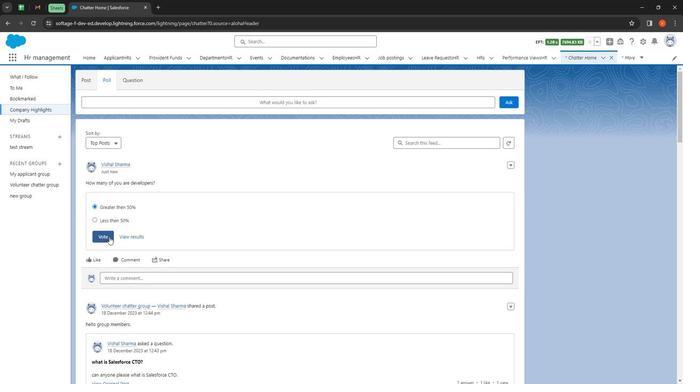 
Action: Mouse moved to (95, 274)
Screenshot: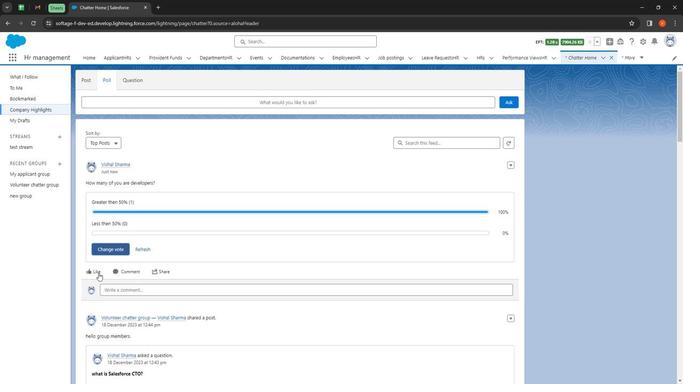 
Action: Mouse pressed left at (95, 274)
Screenshot: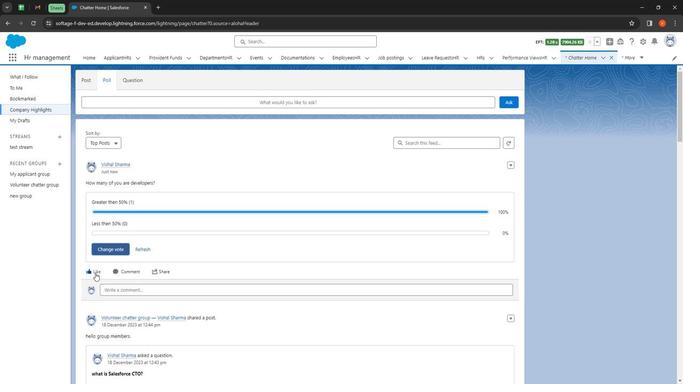 
Action: Mouse moved to (130, 272)
Screenshot: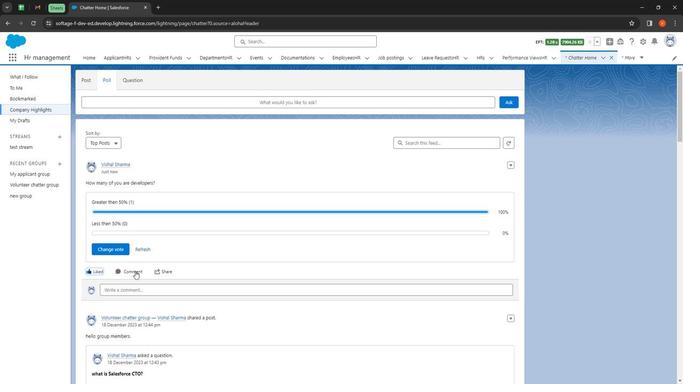 
Action: Mouse pressed left at (130, 272)
Screenshot: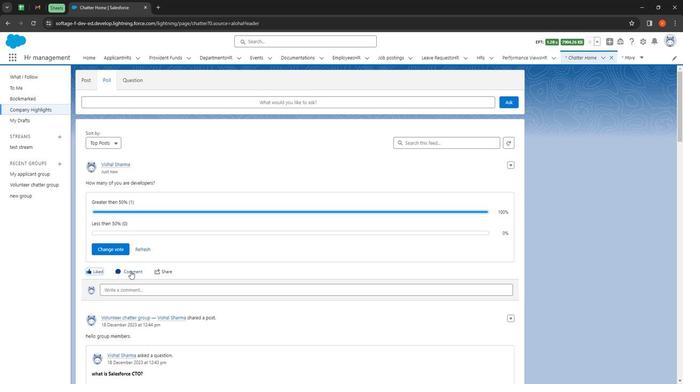 
Action: Mouse moved to (202, 287)
Screenshot: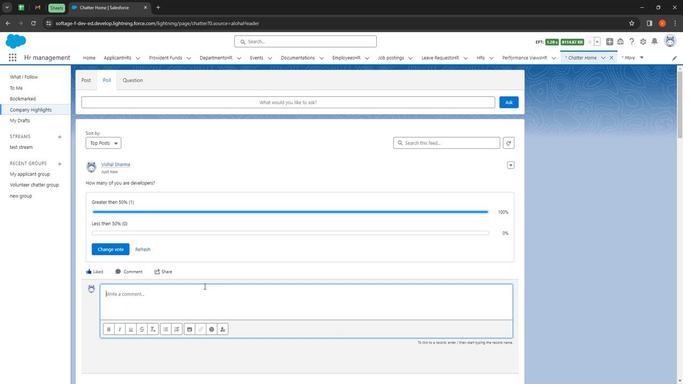 
Action: Mouse pressed left at (202, 287)
Screenshot: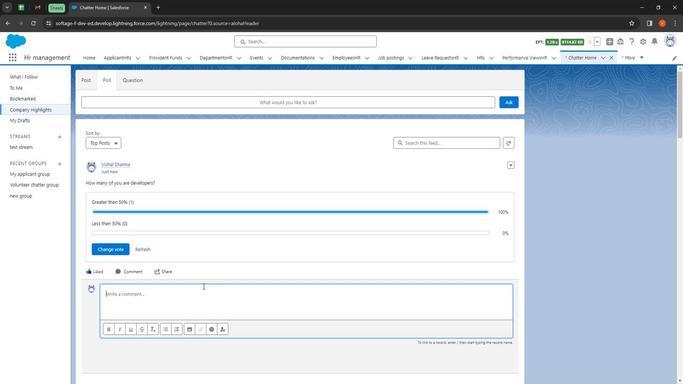 
Action: Mouse moved to (203, 294)
Screenshot: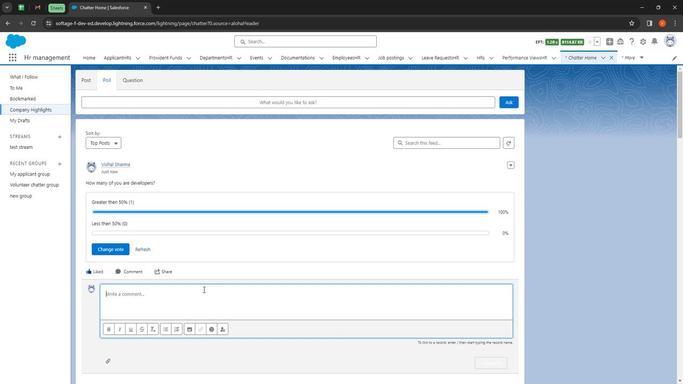 
Action: Mouse pressed left at (203, 294)
Screenshot: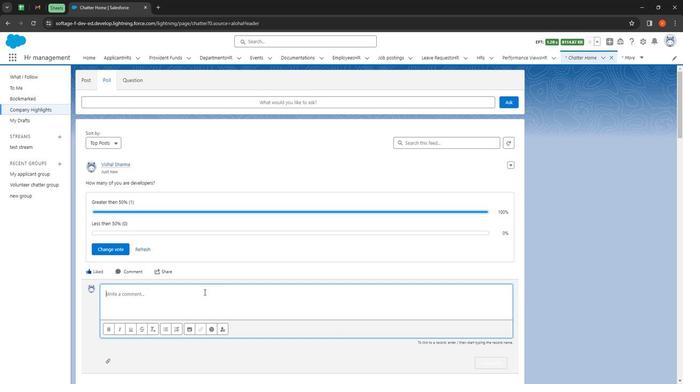 
Action: Mouse moved to (203, 291)
Screenshot: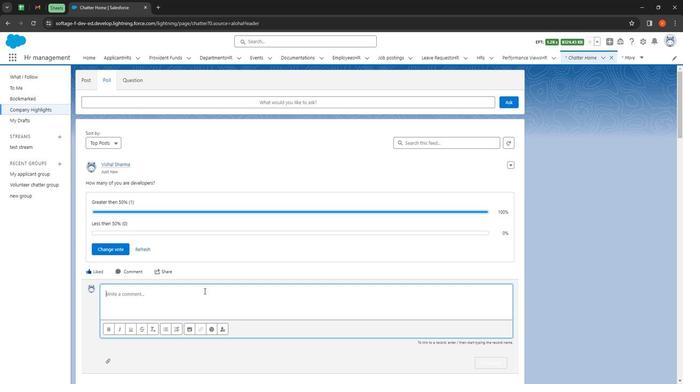 
Action: Key pressed <Key.shift>Love<Key.space>to<Key.space>answer<Key.space>that
Screenshot: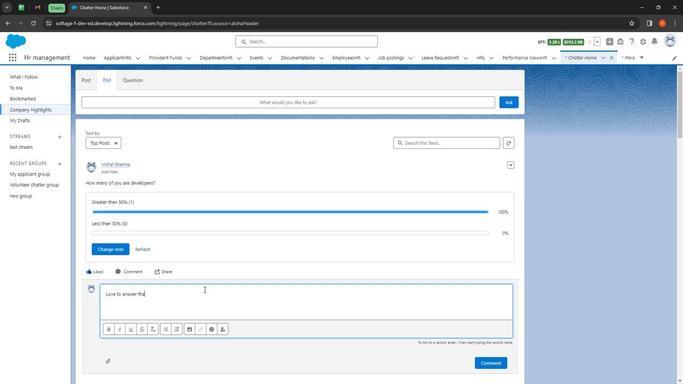 
Action: Mouse moved to (106, 329)
